 Task: Compose an email with the signature Dale Allen with the subject Service upgrade and the message Please let me know if there are any changes to the requirements. from softage.1@softage.net to softage.10@softage.net,  softage.1@softage.net and softage.2@softage.net with CC to softage.3@softage.net with an attached document Policy_manual.docx, insert an emoji of sick Send the email
Action: Mouse moved to (443, 594)
Screenshot: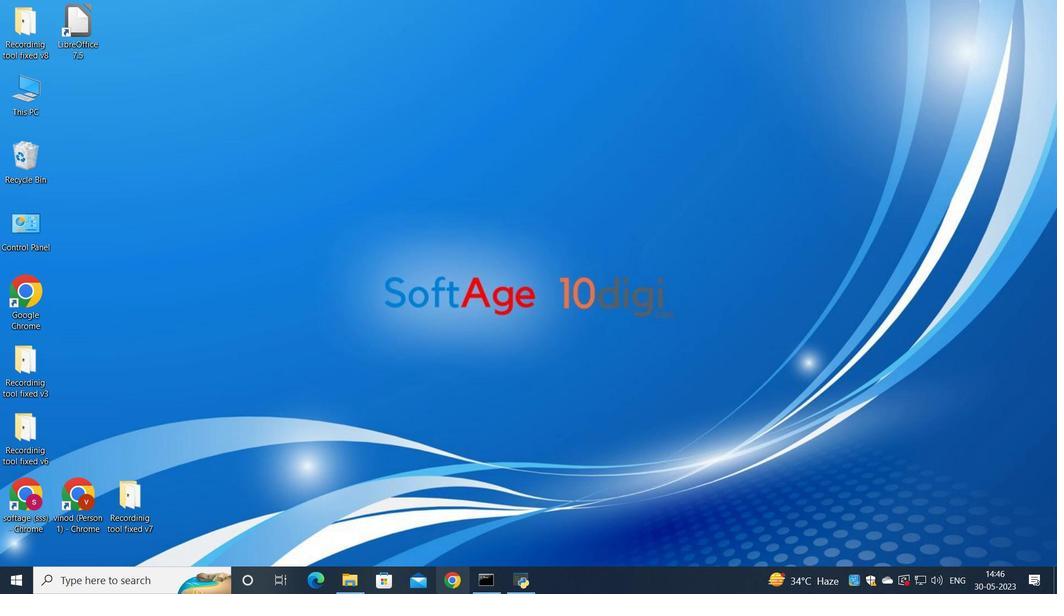 
Action: Mouse pressed left at (443, 594)
Screenshot: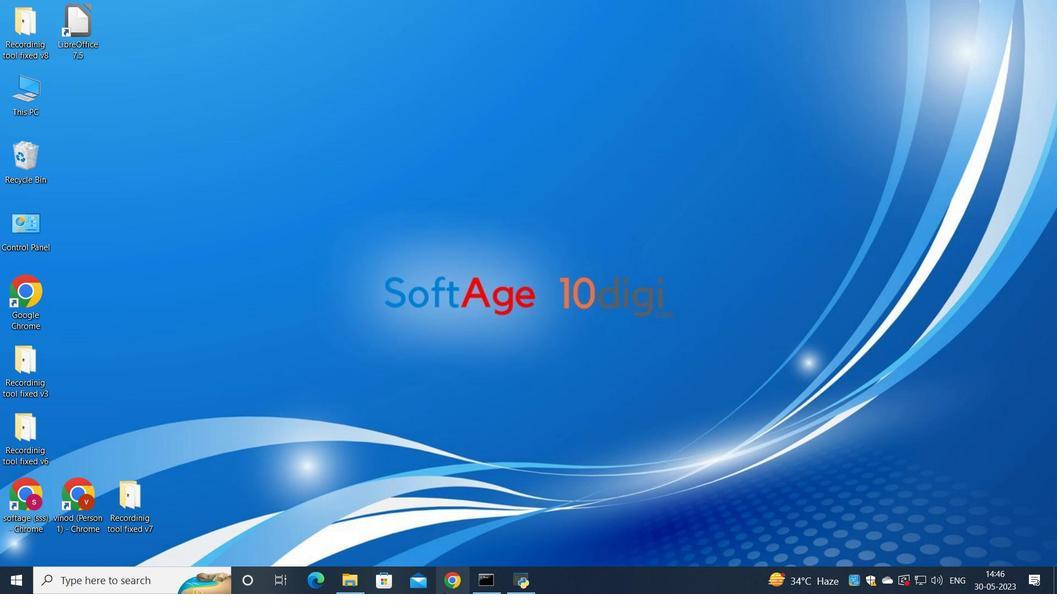 
Action: Mouse moved to (466, 357)
Screenshot: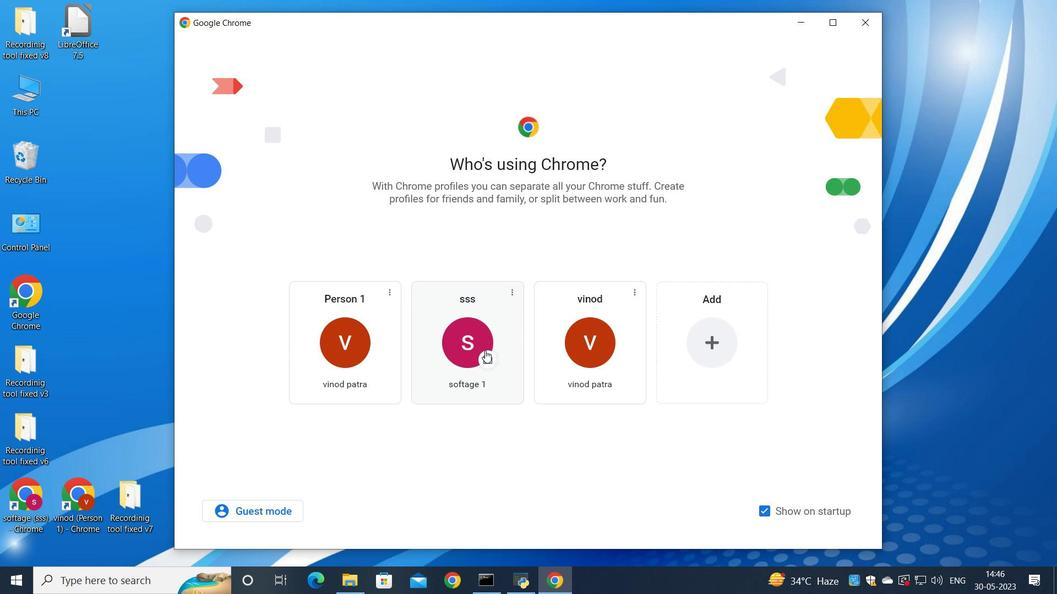 
Action: Mouse pressed left at (466, 357)
Screenshot: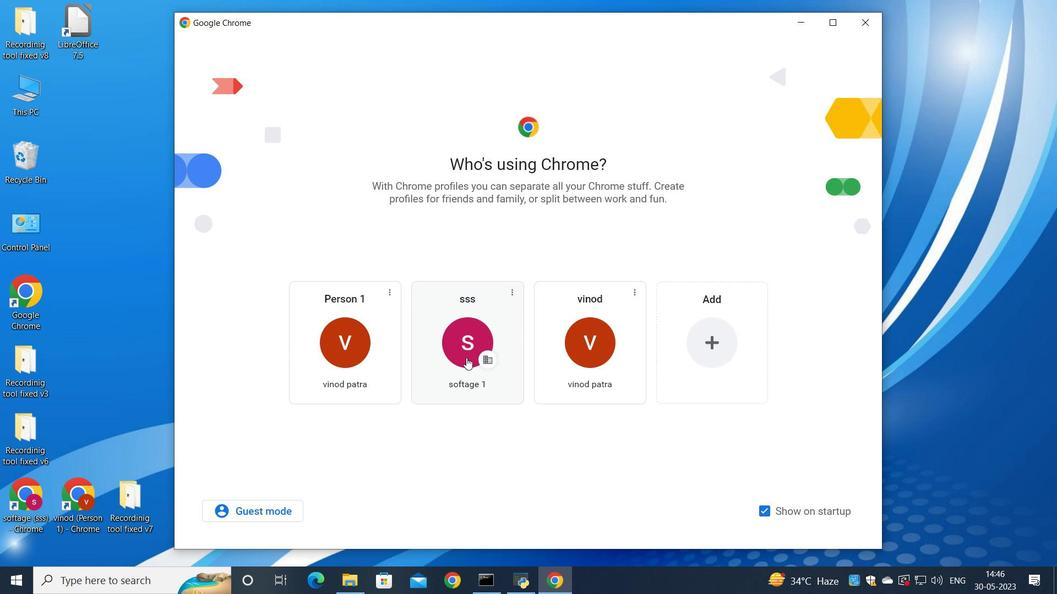
Action: Mouse moved to (922, 73)
Screenshot: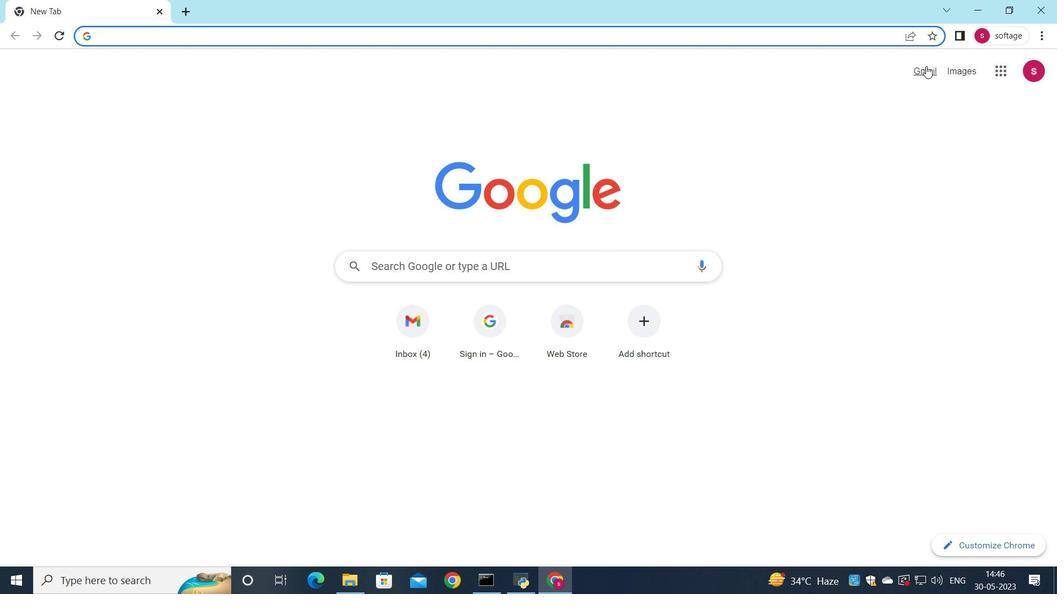 
Action: Mouse pressed left at (922, 73)
Screenshot: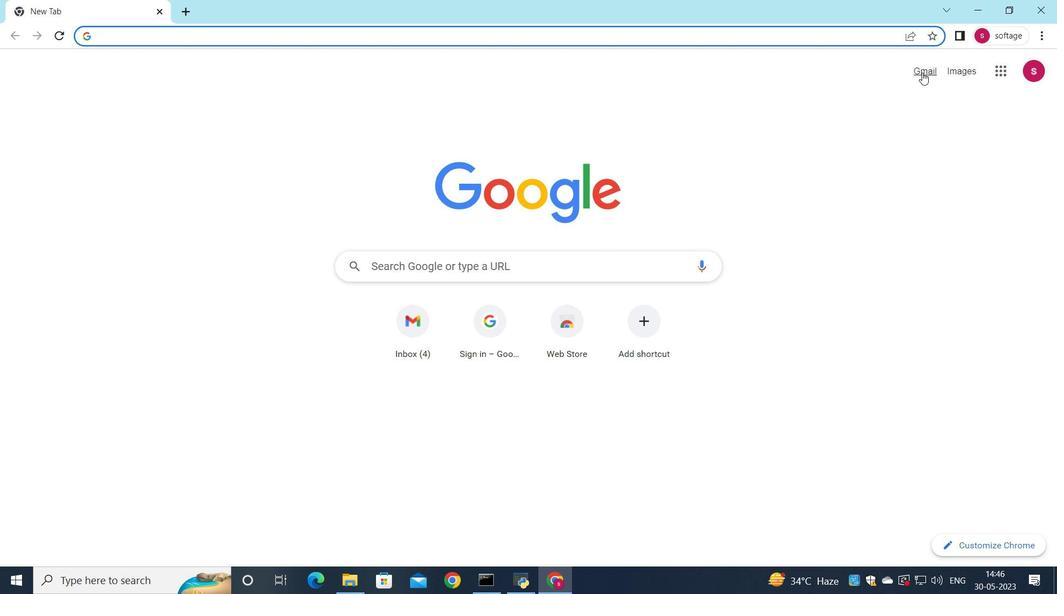 
Action: Mouse moved to (894, 98)
Screenshot: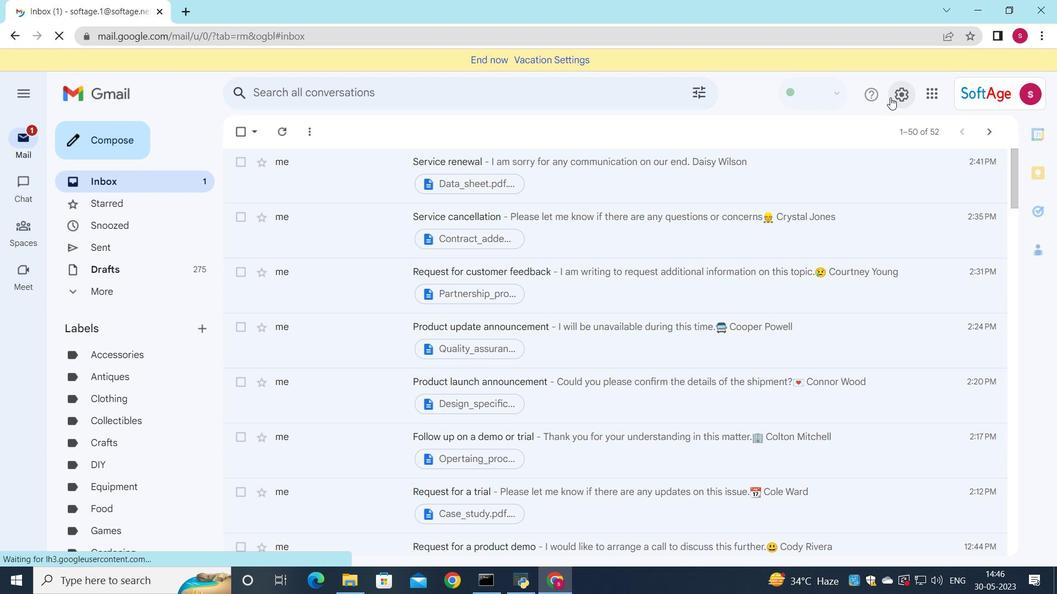 
Action: Mouse pressed left at (894, 98)
Screenshot: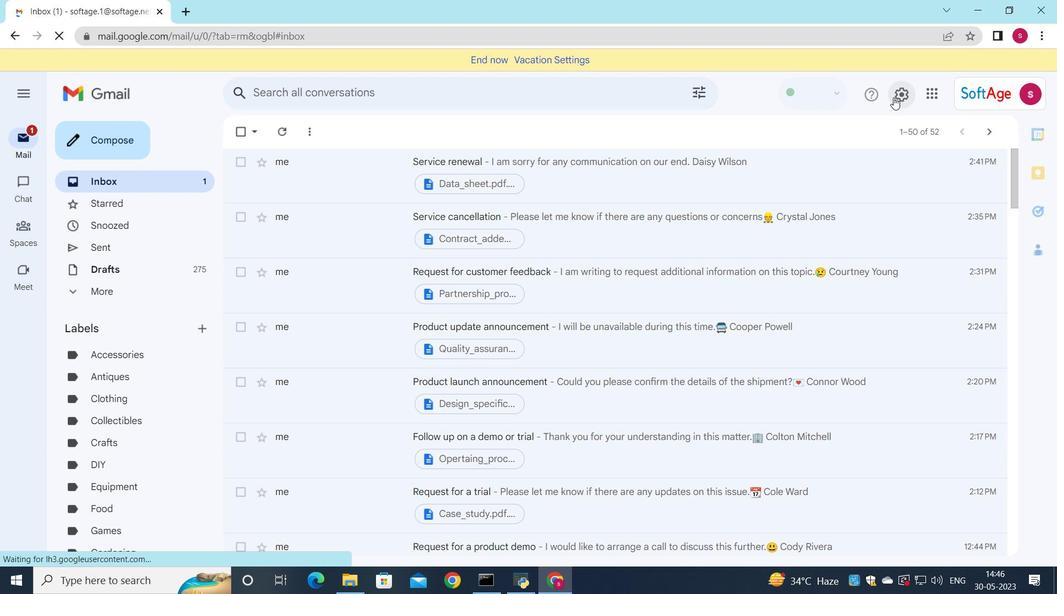
Action: Mouse moved to (904, 167)
Screenshot: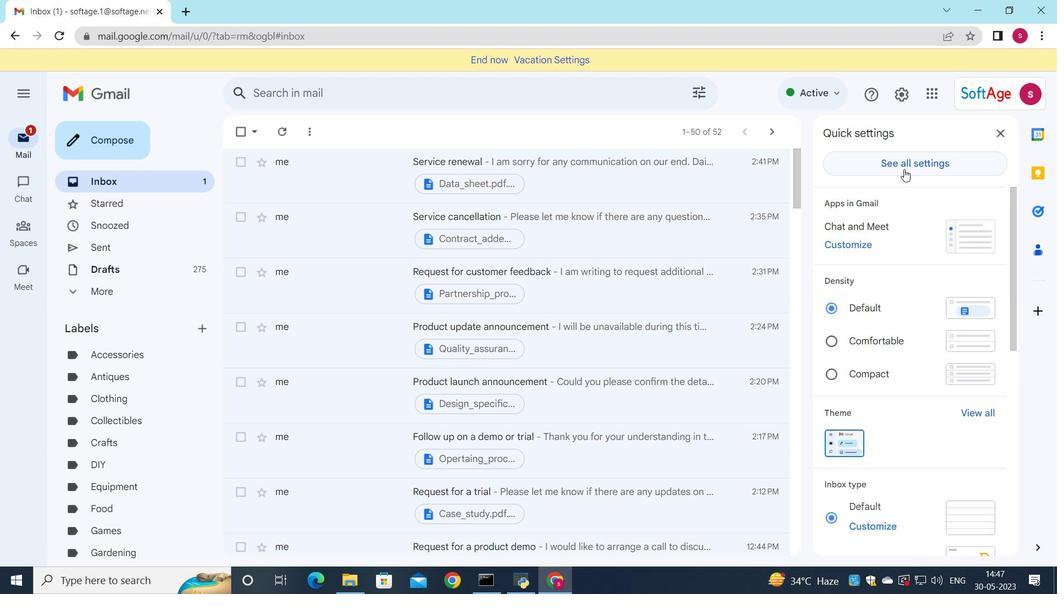 
Action: Mouse pressed left at (904, 167)
Screenshot: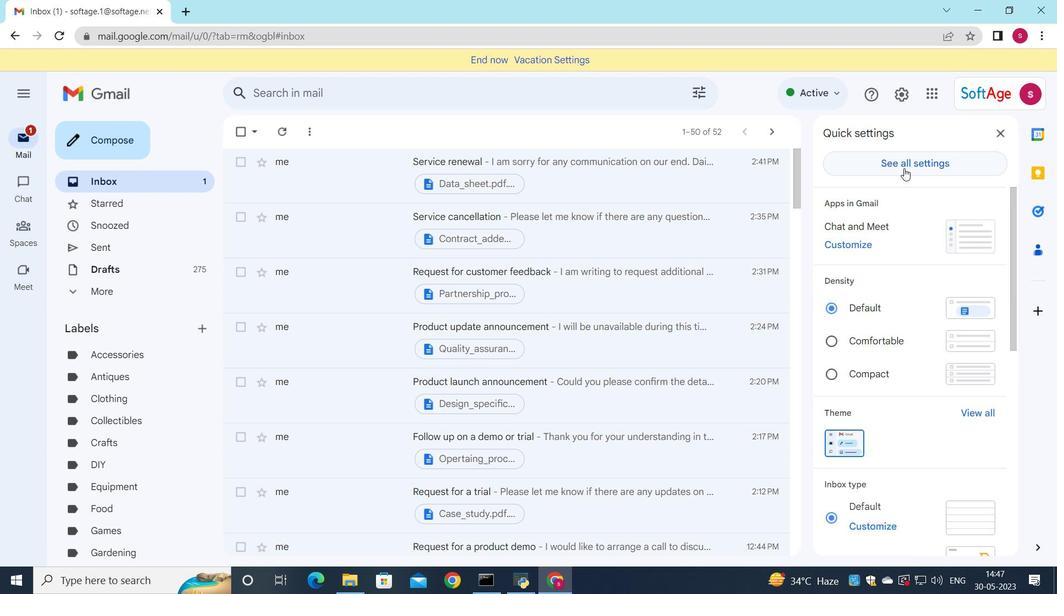 
Action: Mouse moved to (639, 254)
Screenshot: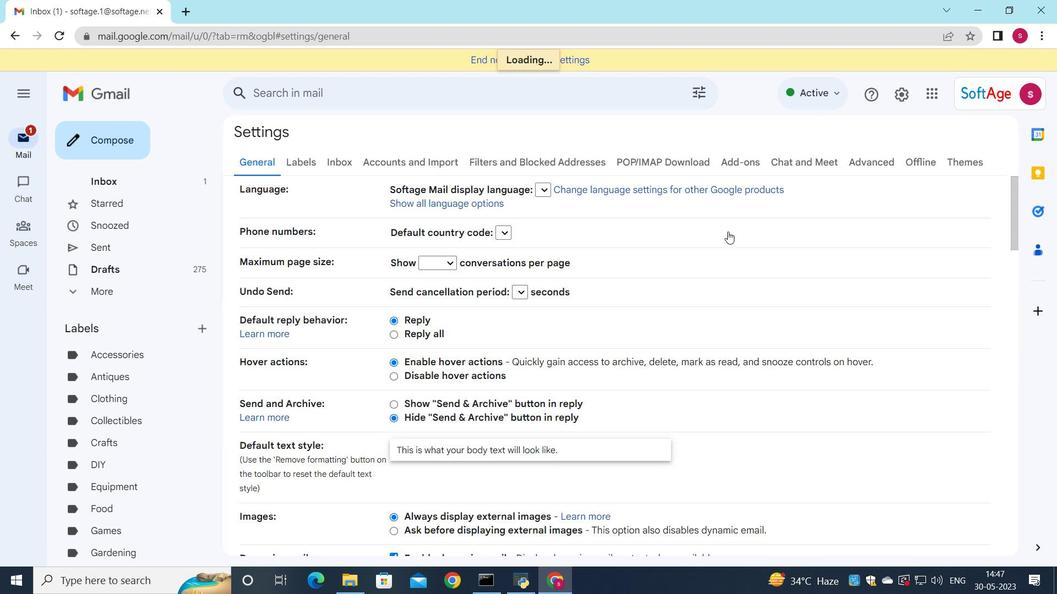 
Action: Mouse scrolled (639, 253) with delta (0, 0)
Screenshot: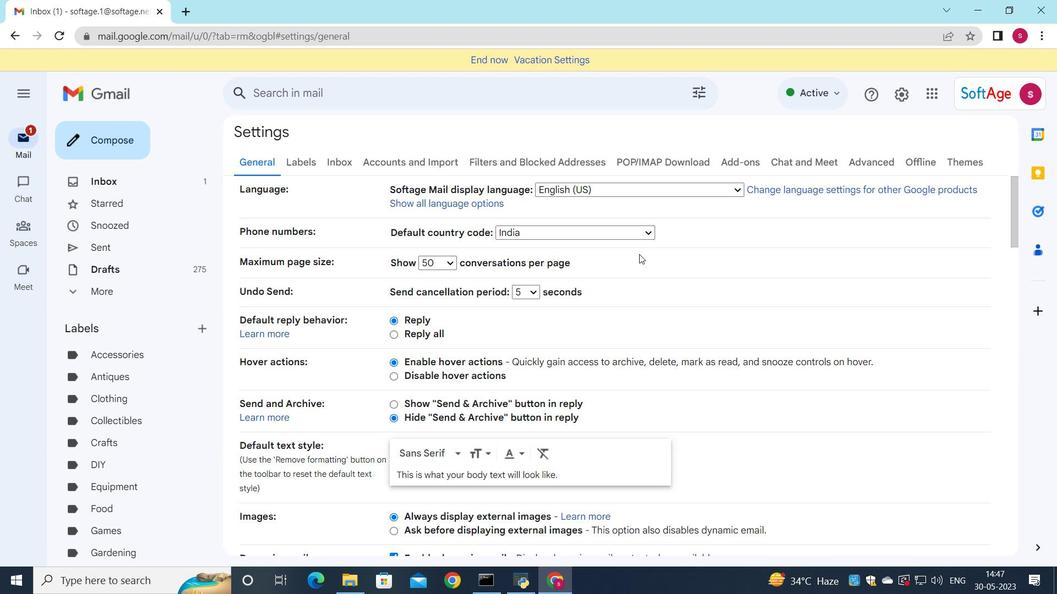 
Action: Mouse scrolled (639, 253) with delta (0, 0)
Screenshot: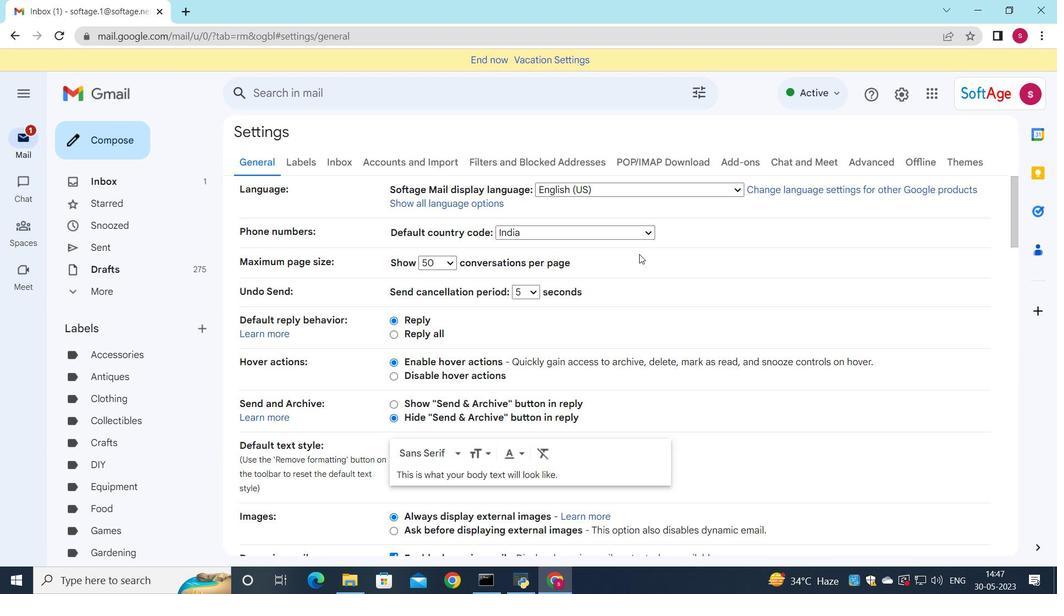 
Action: Mouse scrolled (639, 253) with delta (0, 0)
Screenshot: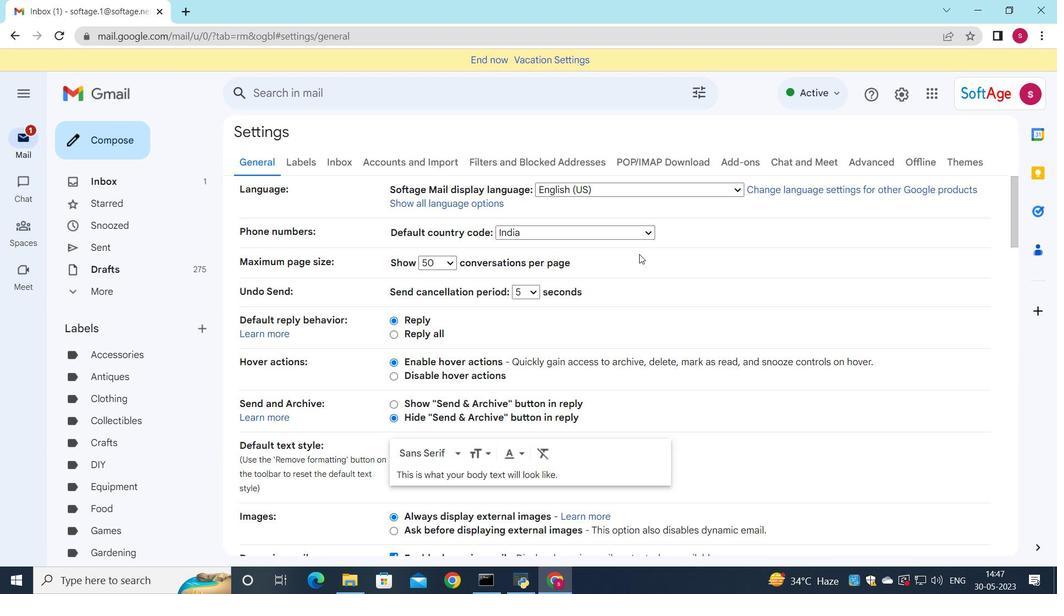 
Action: Mouse scrolled (639, 253) with delta (0, 0)
Screenshot: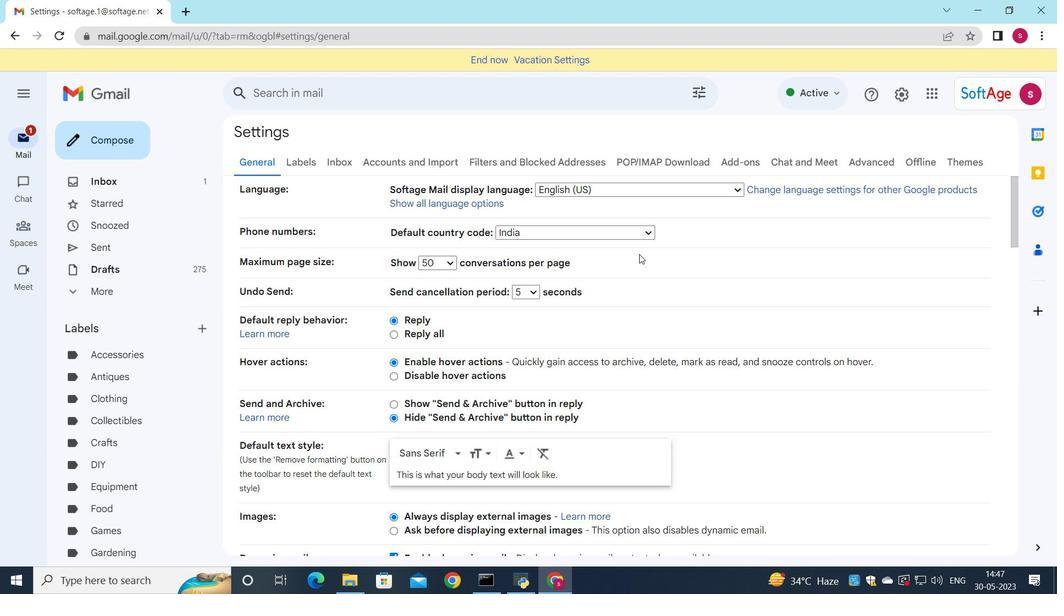 
Action: Mouse scrolled (639, 253) with delta (0, 0)
Screenshot: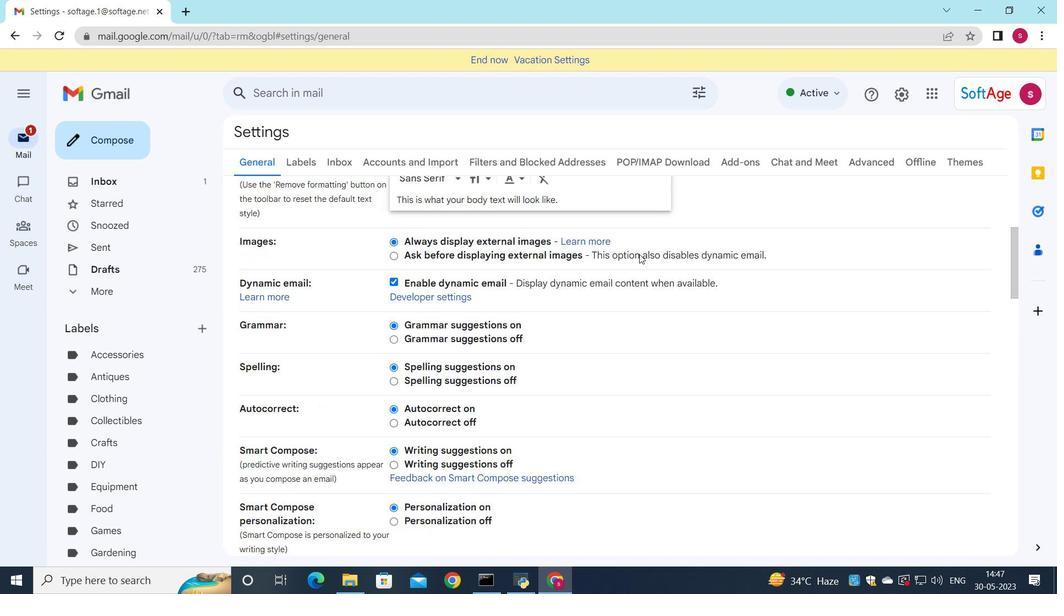 
Action: Mouse scrolled (639, 253) with delta (0, 0)
Screenshot: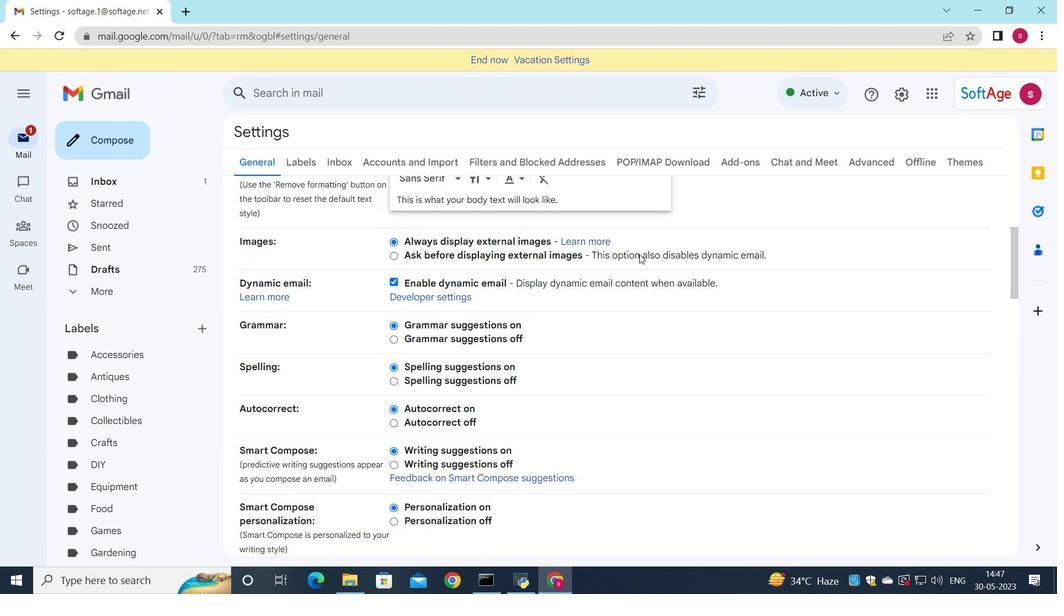 
Action: Mouse scrolled (639, 253) with delta (0, 0)
Screenshot: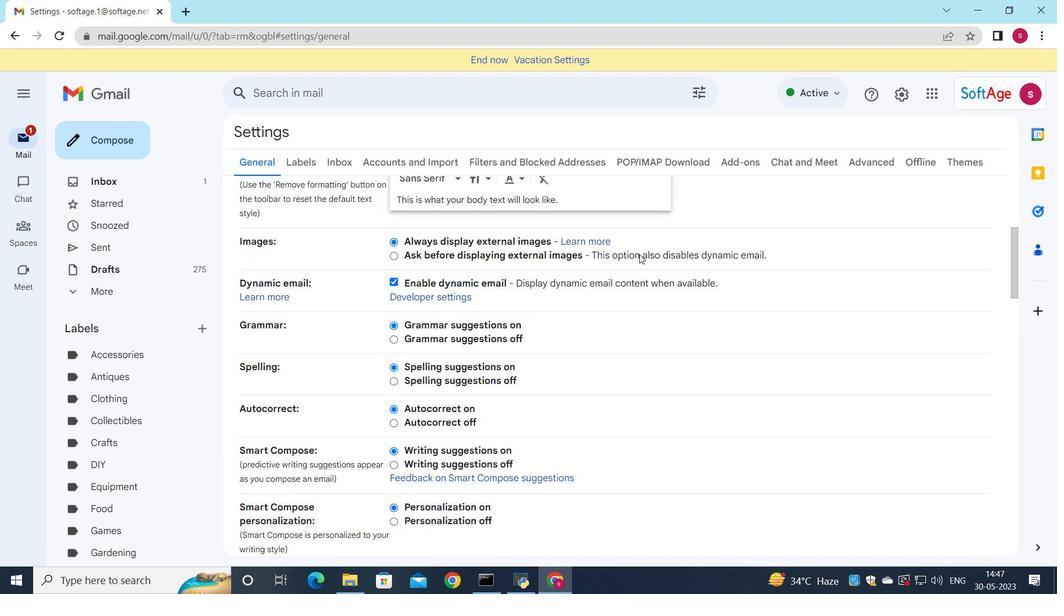 
Action: Mouse scrolled (639, 253) with delta (0, 0)
Screenshot: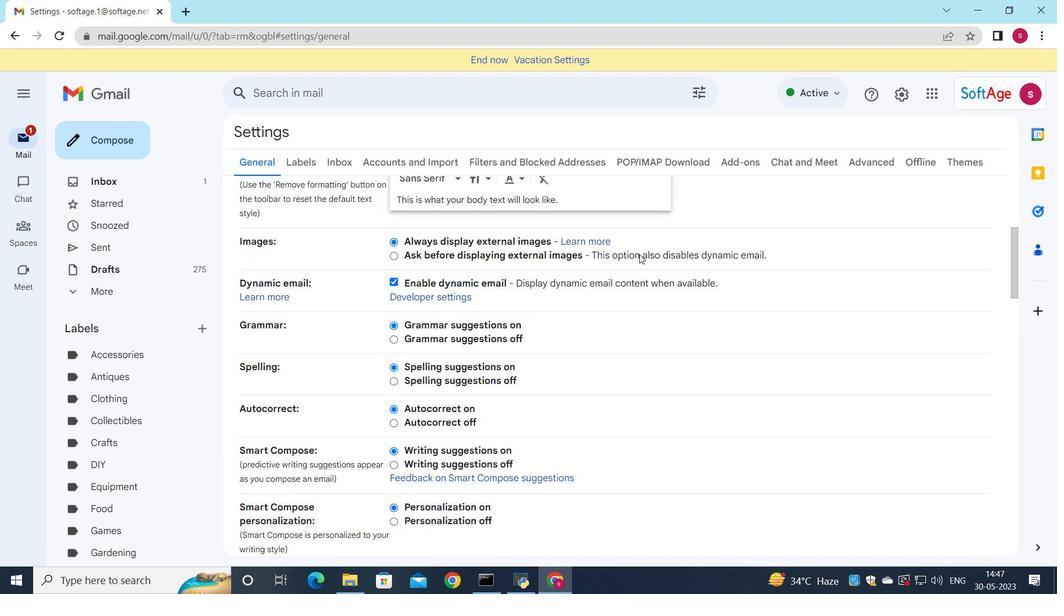 
Action: Mouse scrolled (639, 253) with delta (0, 0)
Screenshot: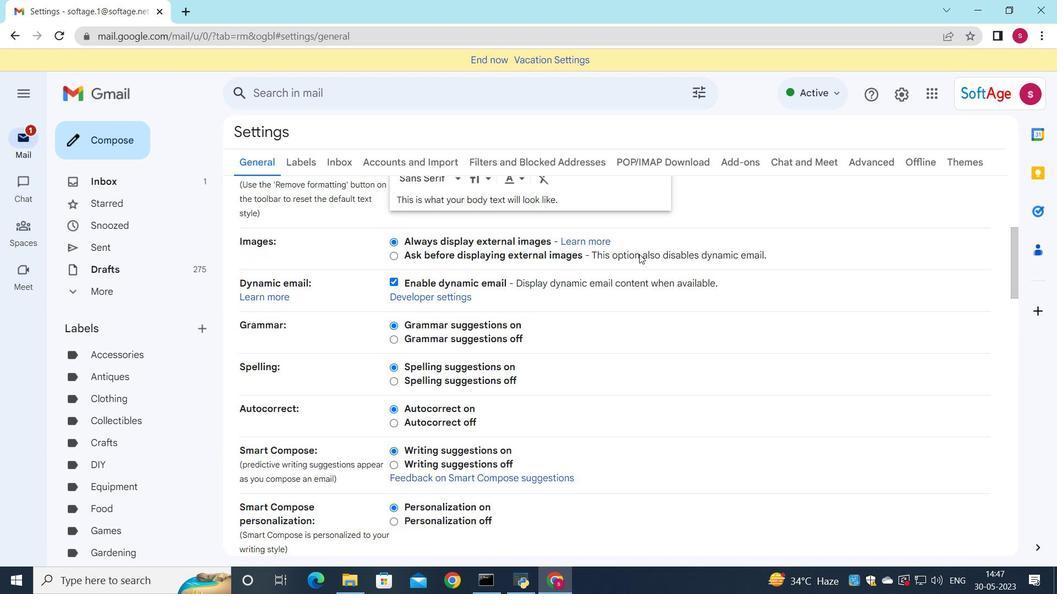 
Action: Mouse scrolled (639, 253) with delta (0, 0)
Screenshot: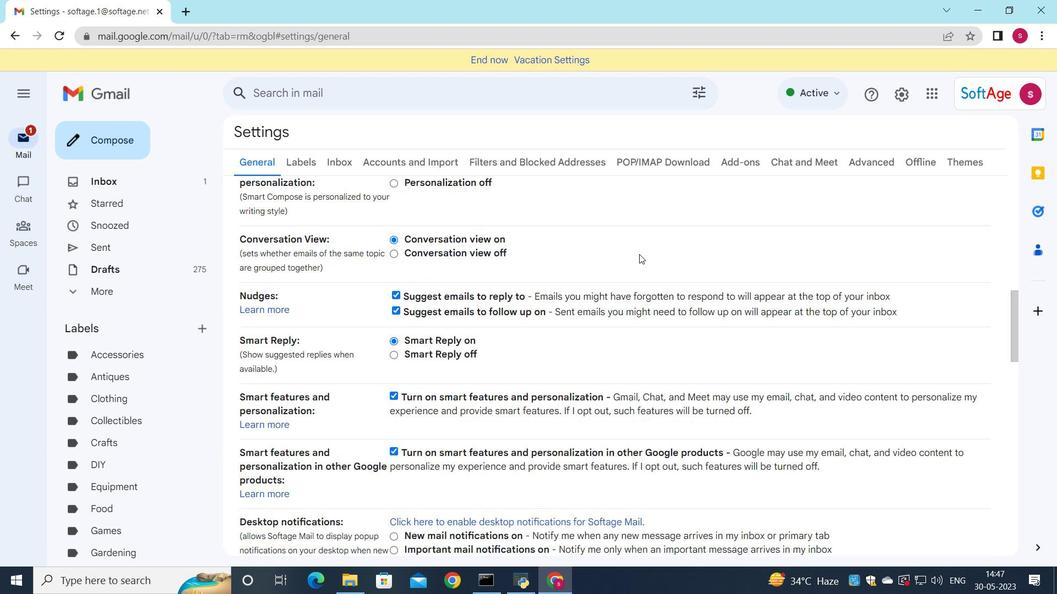 
Action: Mouse scrolled (639, 253) with delta (0, 0)
Screenshot: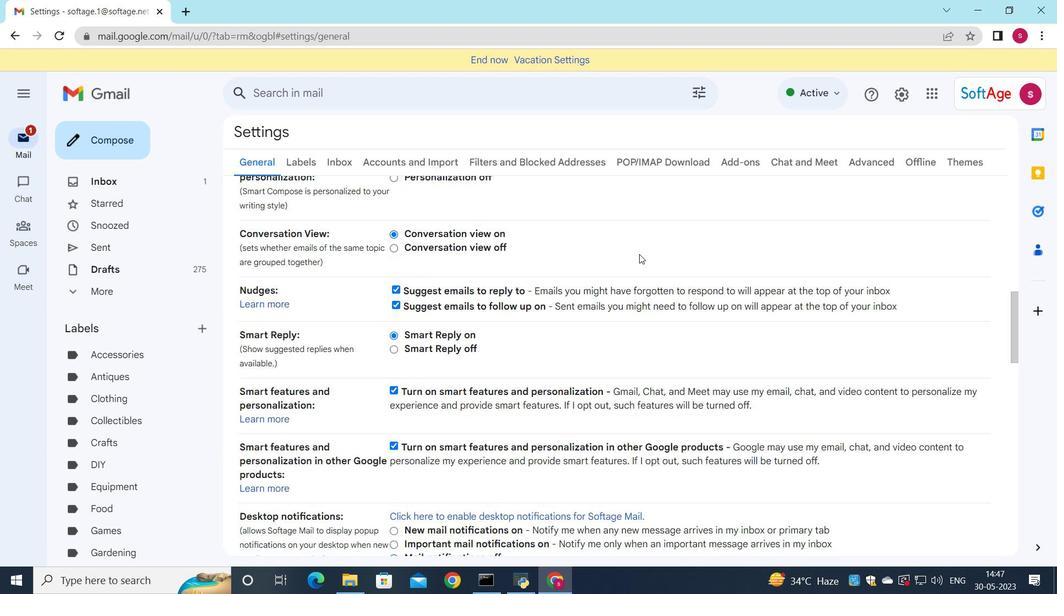
Action: Mouse scrolled (639, 253) with delta (0, 0)
Screenshot: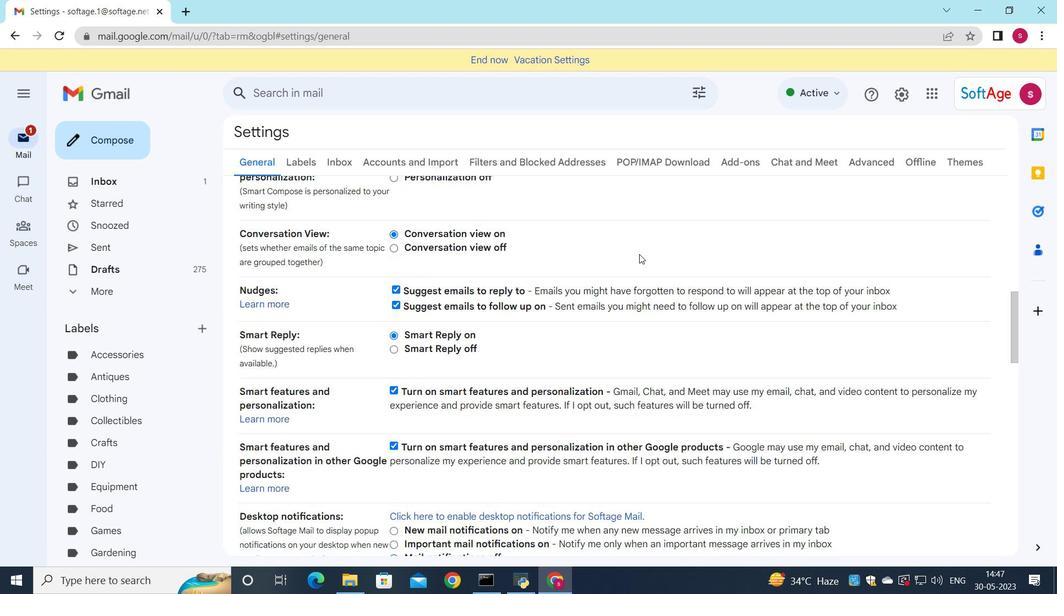 
Action: Mouse scrolled (639, 253) with delta (0, 0)
Screenshot: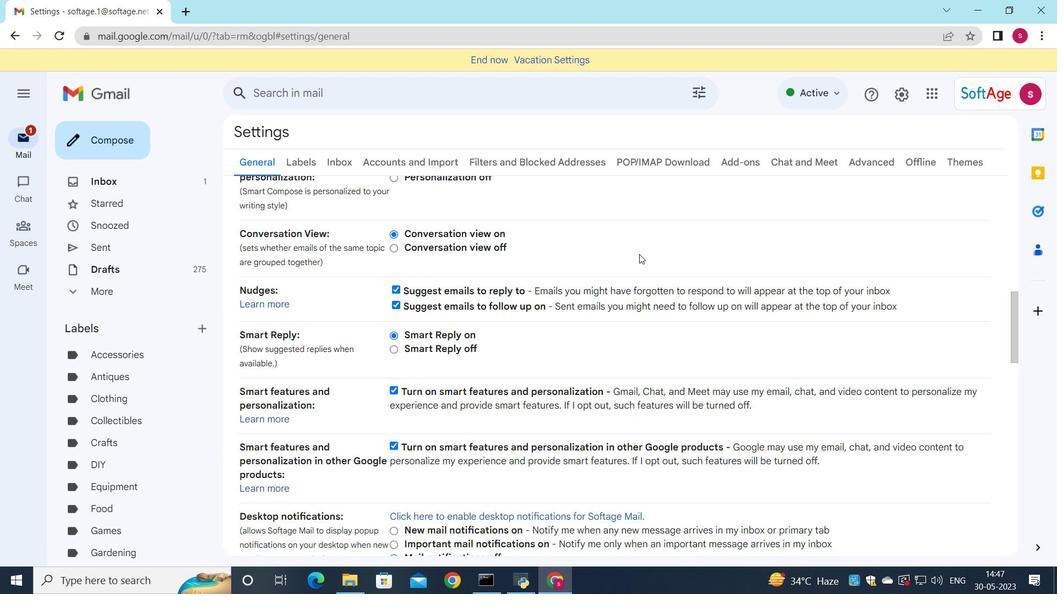 
Action: Mouse scrolled (639, 253) with delta (0, 0)
Screenshot: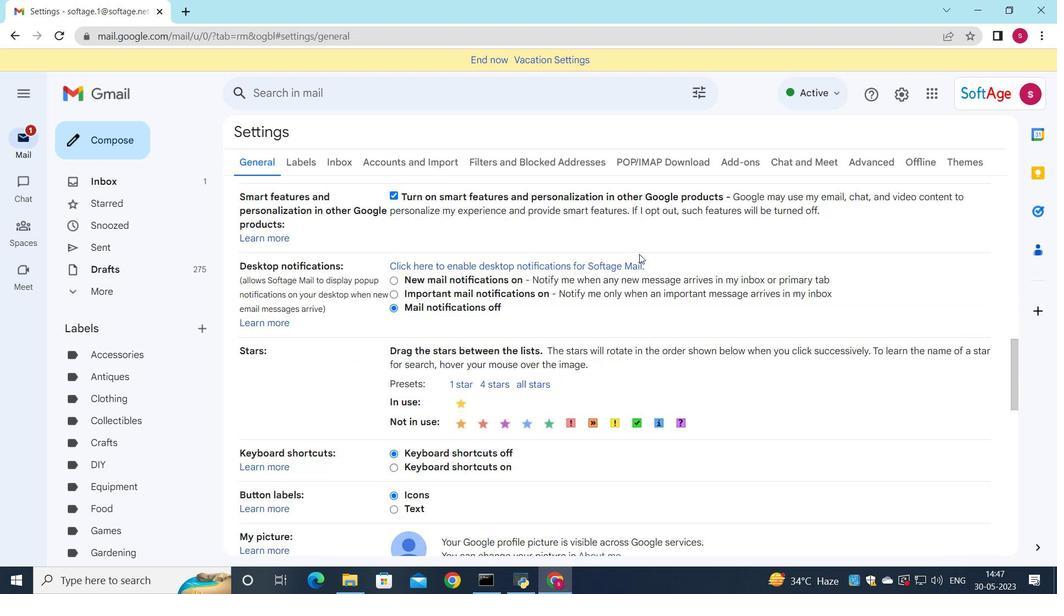 
Action: Mouse scrolled (639, 253) with delta (0, 0)
Screenshot: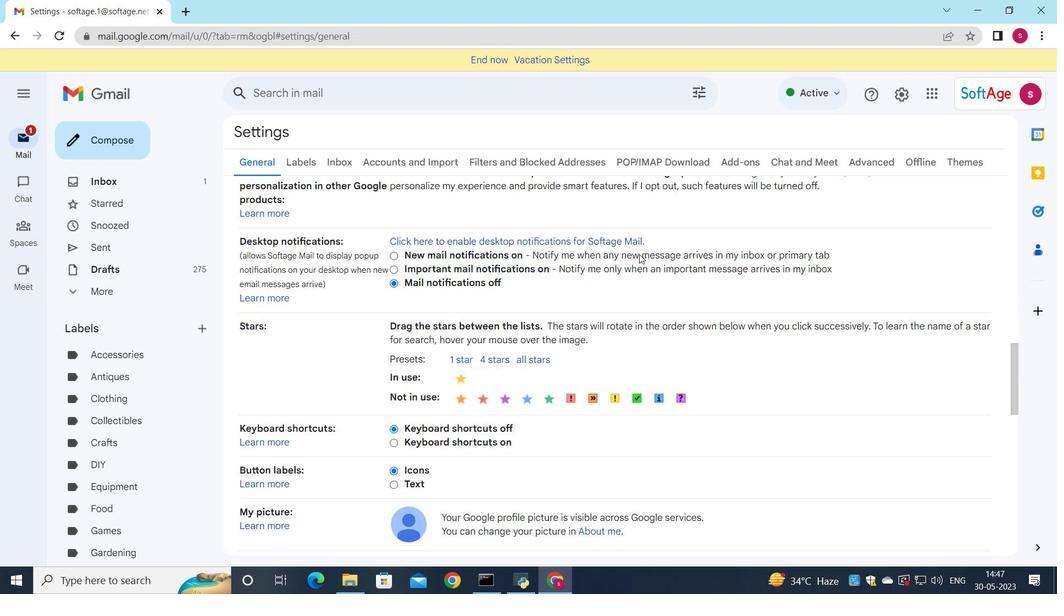 
Action: Mouse moved to (636, 250)
Screenshot: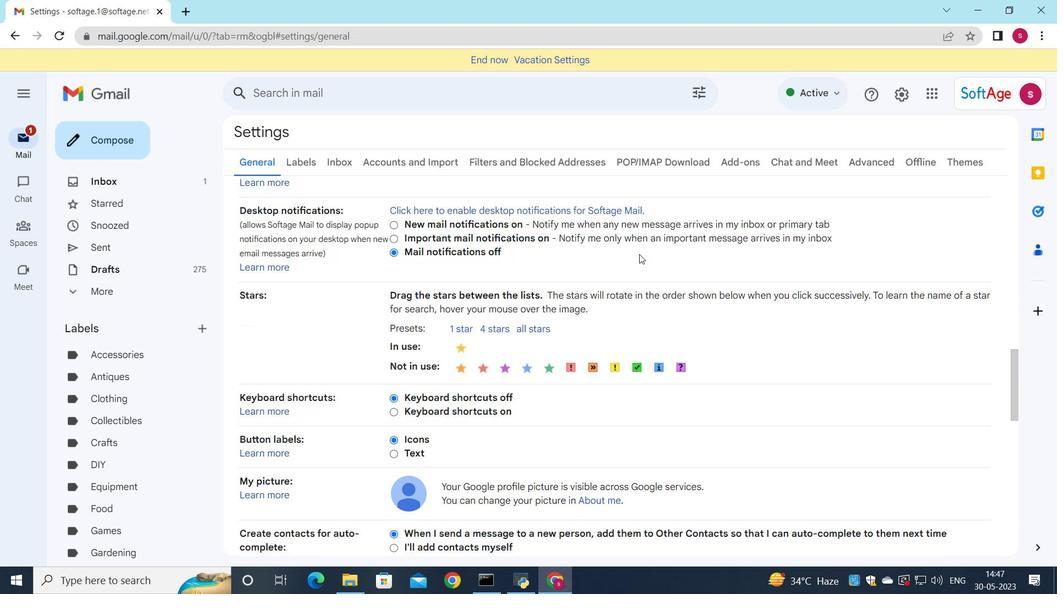 
Action: Mouse scrolled (636, 250) with delta (0, 0)
Screenshot: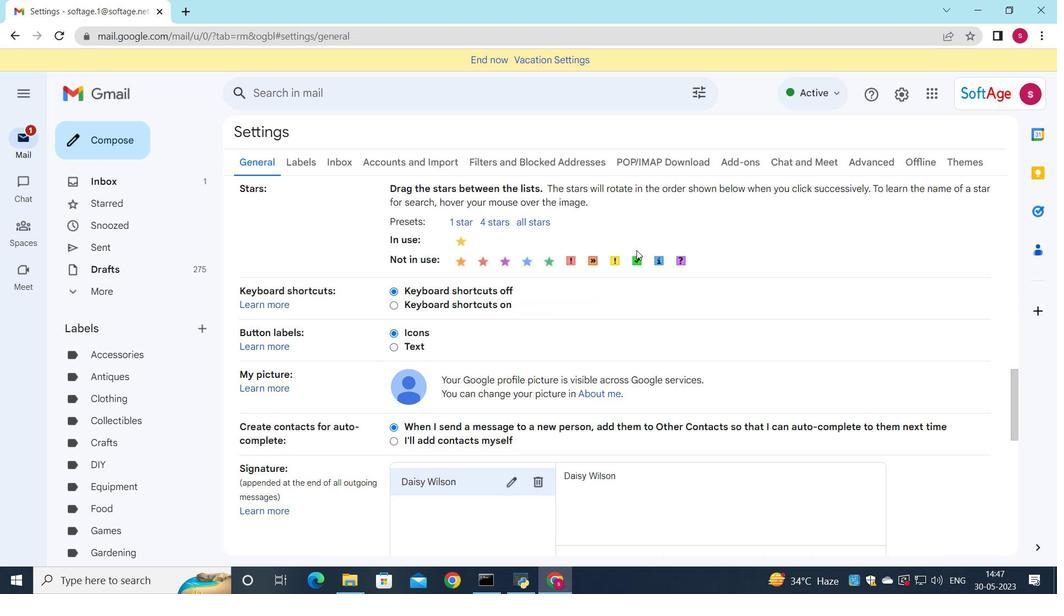 
Action: Mouse scrolled (636, 250) with delta (0, 0)
Screenshot: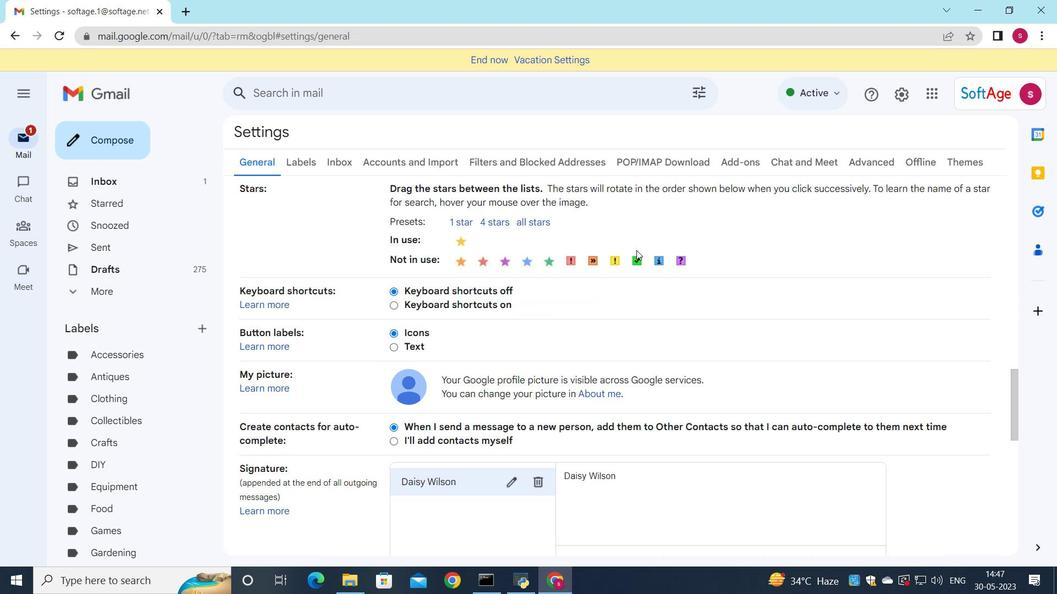 
Action: Mouse moved to (633, 250)
Screenshot: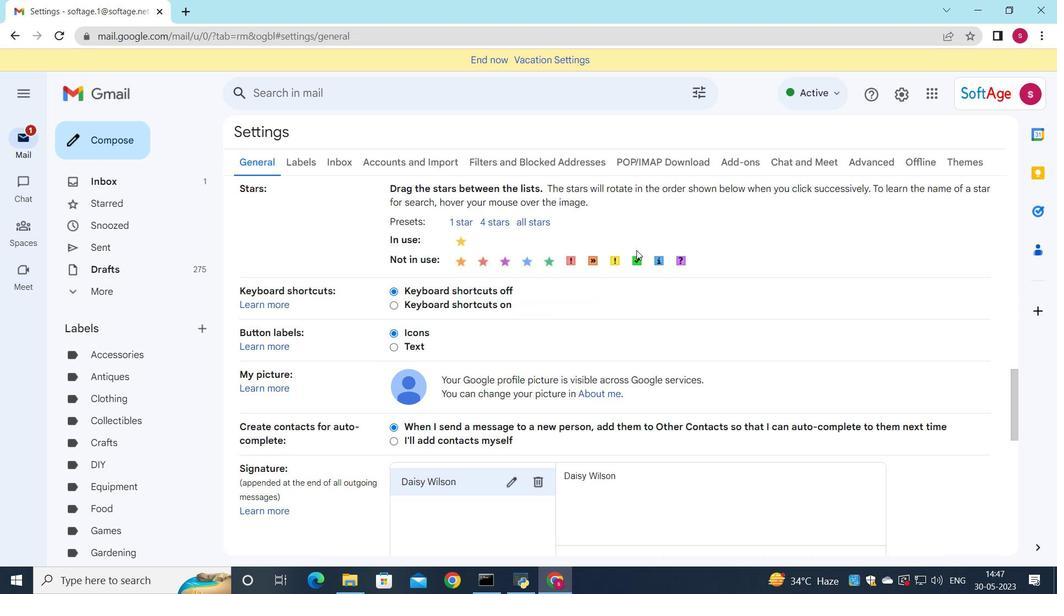 
Action: Mouse scrolled (633, 250) with delta (0, 0)
Screenshot: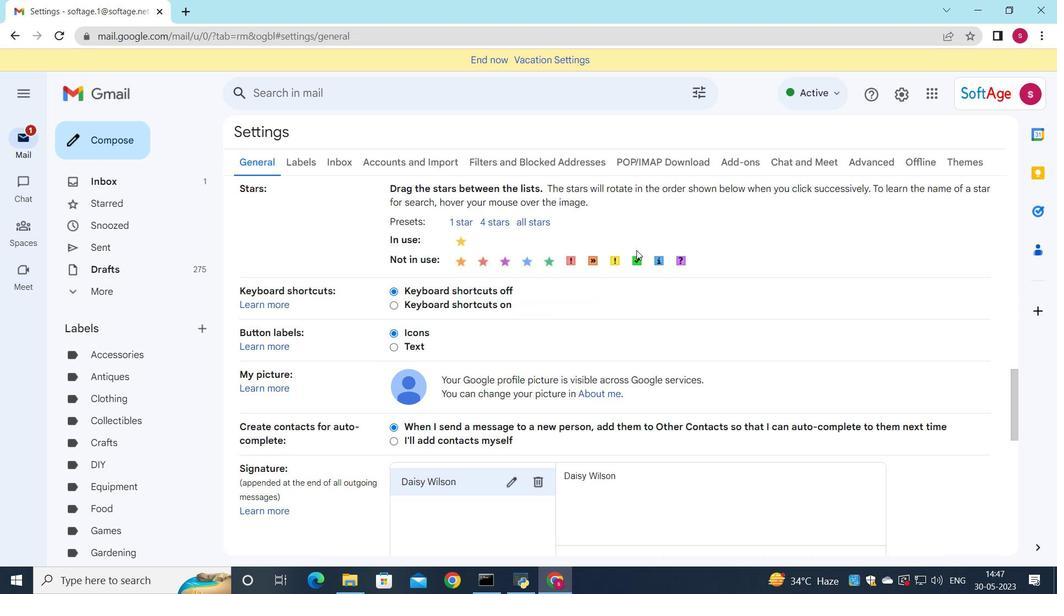 
Action: Mouse moved to (541, 278)
Screenshot: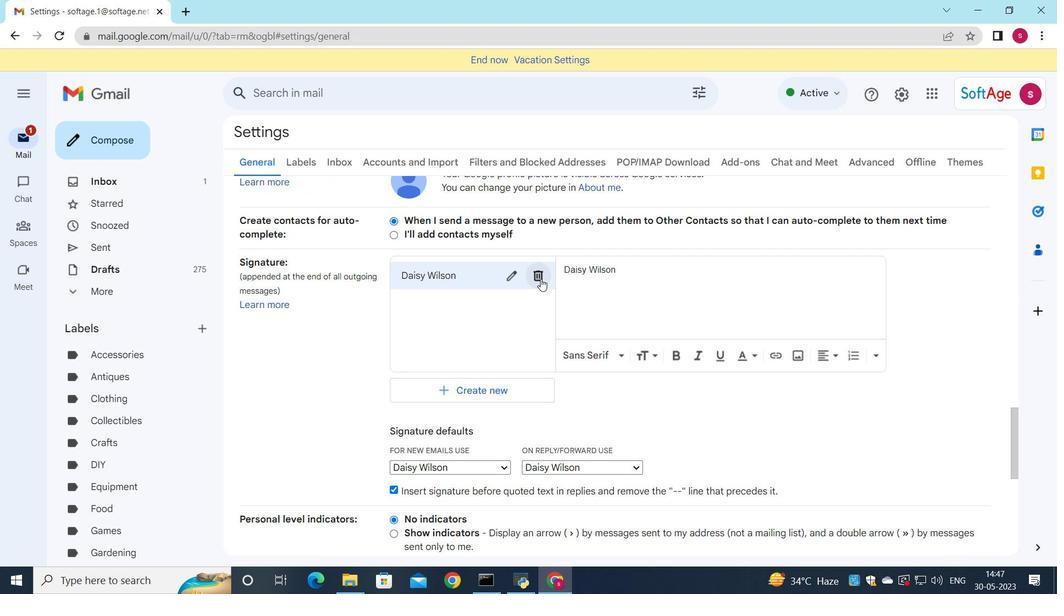 
Action: Mouse pressed left at (541, 278)
Screenshot: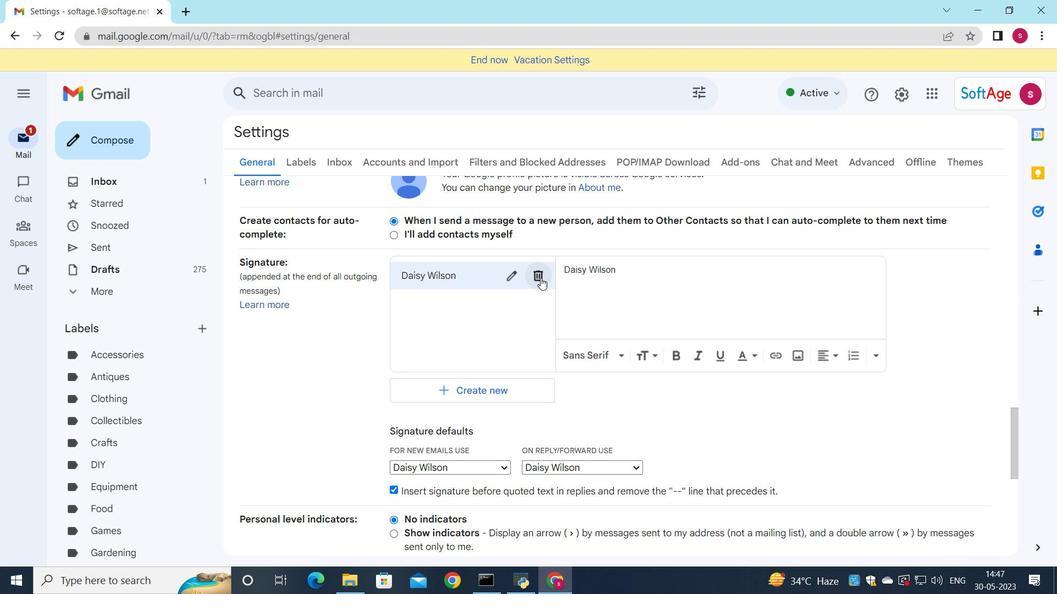 
Action: Mouse moved to (642, 333)
Screenshot: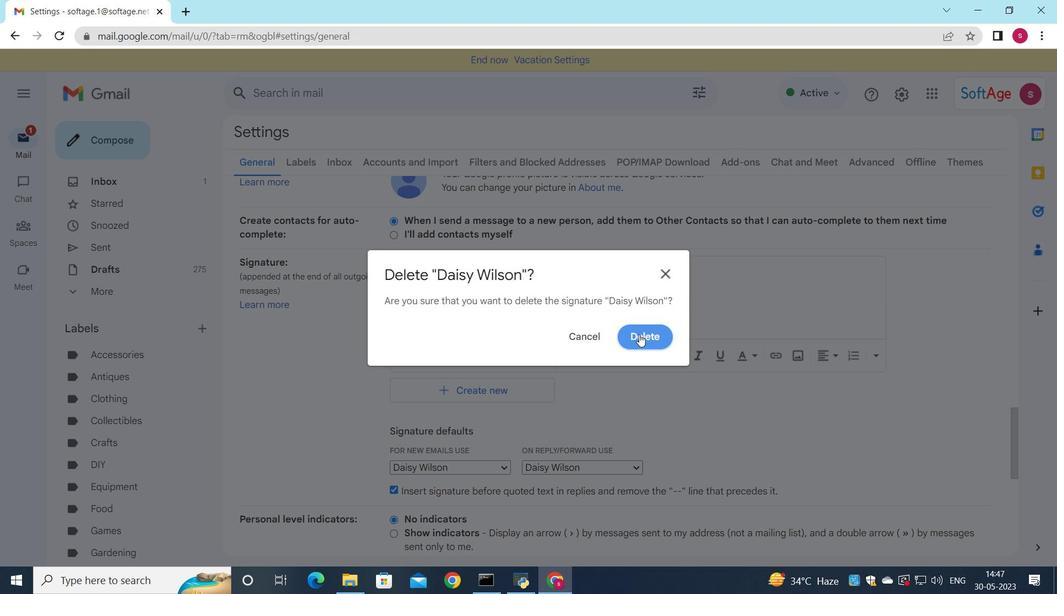 
Action: Mouse pressed left at (642, 333)
Screenshot: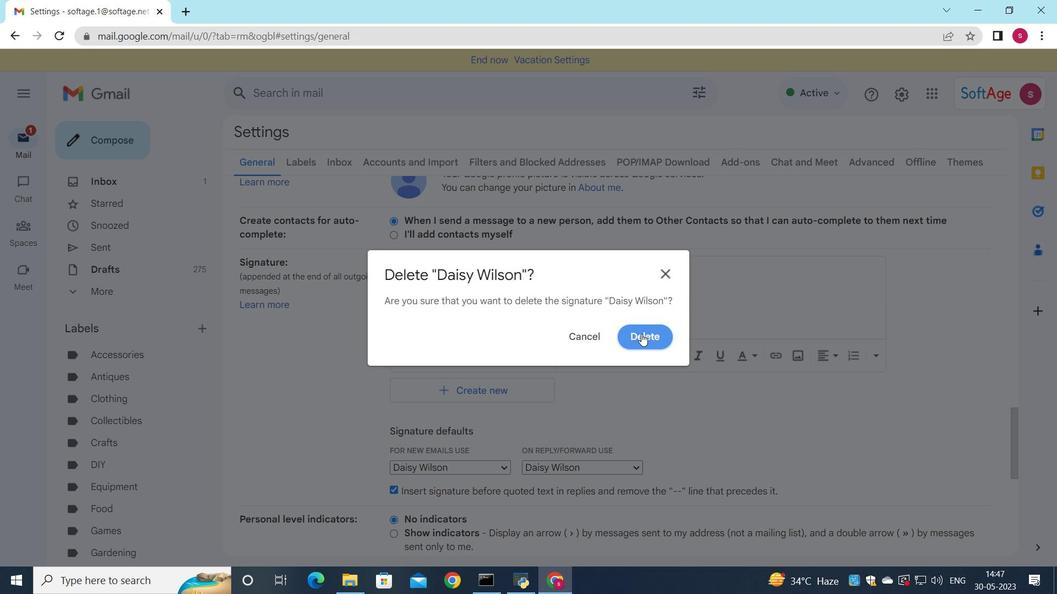 
Action: Mouse moved to (467, 295)
Screenshot: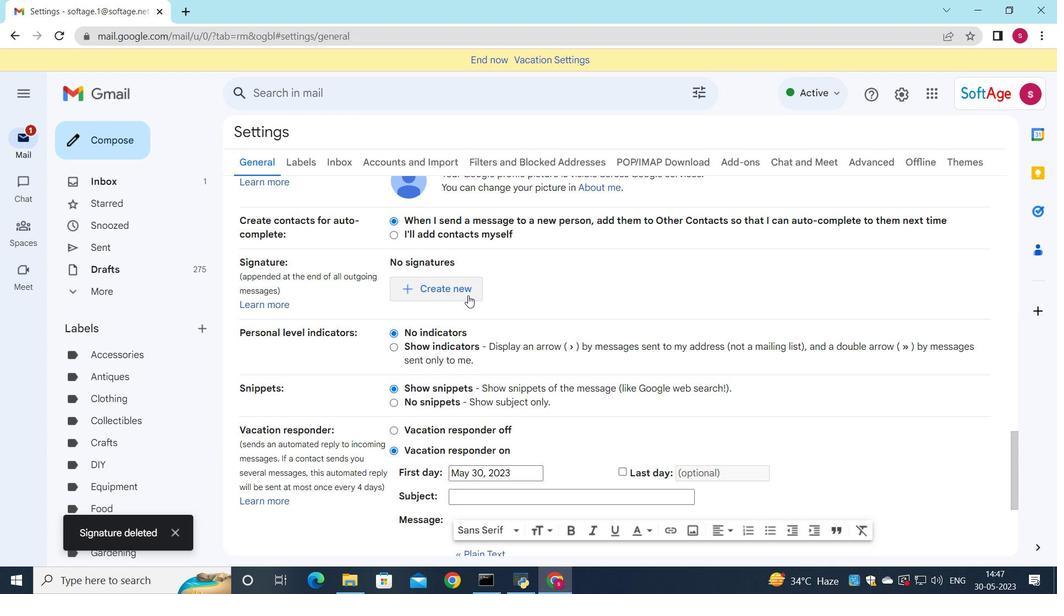 
Action: Mouse pressed left at (467, 295)
Screenshot: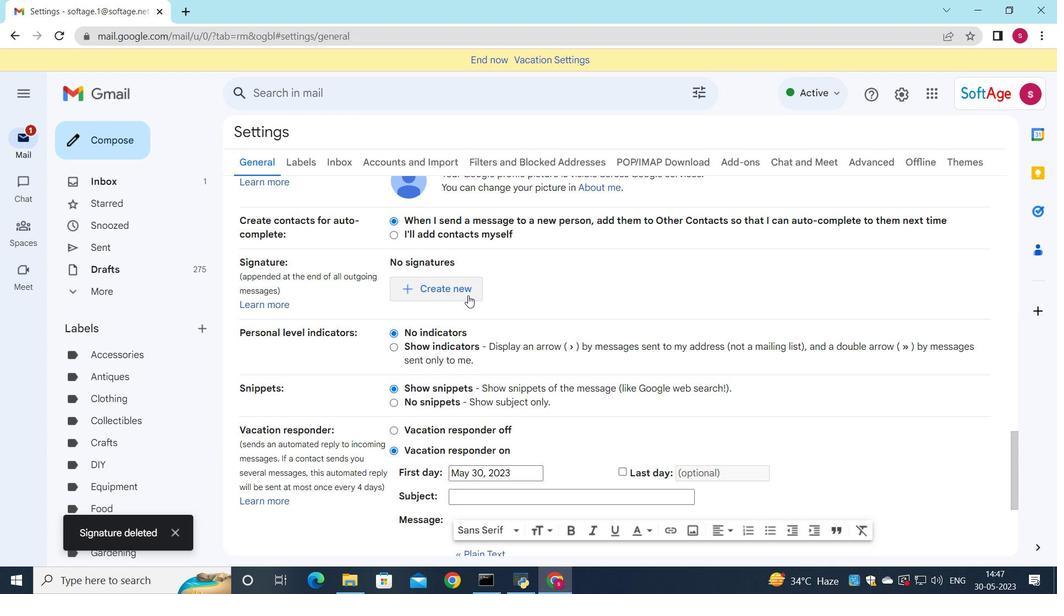 
Action: Mouse moved to (590, 250)
Screenshot: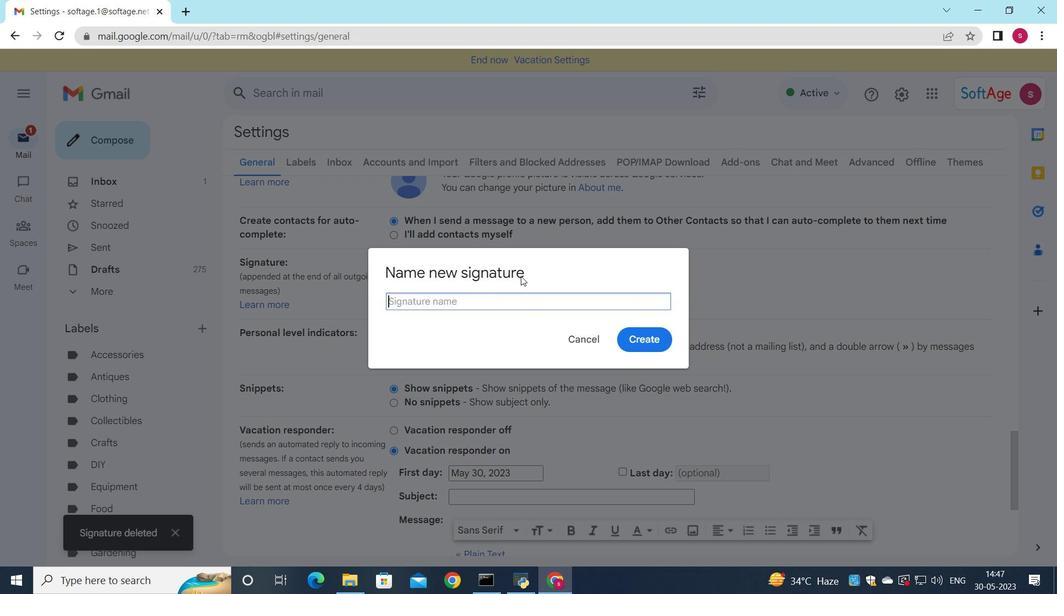 
Action: Key pressed <Key.shift>dale<Key.space><Key.backspace><Key.backspace><Key.backspace><Key.backspace><Key.backspace><Key.backspace><Key.backspace><Key.backspace><Key.backspace><Key.backspace><Key.backspace><Key.backspace><Key.shift><Key.shift><Key.shift><Key.shift><Key.shift><Key.shift><Key.shift><Key.shift><Key.shift><Key.shift><Key.shift><Key.shift><Key.shift><Key.shift><Key.shift><Key.shift><Key.shift><Key.shift>Dale<Key.space><Key.shift>Allen
Screenshot: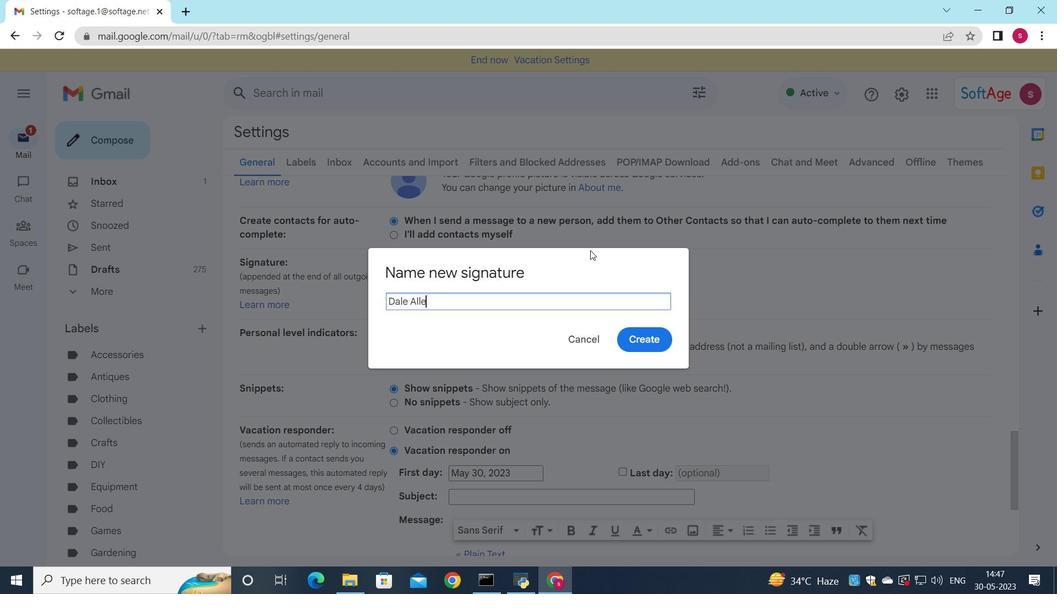 
Action: Mouse moved to (648, 348)
Screenshot: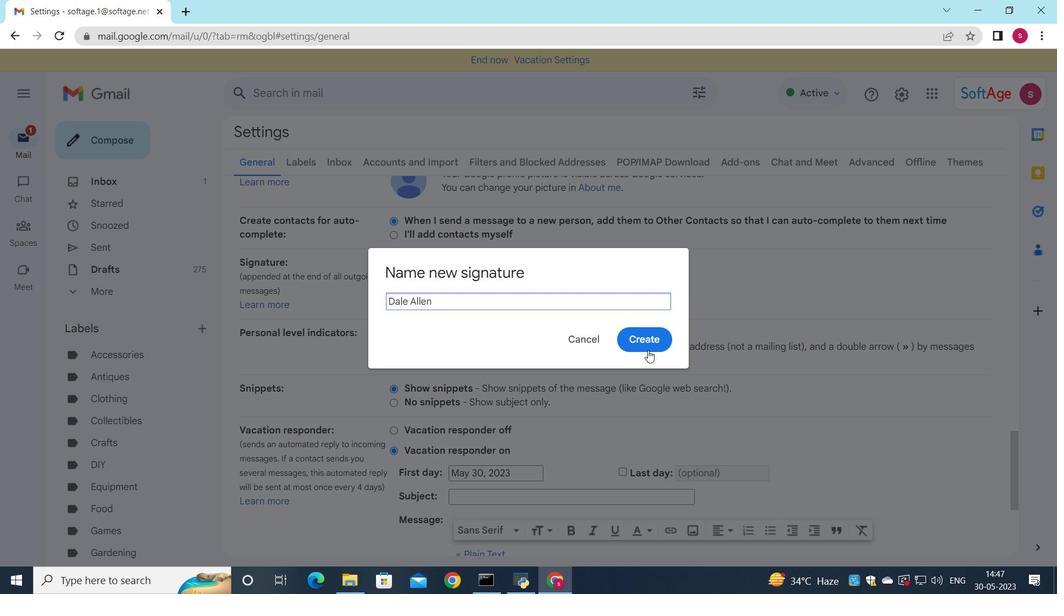
Action: Mouse pressed left at (648, 348)
Screenshot: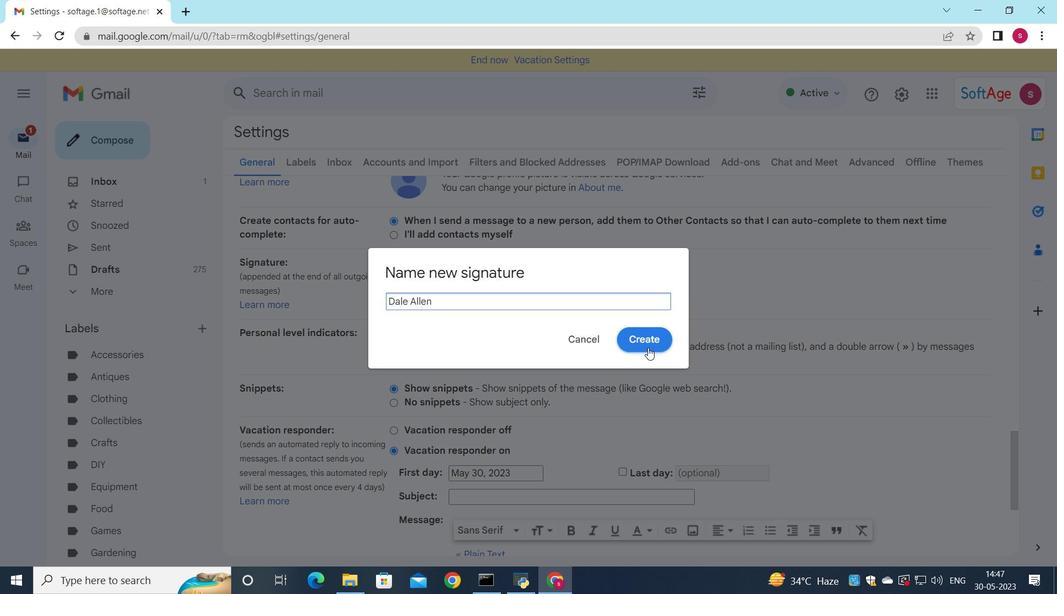 
Action: Mouse moved to (668, 313)
Screenshot: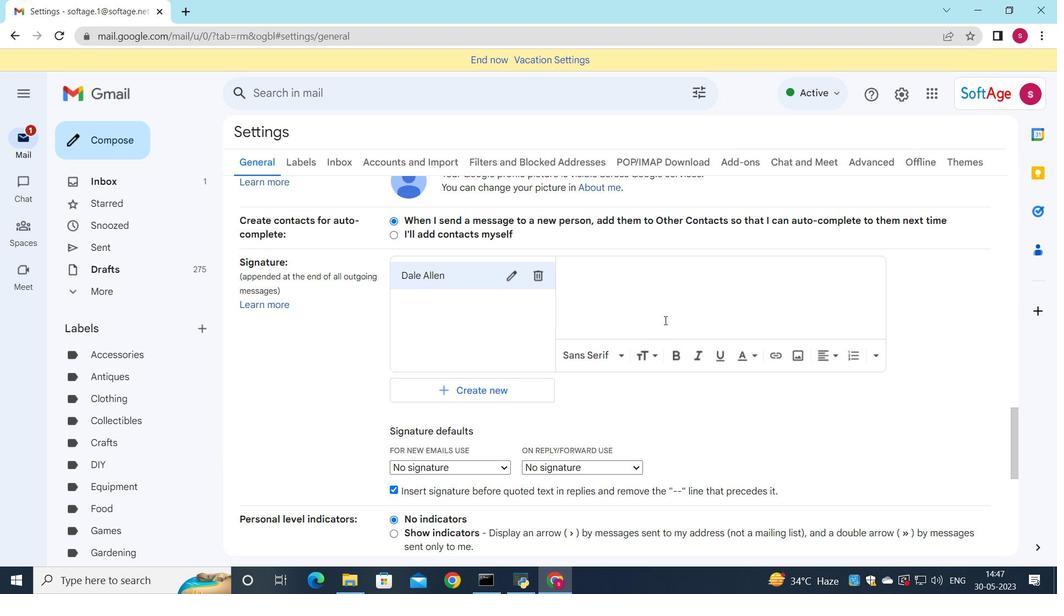 
Action: Mouse pressed left at (668, 313)
Screenshot: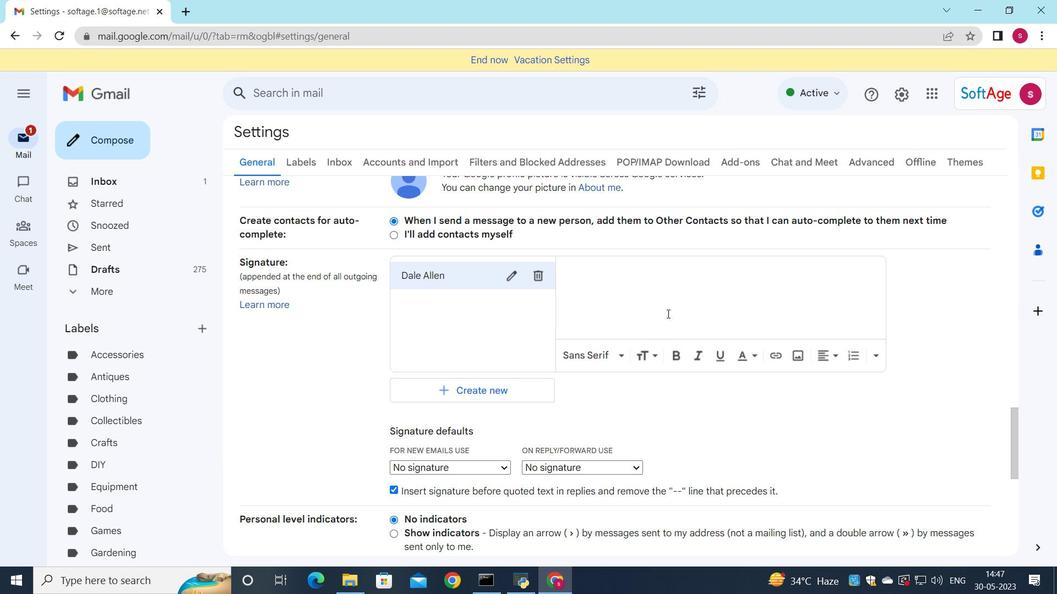 
Action: Key pressed <Key.shift>Dale<Key.space>aaaaaaaallen
Screenshot: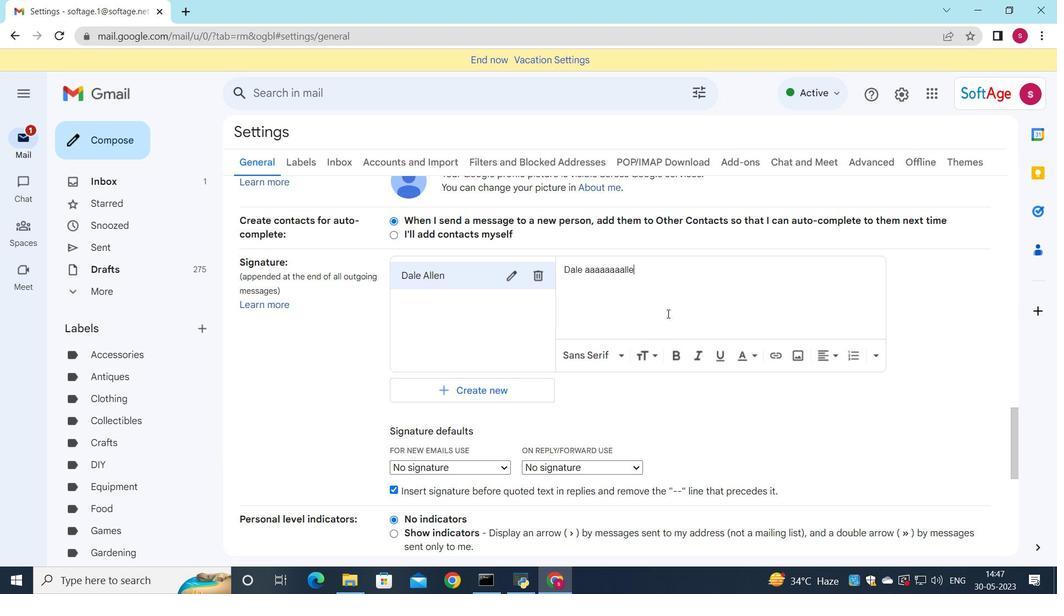 
Action: Mouse moved to (718, 289)
Screenshot: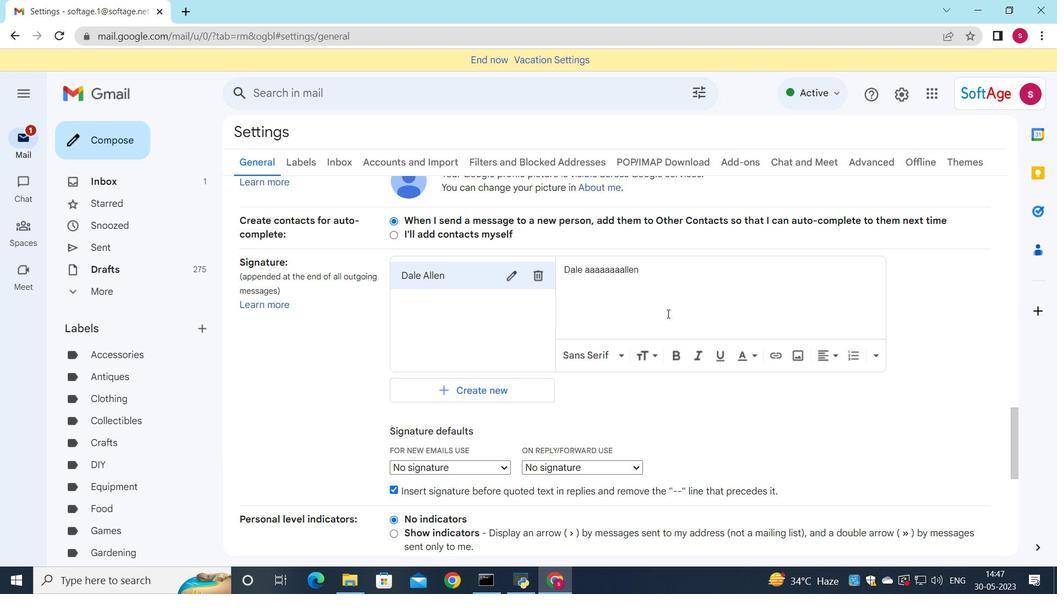 
Action: Key pressed <Key.backspace><Key.backspace><Key.backspace><Key.backspace><Key.backspace><Key.backspace><Key.backspace><Key.backspace><Key.backspace><Key.backspace><Key.backspace><Key.backspace><Key.shift><Key.shift><Key.shift><Key.shift><Key.shift><Key.shift>Allen
Screenshot: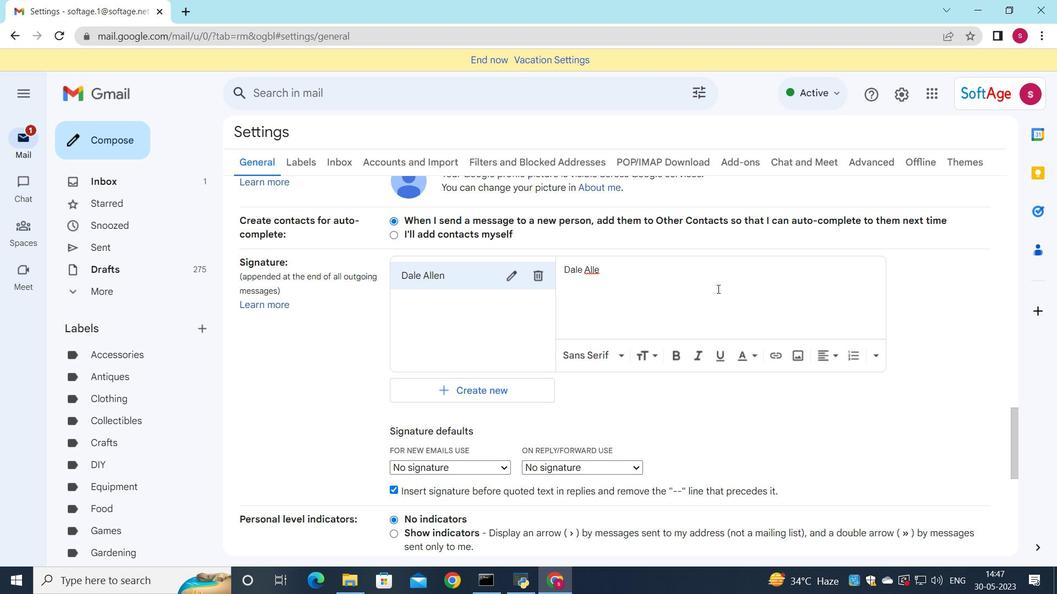 
Action: Mouse moved to (423, 473)
Screenshot: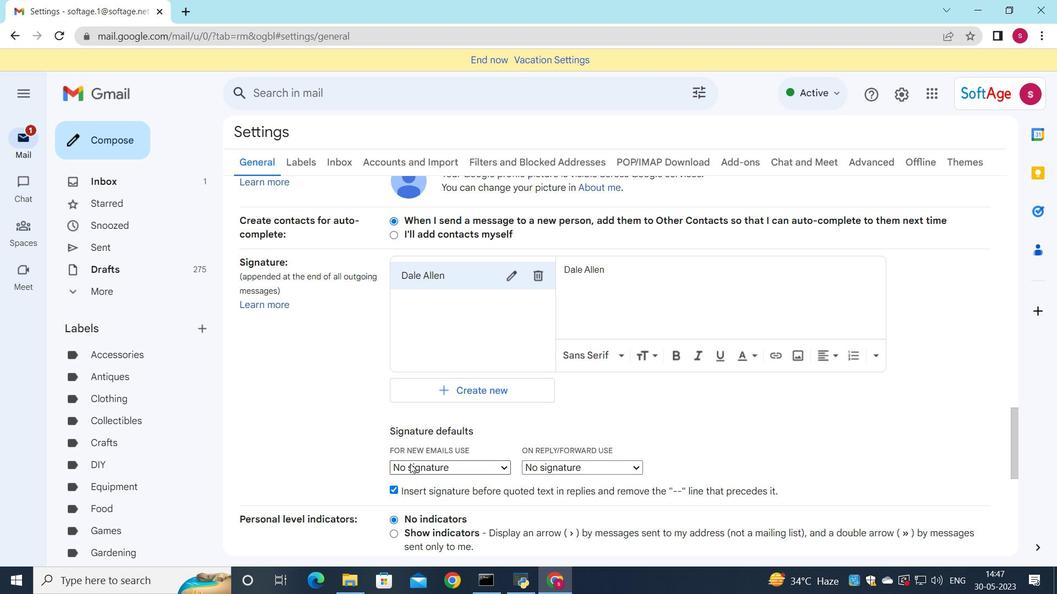 
Action: Mouse pressed left at (423, 473)
Screenshot: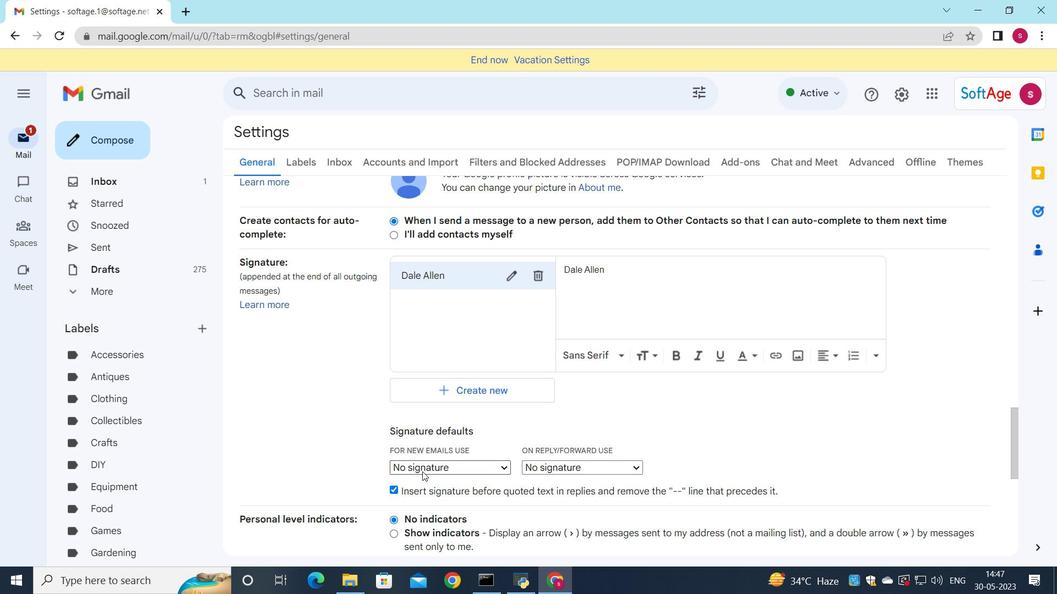 
Action: Mouse moved to (422, 489)
Screenshot: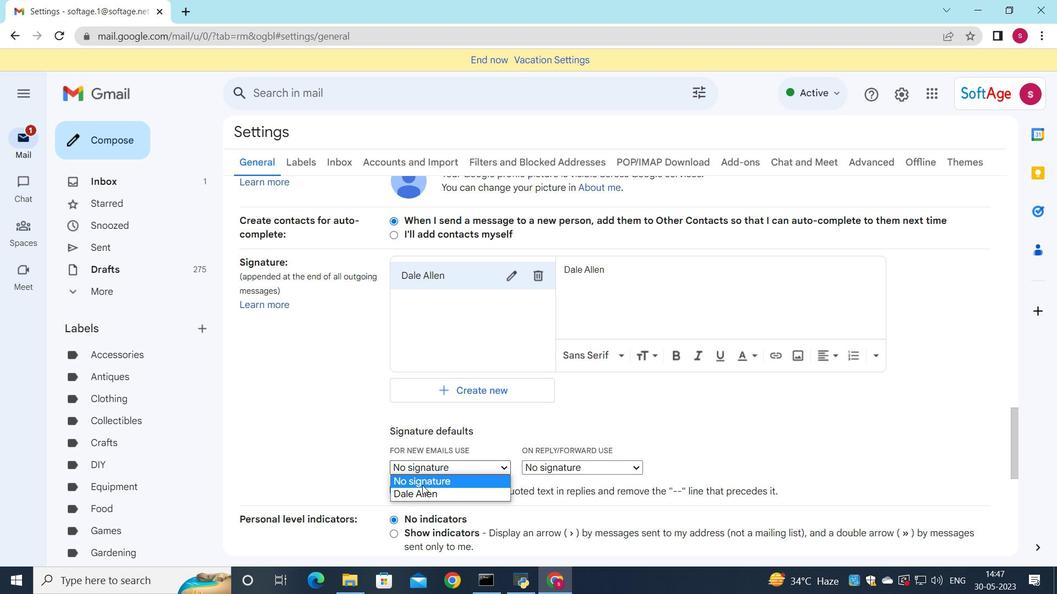 
Action: Mouse pressed left at (422, 489)
Screenshot: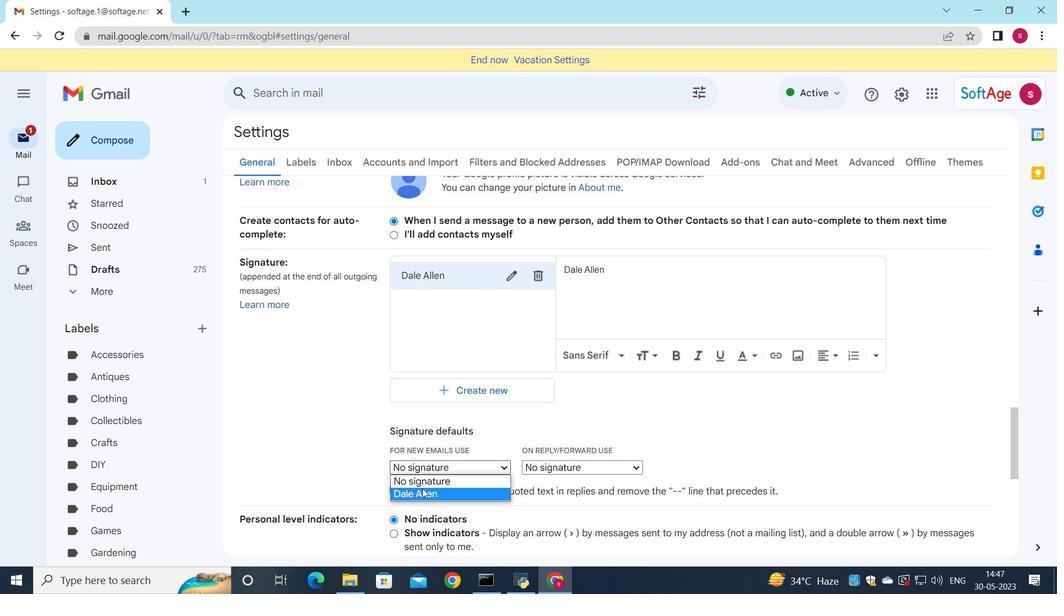 
Action: Mouse moved to (568, 469)
Screenshot: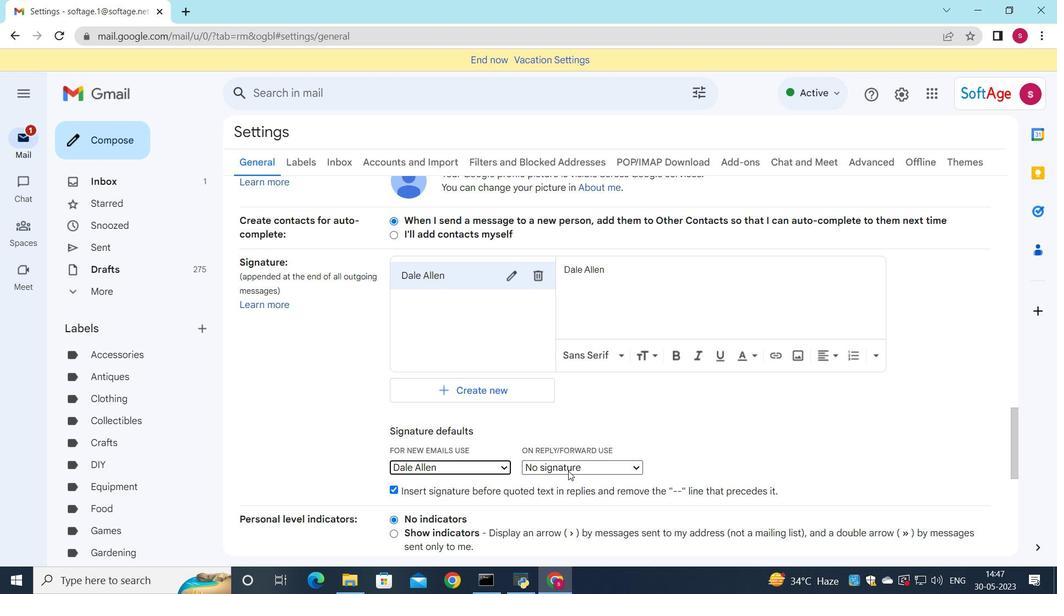 
Action: Mouse pressed left at (568, 469)
Screenshot: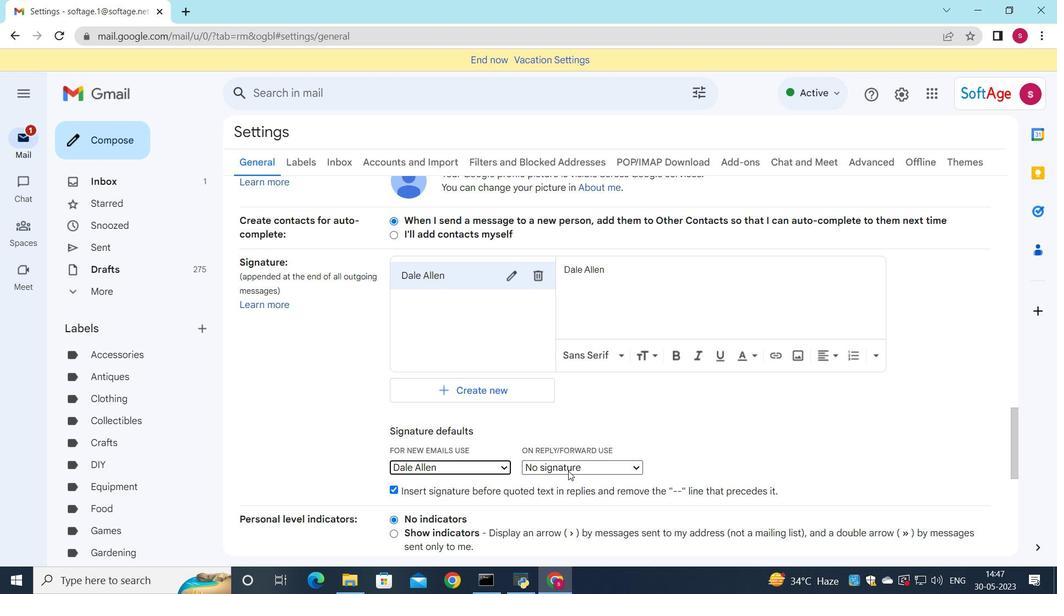 
Action: Mouse moved to (565, 492)
Screenshot: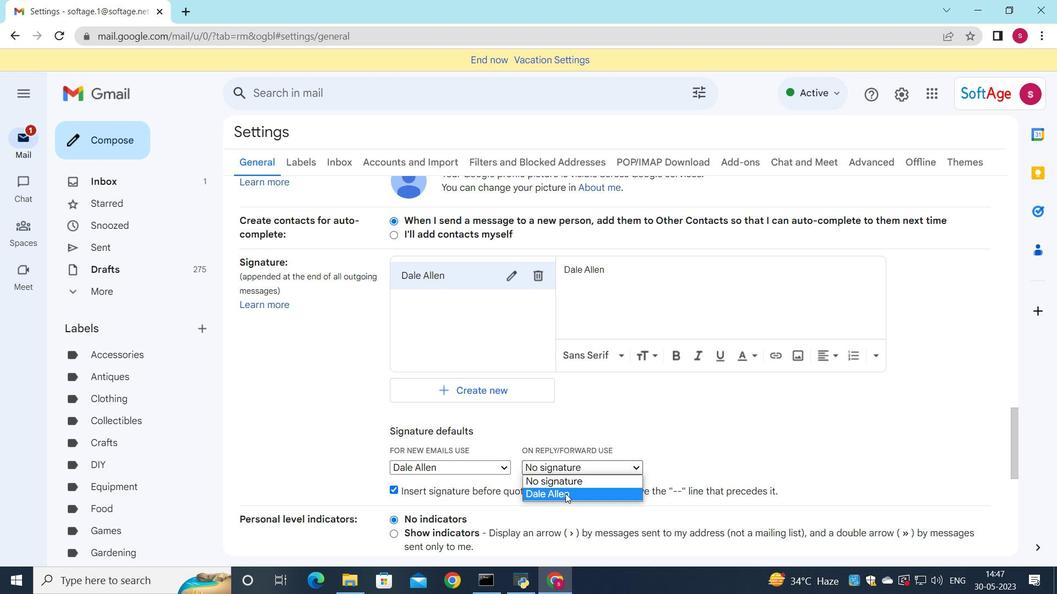 
Action: Mouse pressed left at (565, 492)
Screenshot: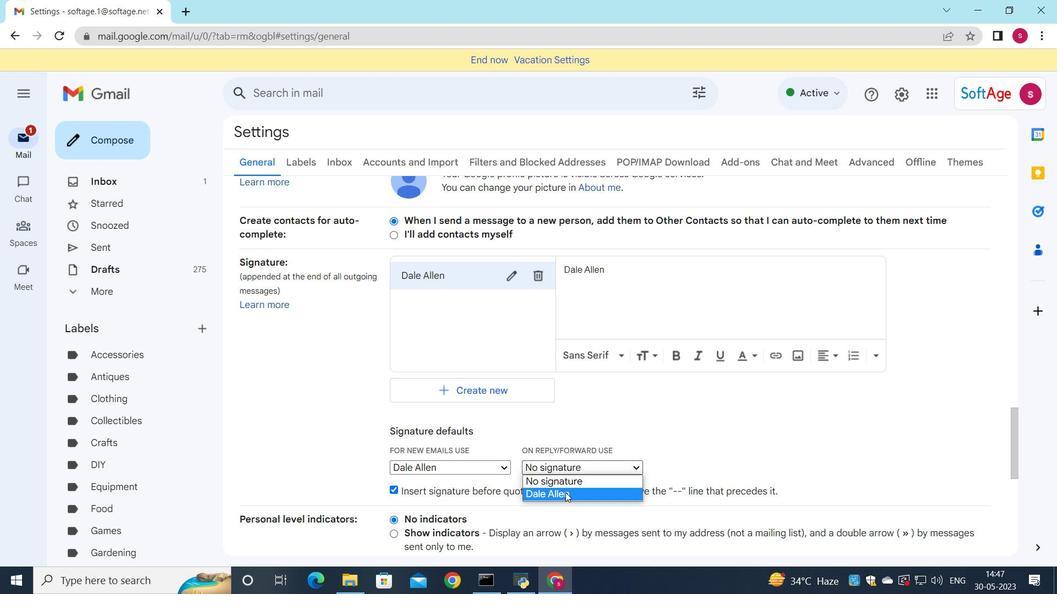 
Action: Mouse moved to (542, 443)
Screenshot: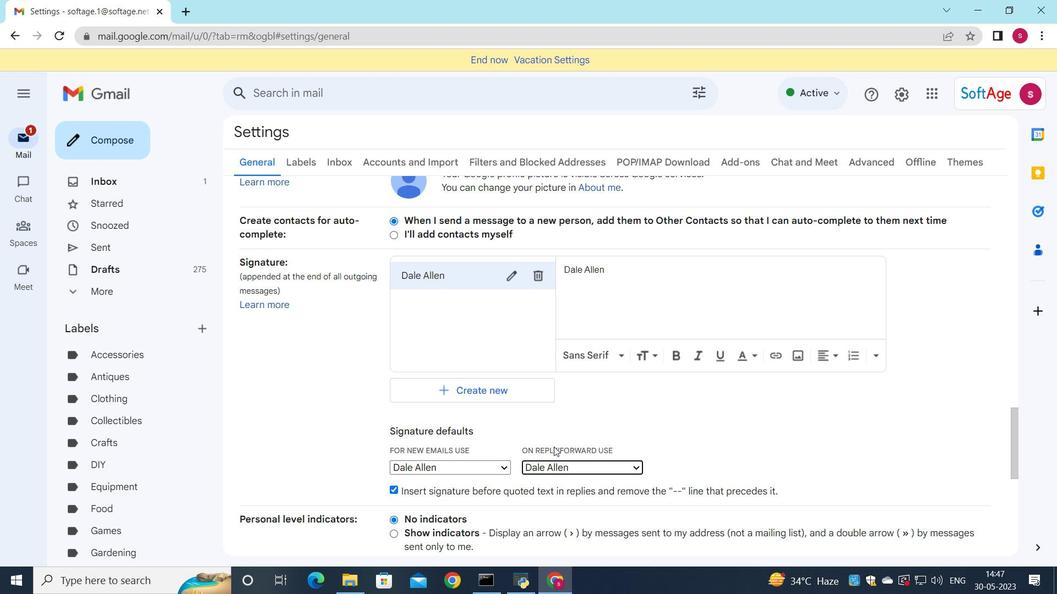 
Action: Mouse scrolled (542, 442) with delta (0, 0)
Screenshot: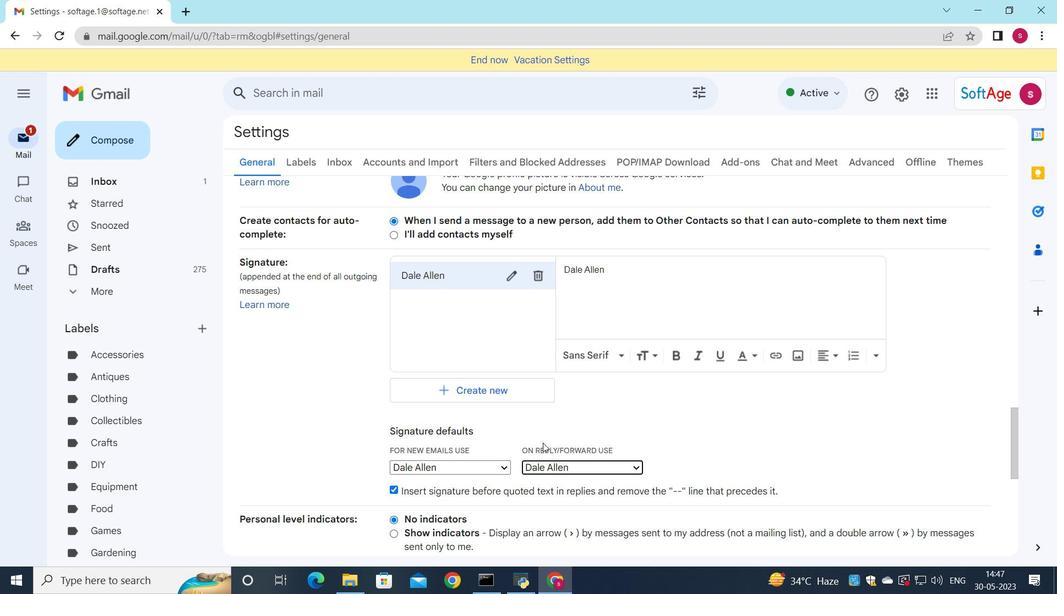 
Action: Mouse scrolled (542, 442) with delta (0, 0)
Screenshot: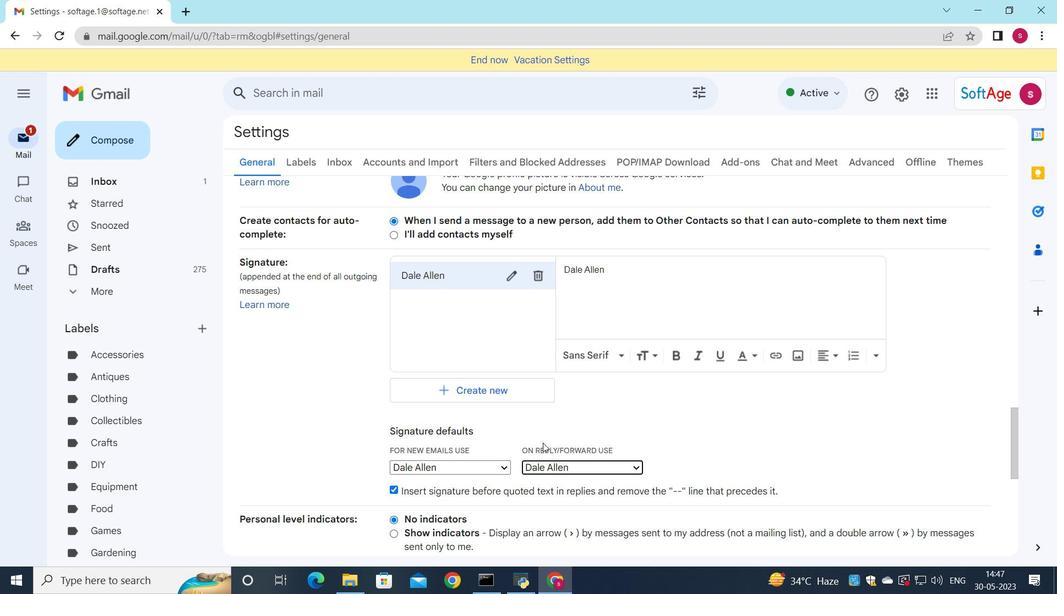 
Action: Mouse scrolled (542, 442) with delta (0, 0)
Screenshot: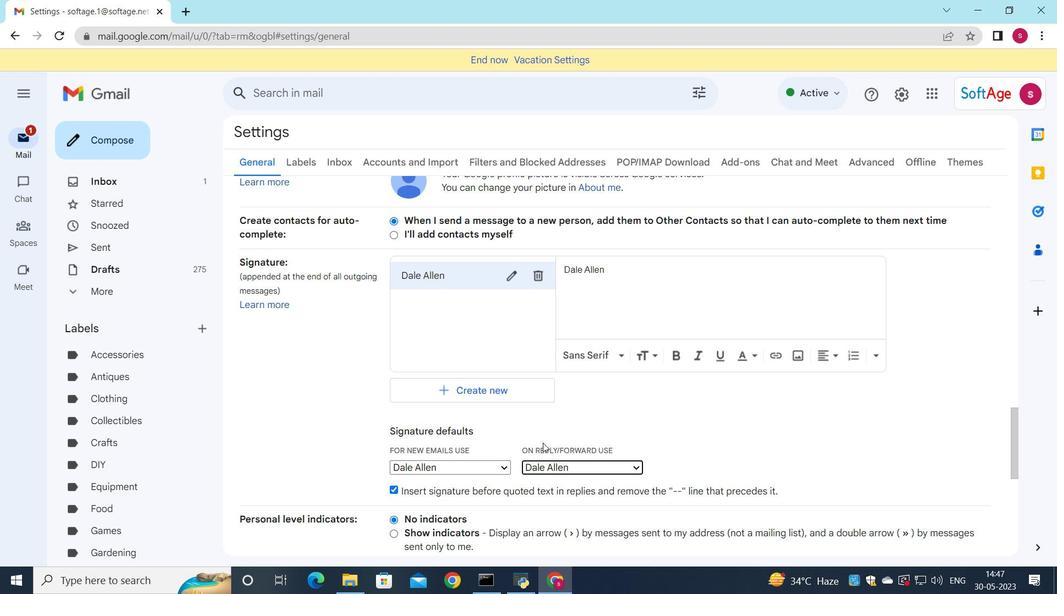 
Action: Mouse scrolled (542, 442) with delta (0, 0)
Screenshot: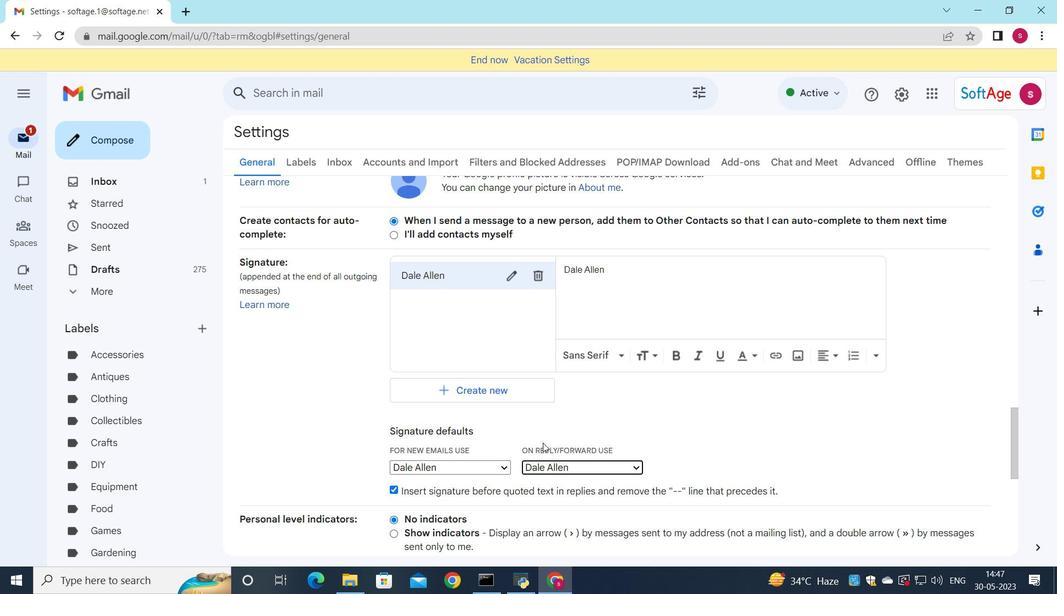 
Action: Mouse moved to (538, 440)
Screenshot: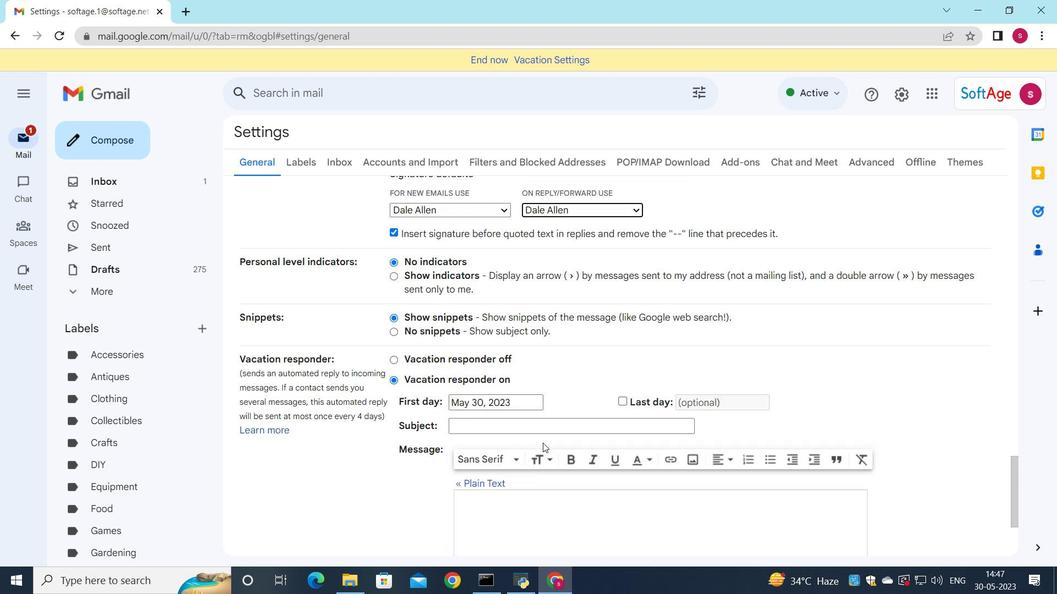 
Action: Mouse scrolled (538, 440) with delta (0, 0)
Screenshot: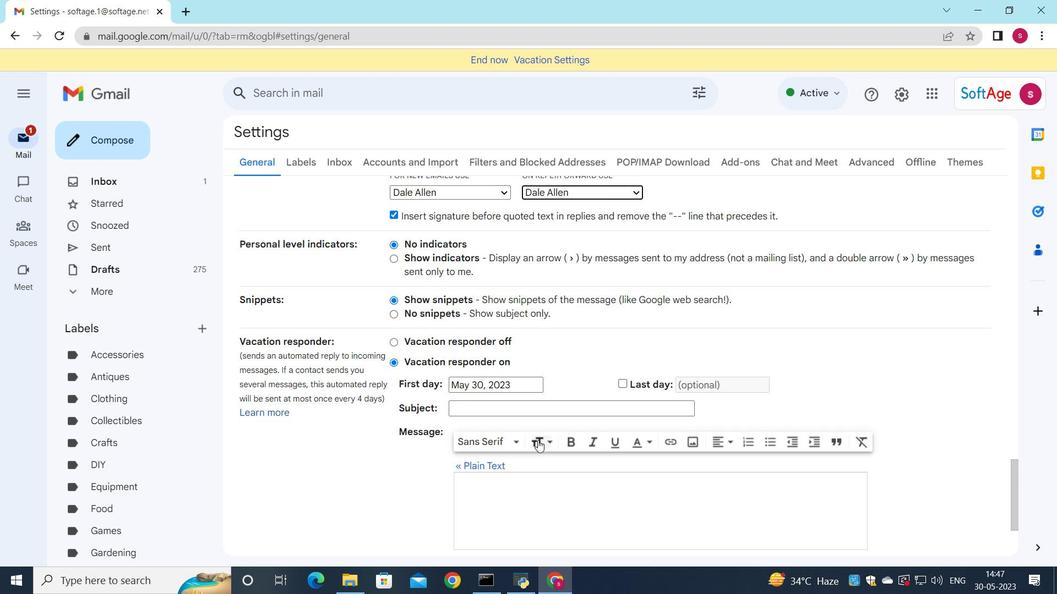 
Action: Mouse scrolled (538, 440) with delta (0, 0)
Screenshot: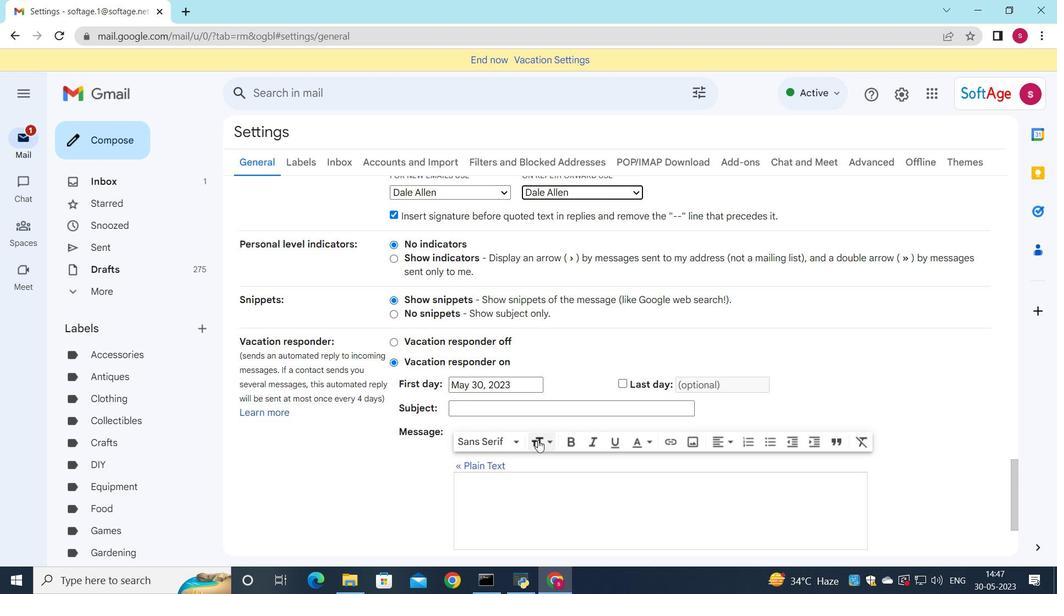 
Action: Mouse scrolled (538, 440) with delta (0, 0)
Screenshot: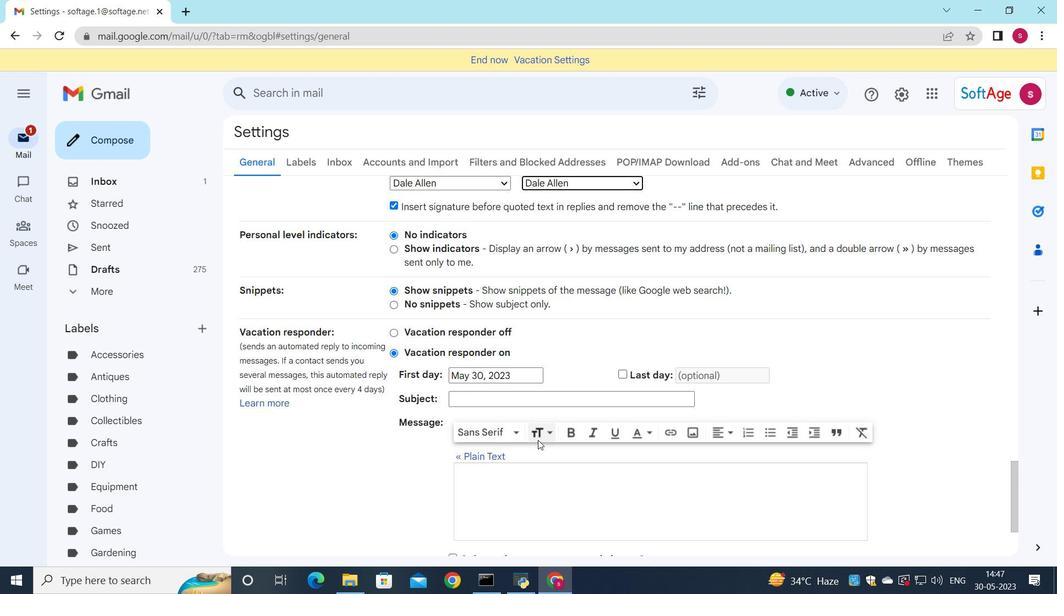 
Action: Mouse moved to (520, 447)
Screenshot: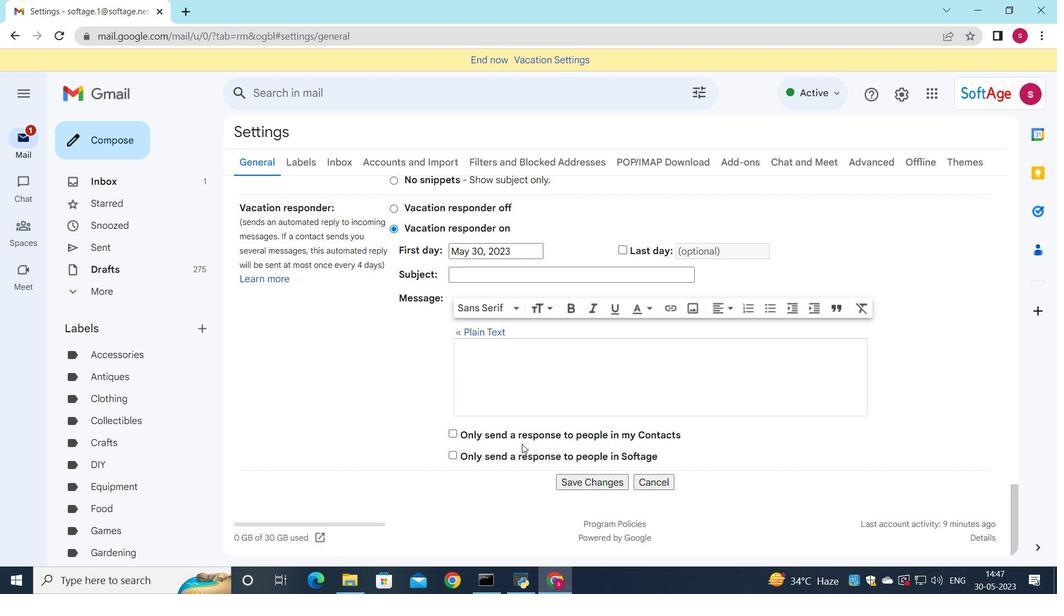 
Action: Mouse scrolled (520, 446) with delta (0, 0)
Screenshot: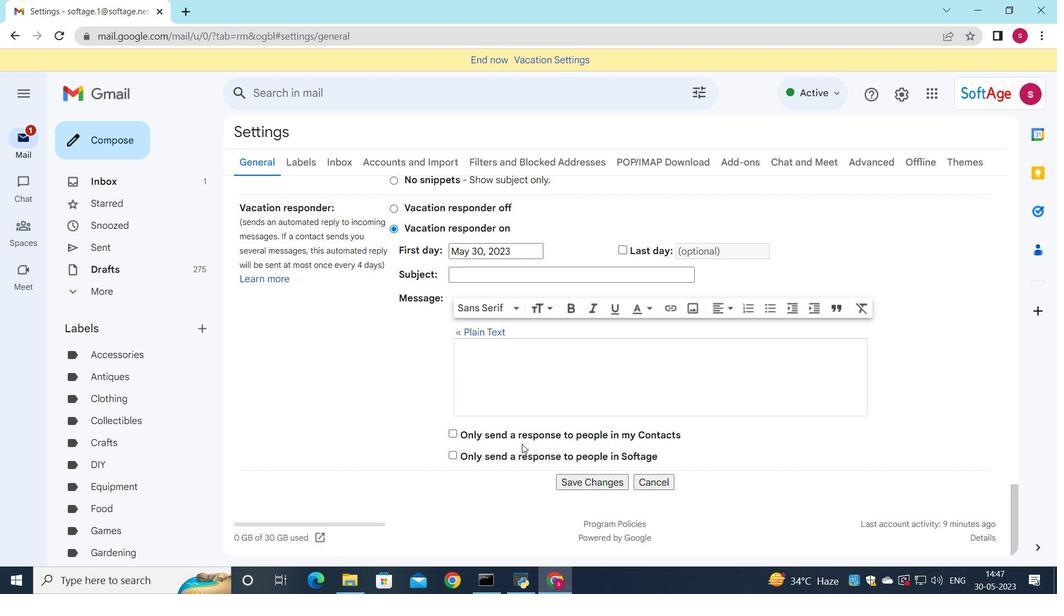 
Action: Mouse moved to (568, 480)
Screenshot: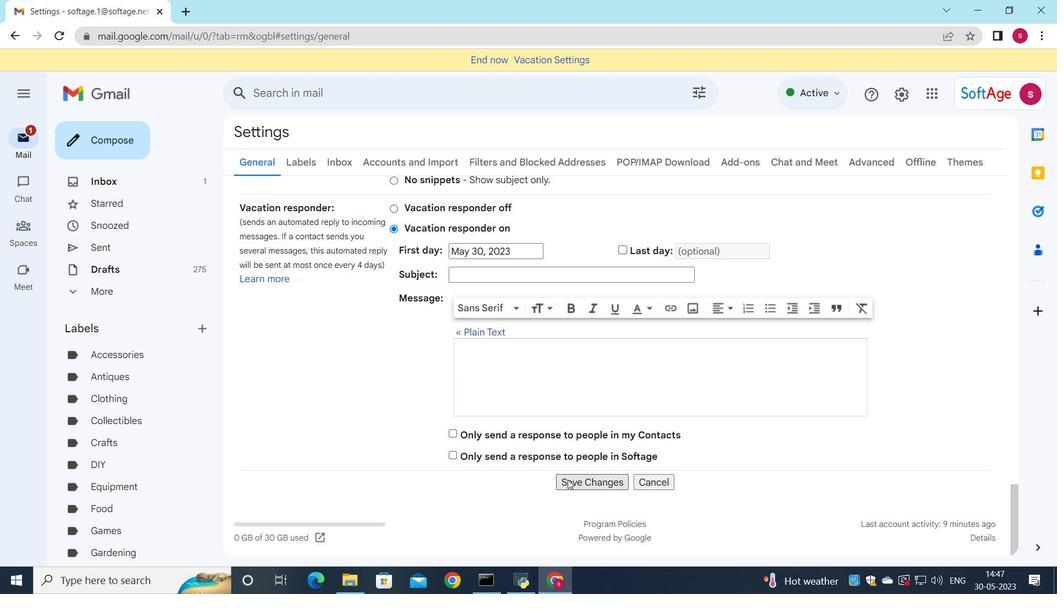 
Action: Mouse pressed left at (568, 480)
Screenshot: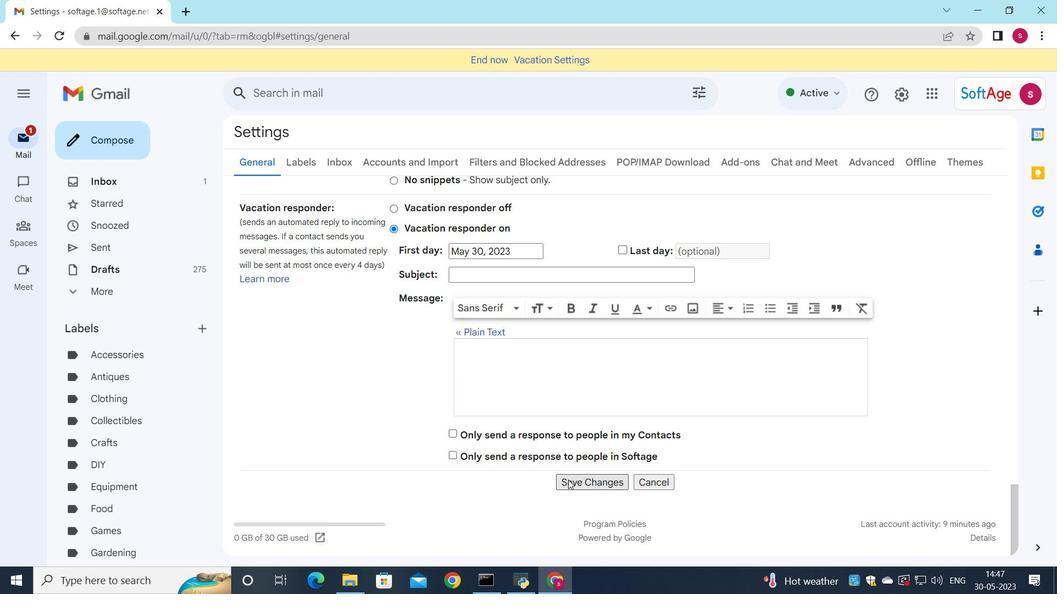 
Action: Mouse moved to (109, 134)
Screenshot: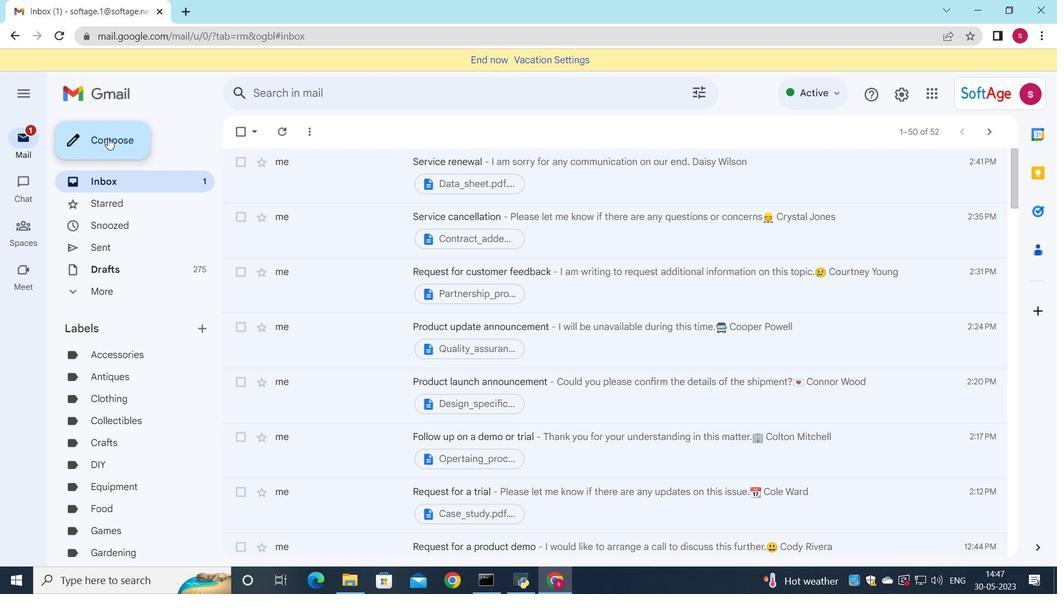 
Action: Mouse pressed left at (109, 134)
Screenshot: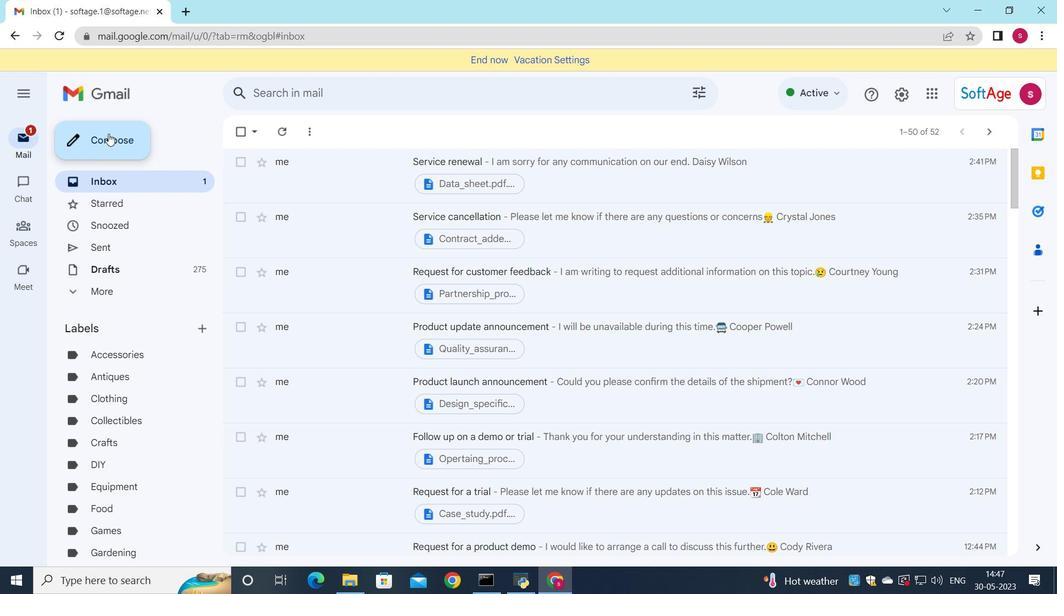 
Action: Mouse moved to (843, 309)
Screenshot: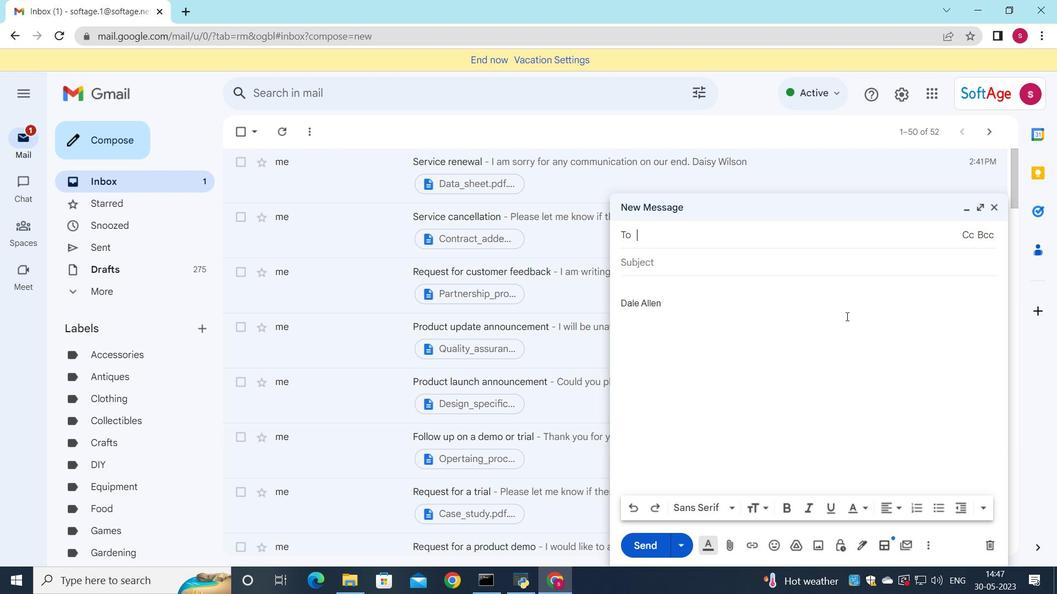 
Action: Key pressed <Key.down><Key.down><Key.down>
Screenshot: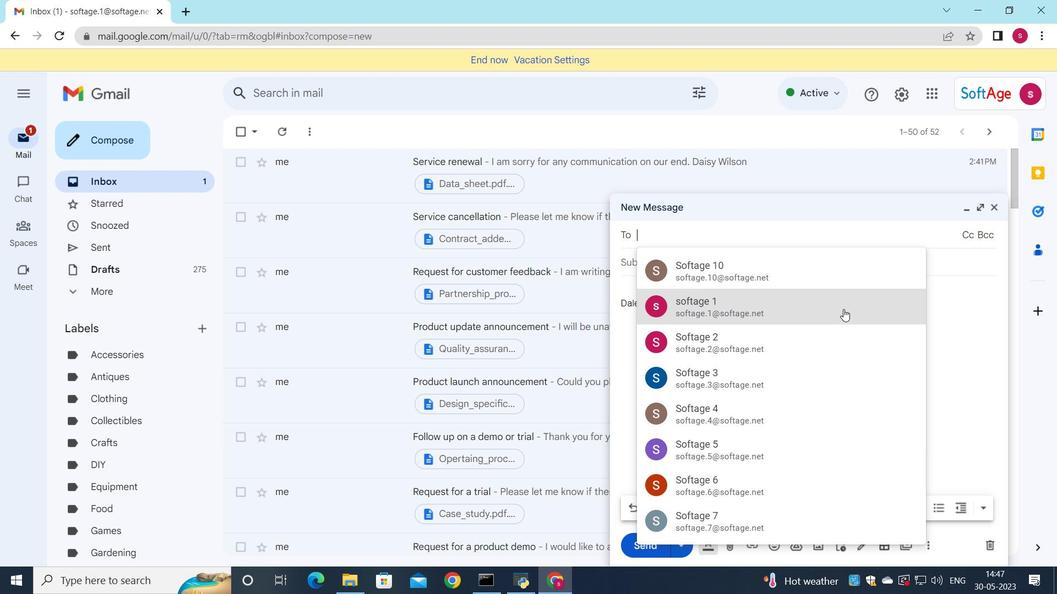 
Action: Mouse moved to (782, 269)
Screenshot: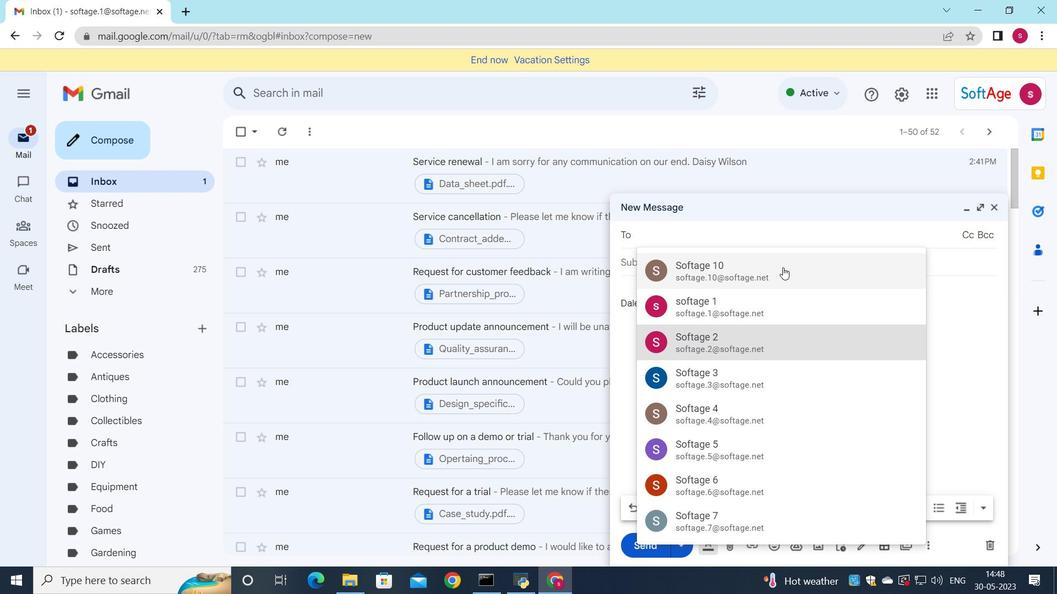 
Action: Mouse pressed left at (782, 269)
Screenshot: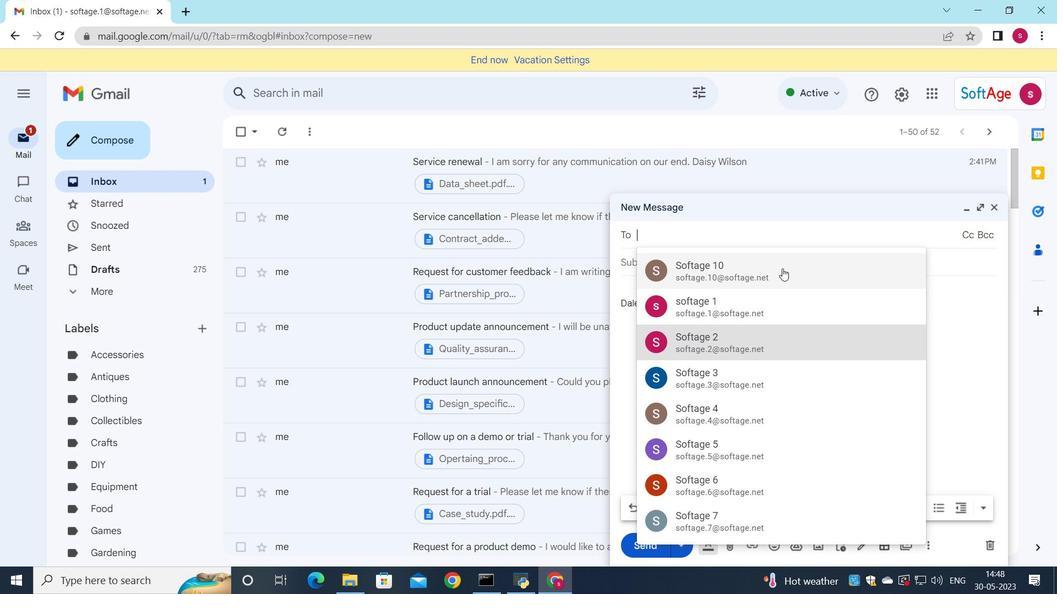 
Action: Mouse moved to (763, 302)
Screenshot: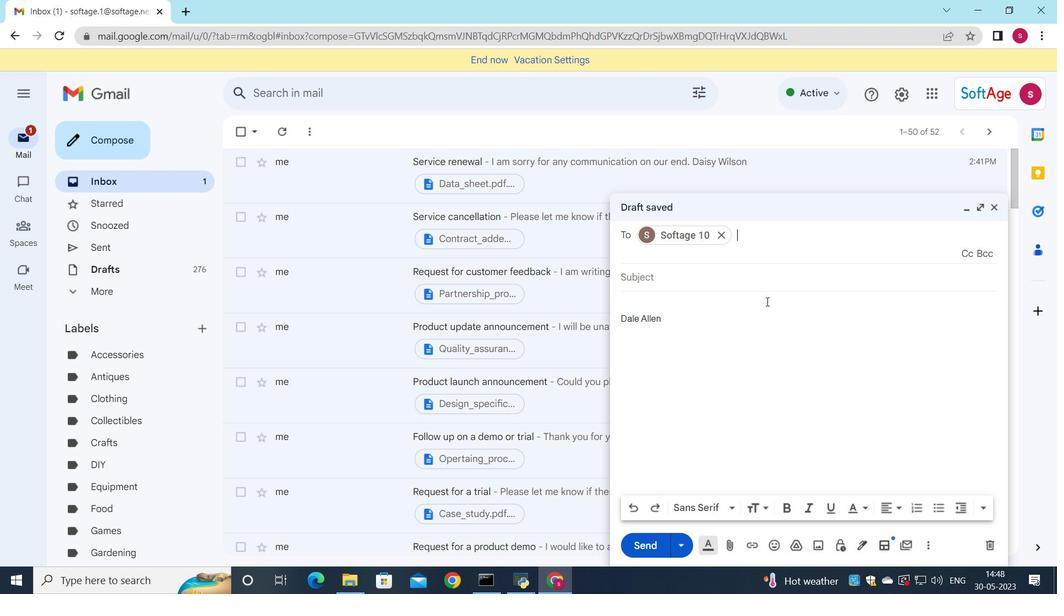 
Action: Key pressed <Key.down>
Screenshot: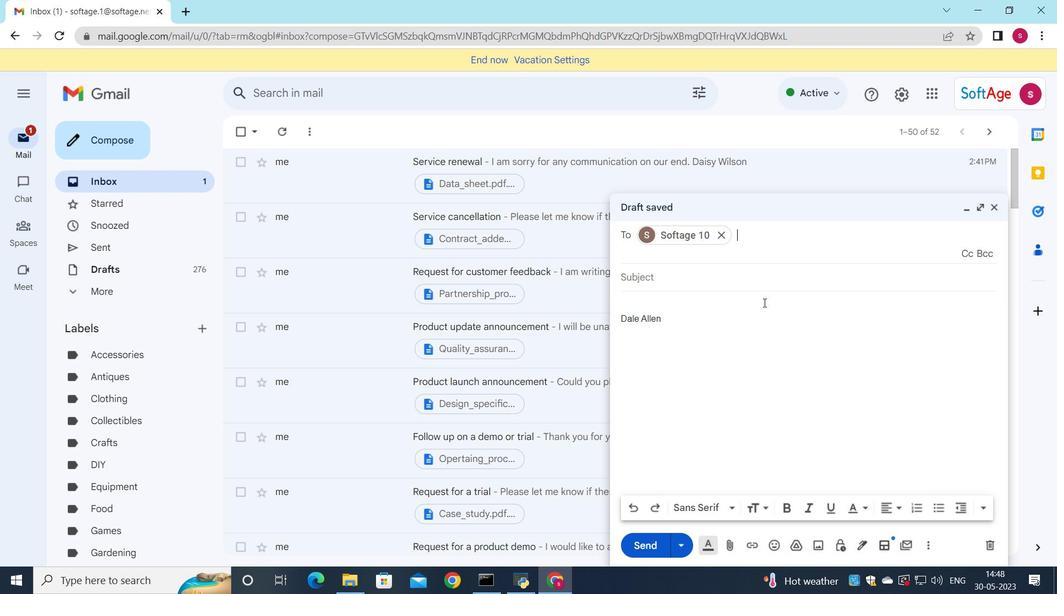 
Action: Mouse moved to (797, 317)
Screenshot: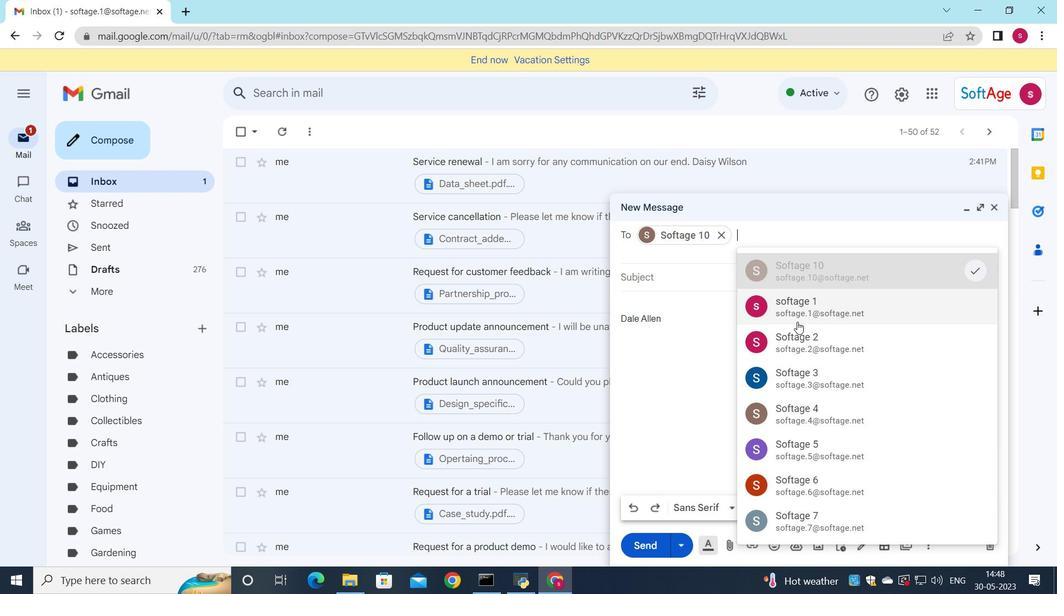 
Action: Mouse pressed left at (797, 317)
Screenshot: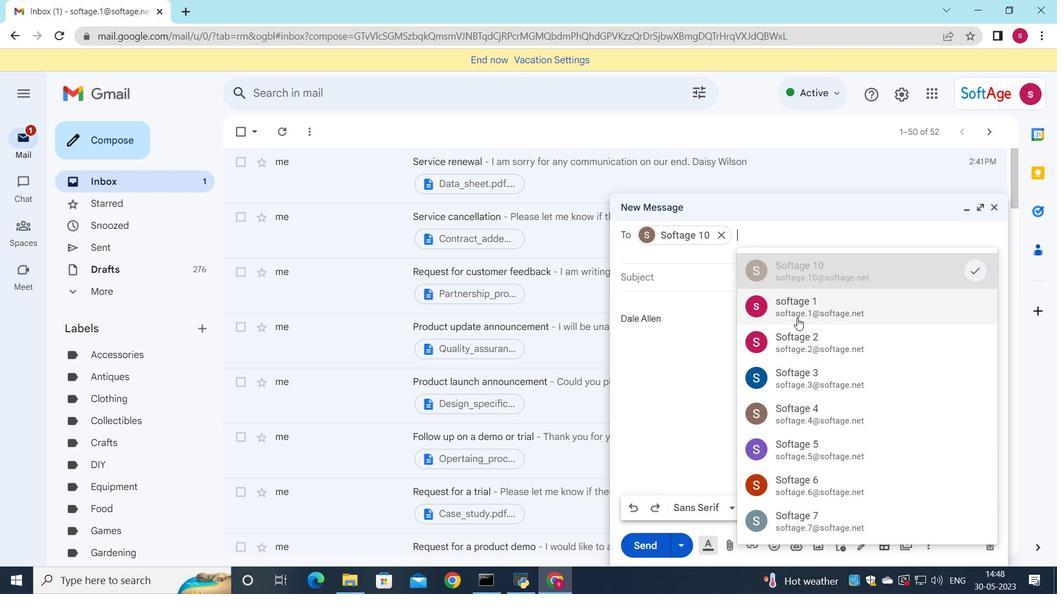 
Action: Mouse moved to (839, 267)
Screenshot: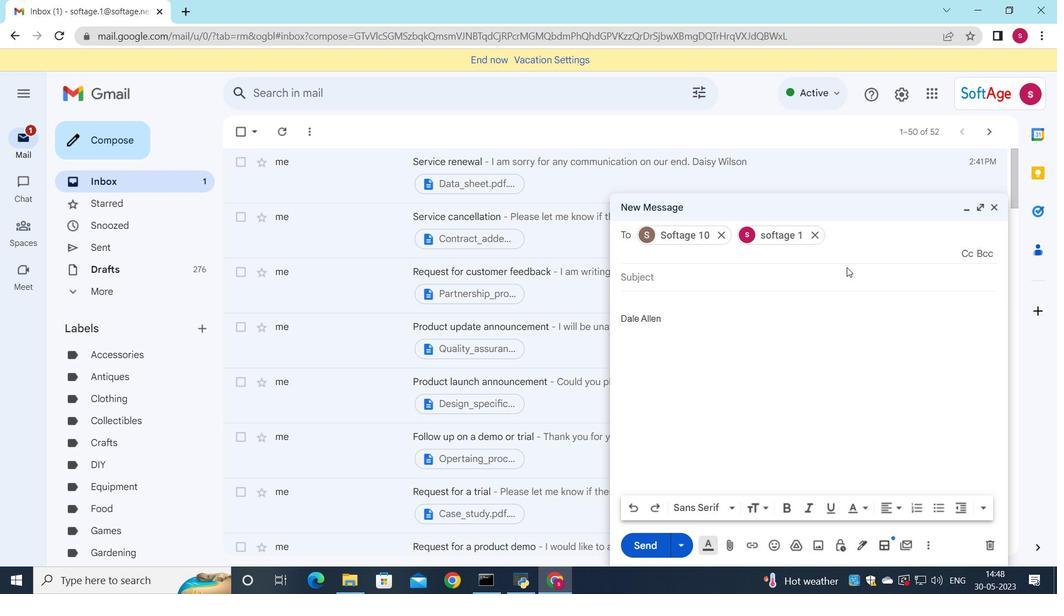 
Action: Key pressed <Key.down>
Screenshot: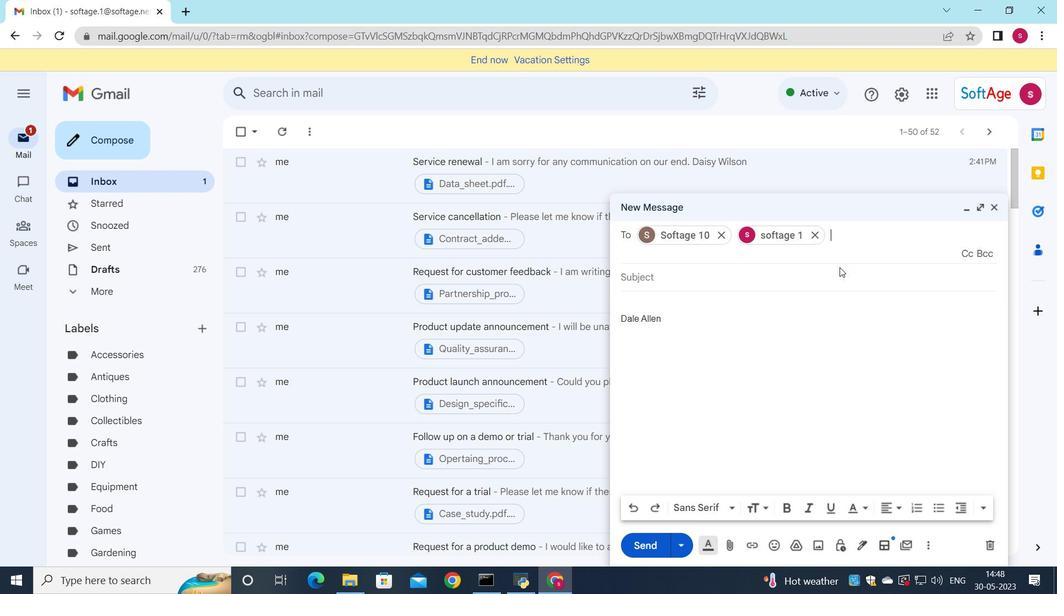 
Action: Mouse moved to (881, 338)
Screenshot: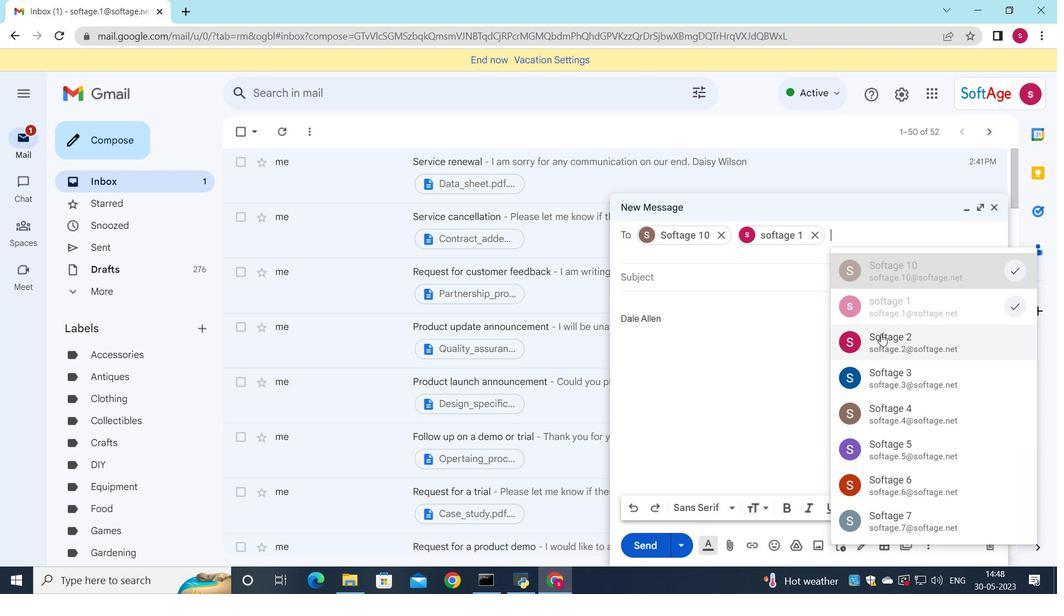 
Action: Mouse pressed left at (881, 338)
Screenshot: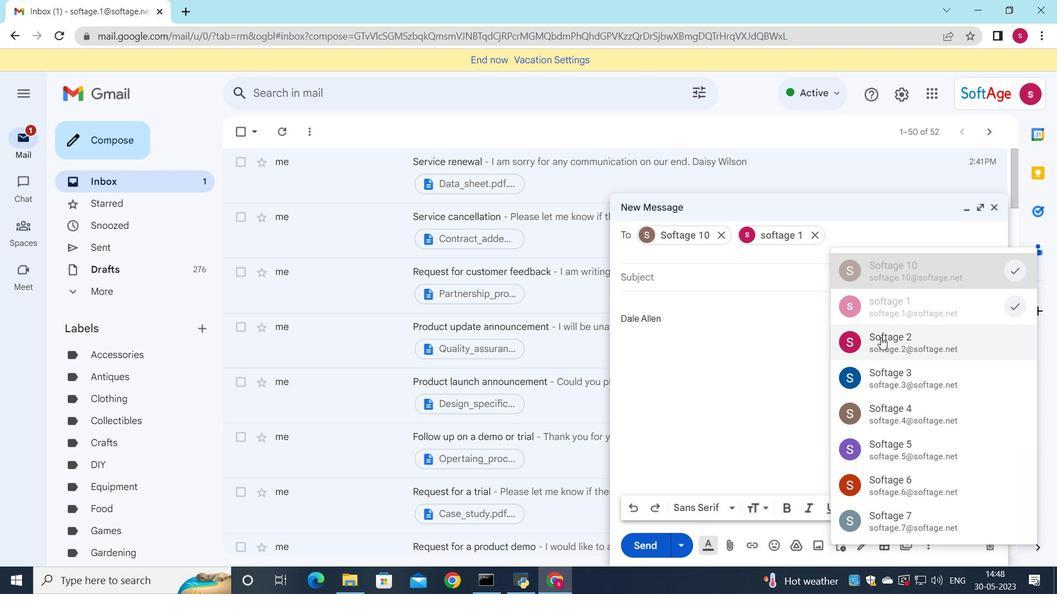 
Action: Mouse moved to (963, 253)
Screenshot: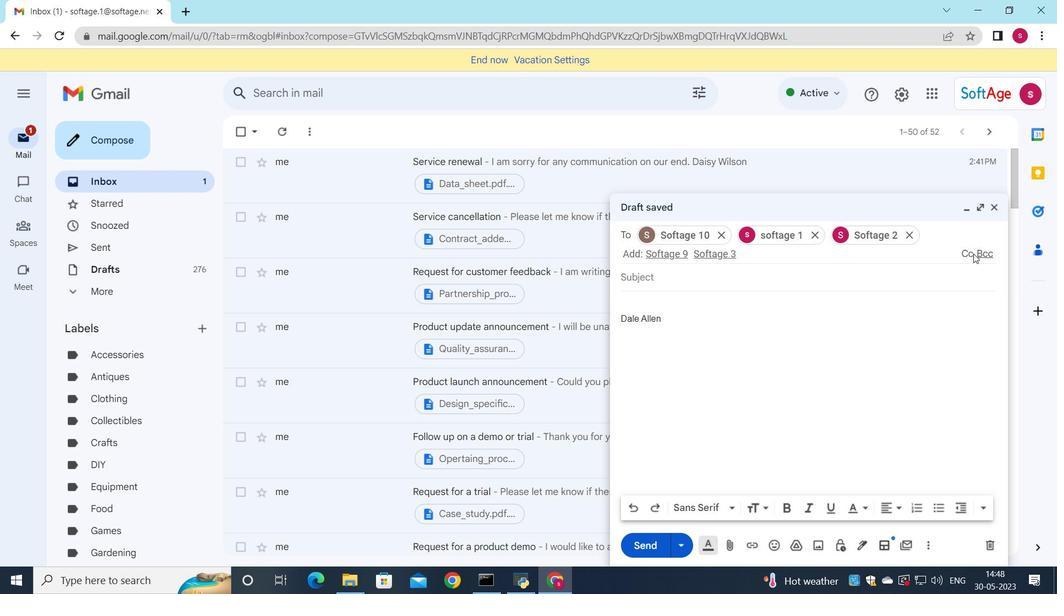 
Action: Mouse pressed left at (963, 253)
Screenshot: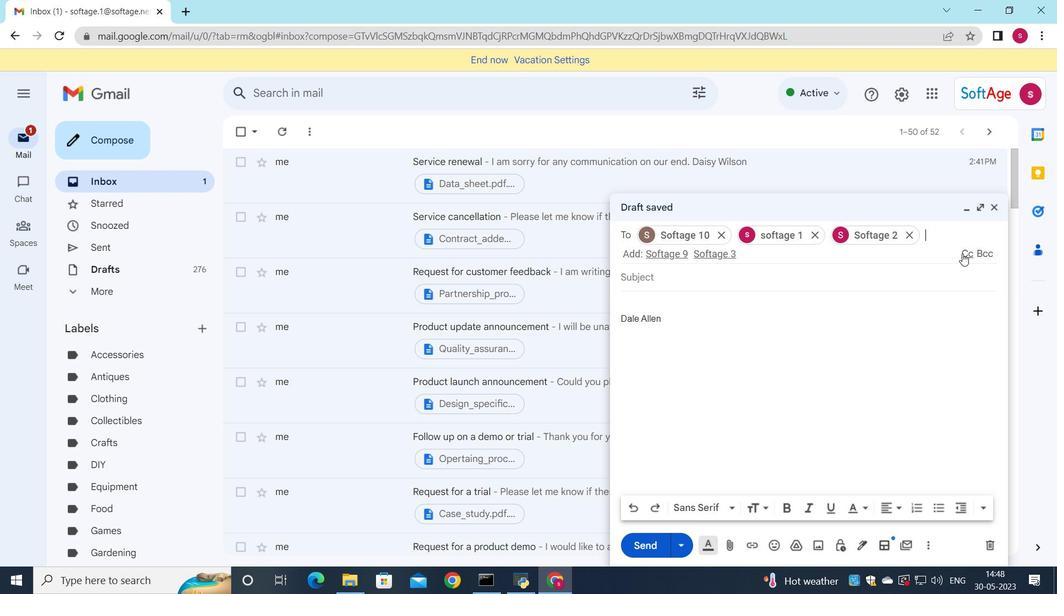 
Action: Mouse moved to (719, 280)
Screenshot: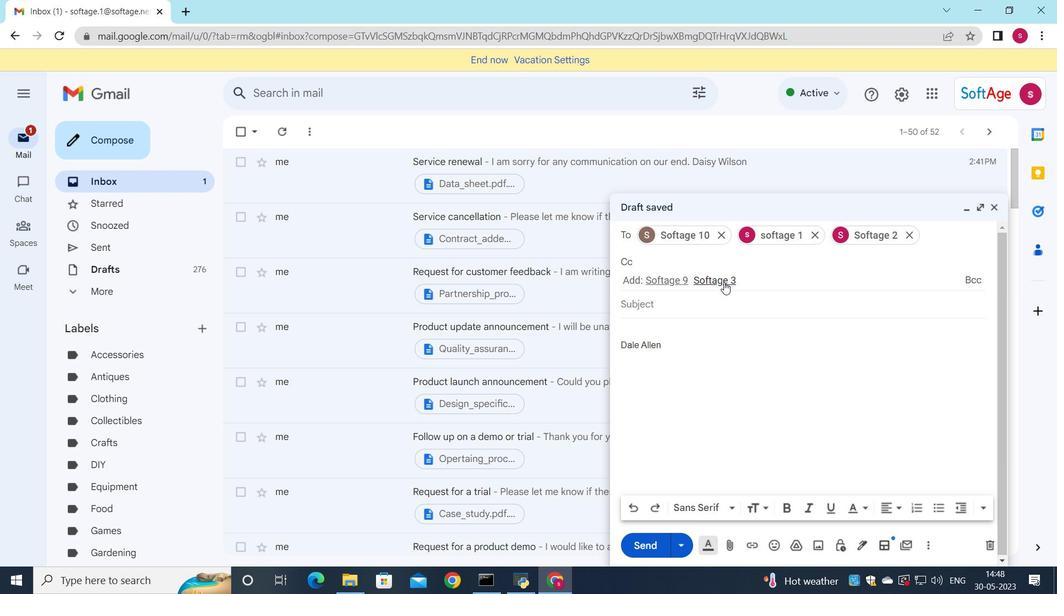 
Action: Mouse pressed left at (719, 280)
Screenshot: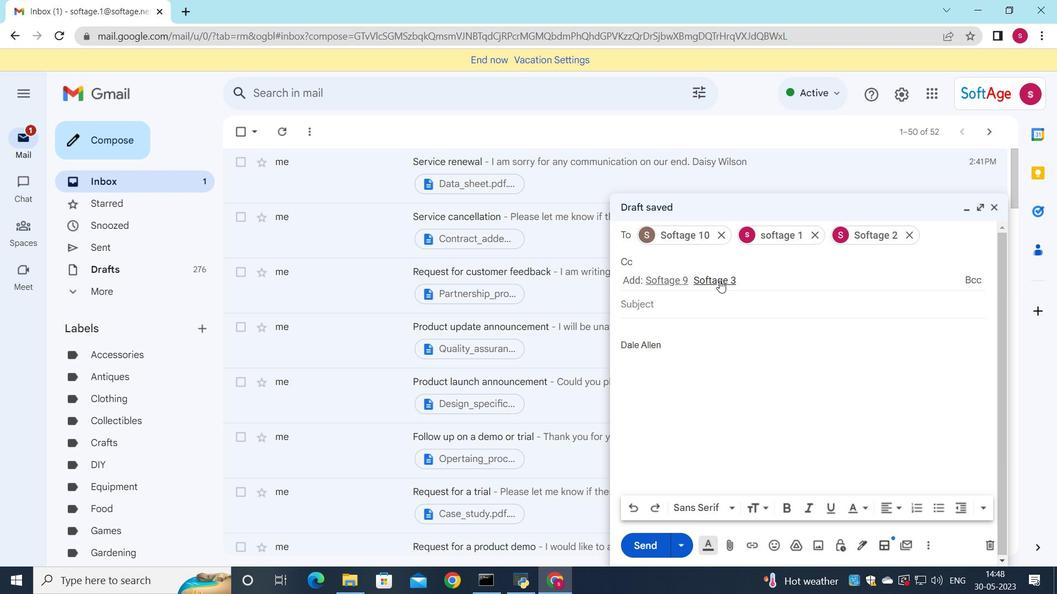 
Action: Mouse moved to (667, 307)
Screenshot: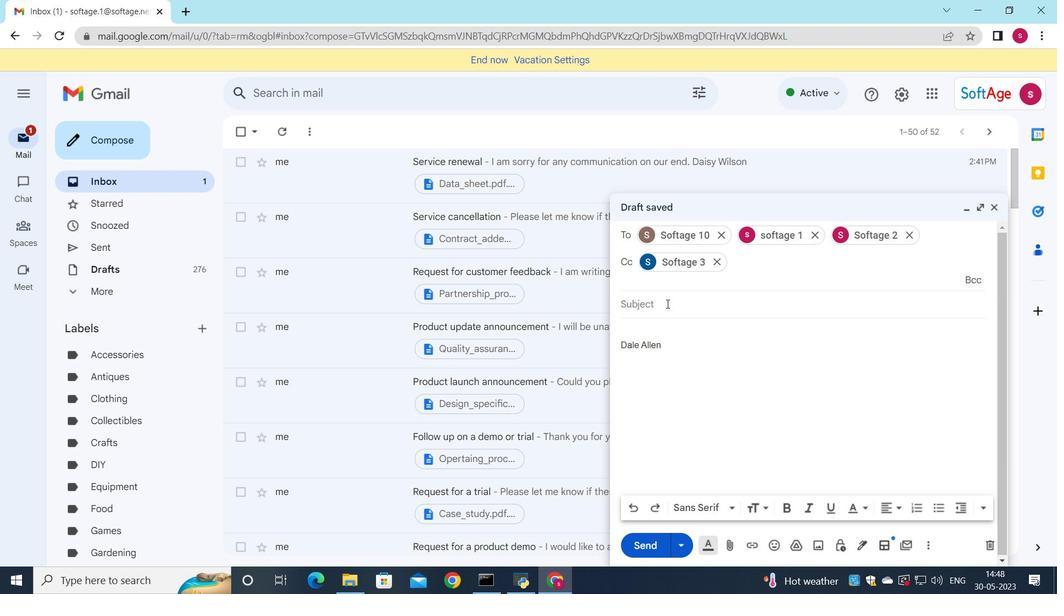 
Action: Mouse pressed left at (667, 307)
Screenshot: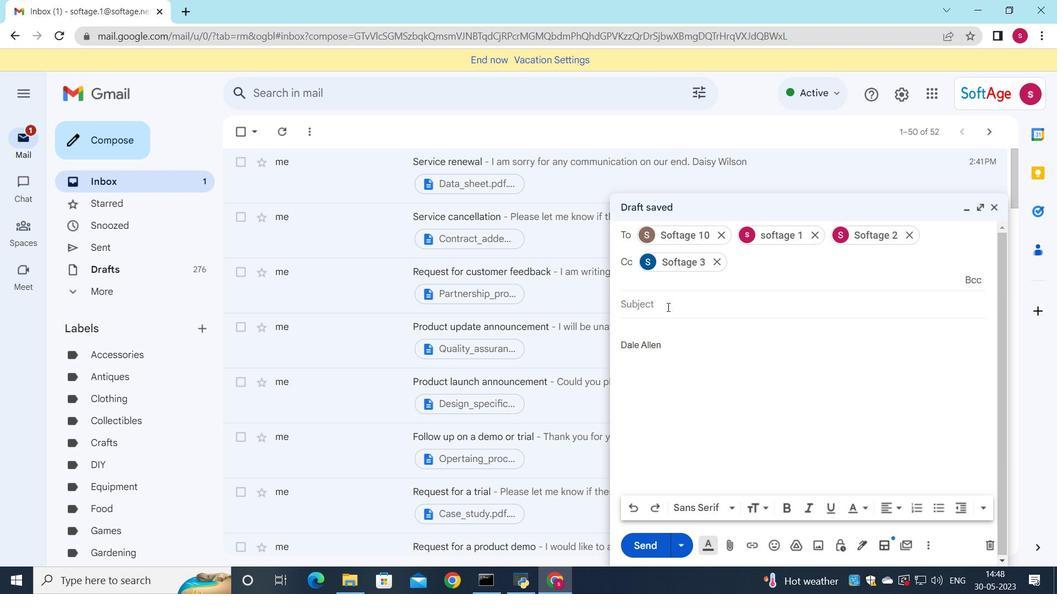 
Action: Key pressed <Key.shift>Service<Key.space>upgrade
Screenshot: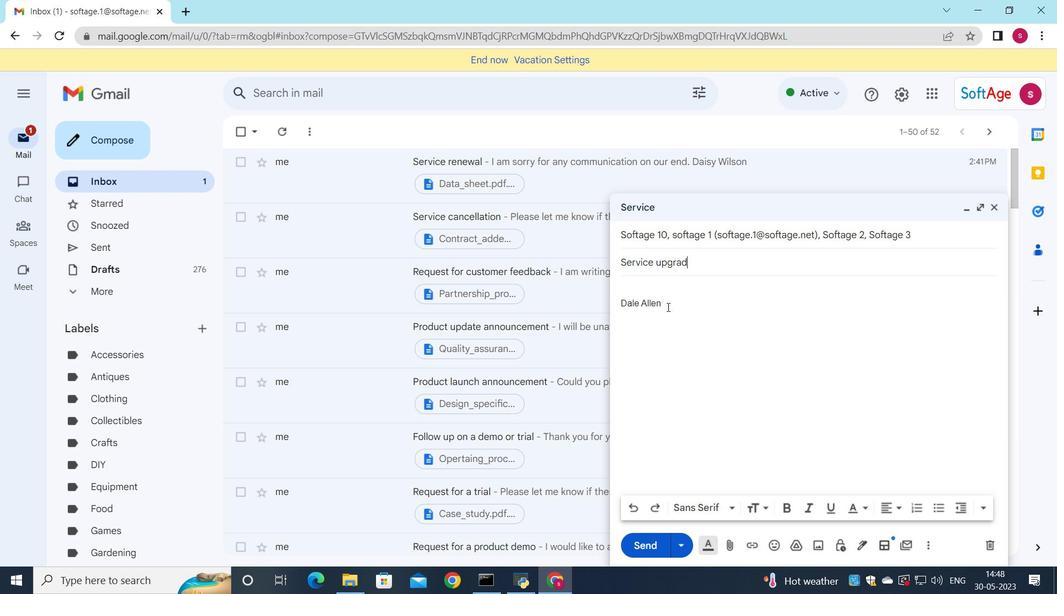
Action: Mouse moved to (643, 291)
Screenshot: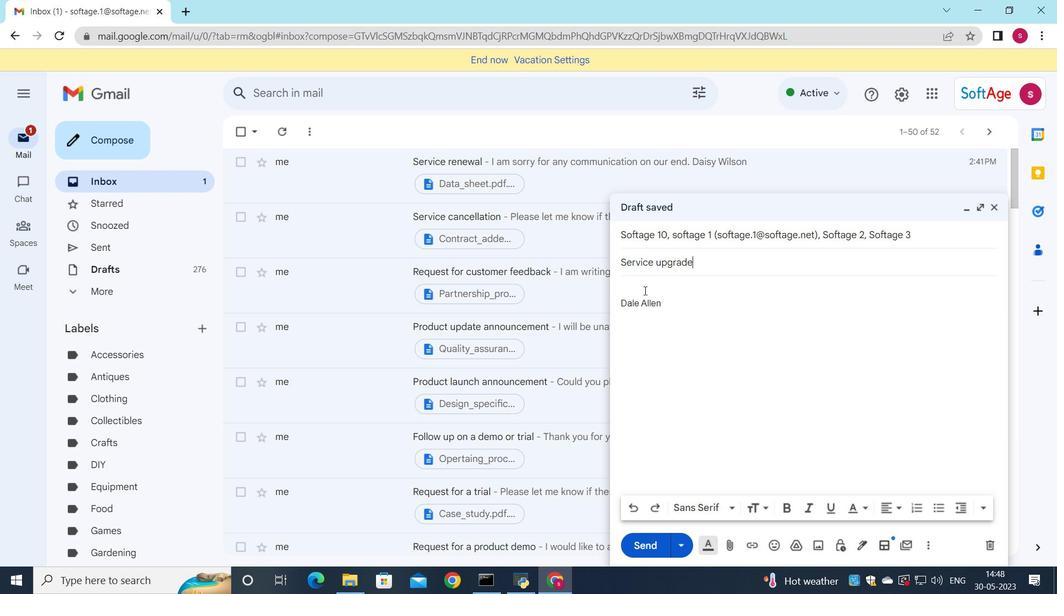 
Action: Mouse pressed left at (643, 291)
Screenshot: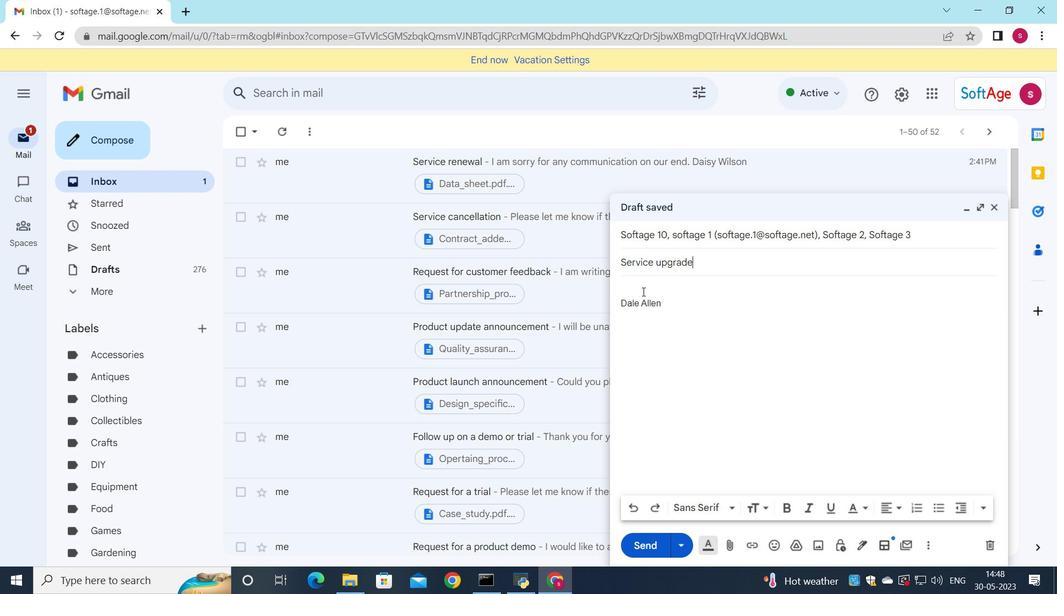 
Action: Mouse moved to (665, 300)
Screenshot: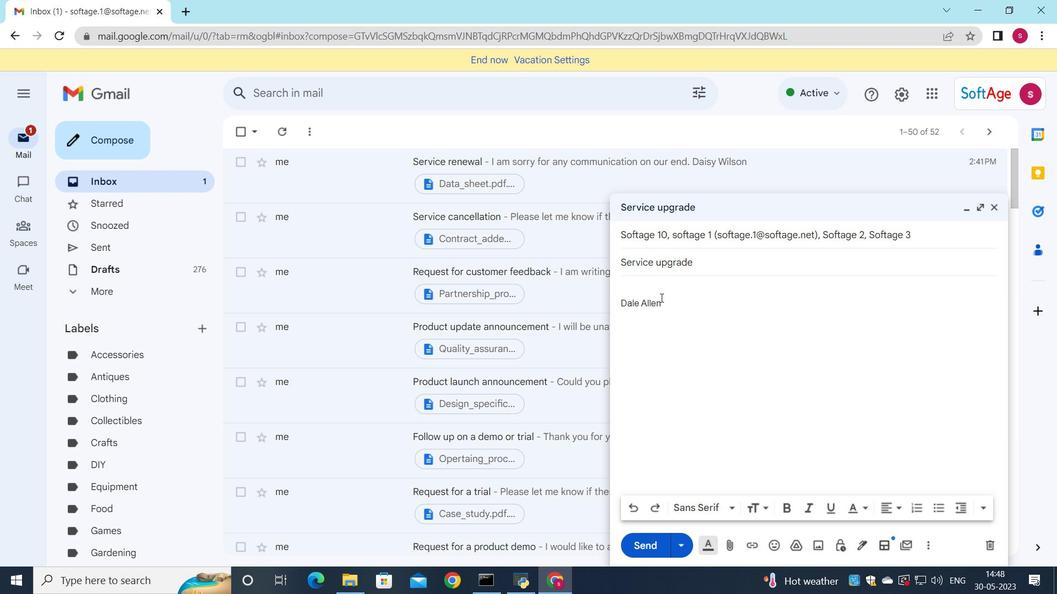 
Action: Key pressed <Key.shift>Please<Key.space>let<Key.space>me<Key.space>know<Key.space>if<Key.space>there<Key.space>are<Key.space>any<Key.space>changes<Key.space>to<Key.space>the<Key.space>requirements
Screenshot: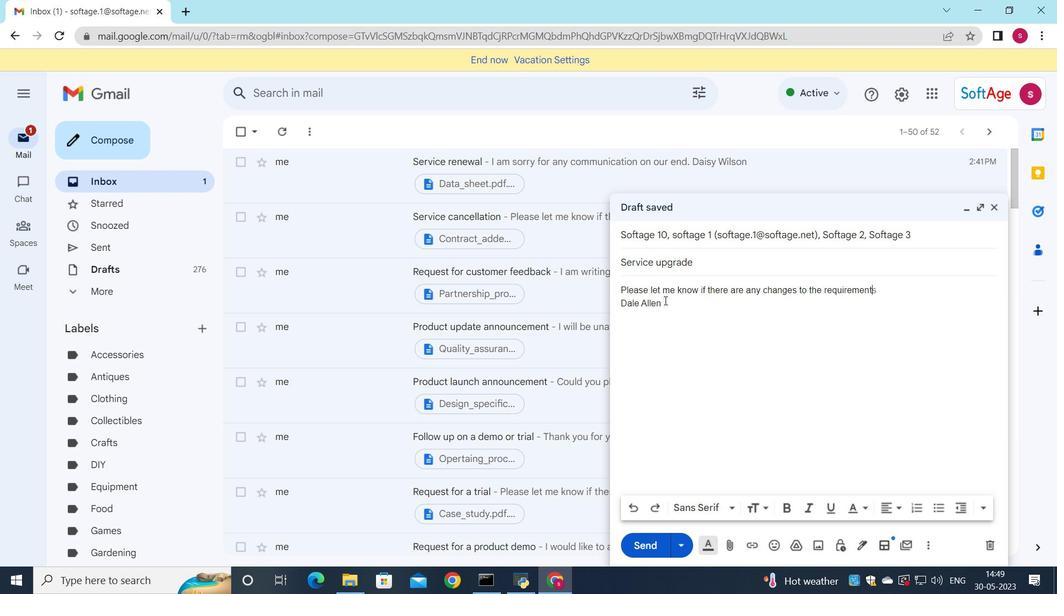 
Action: Mouse moved to (612, 307)
Screenshot: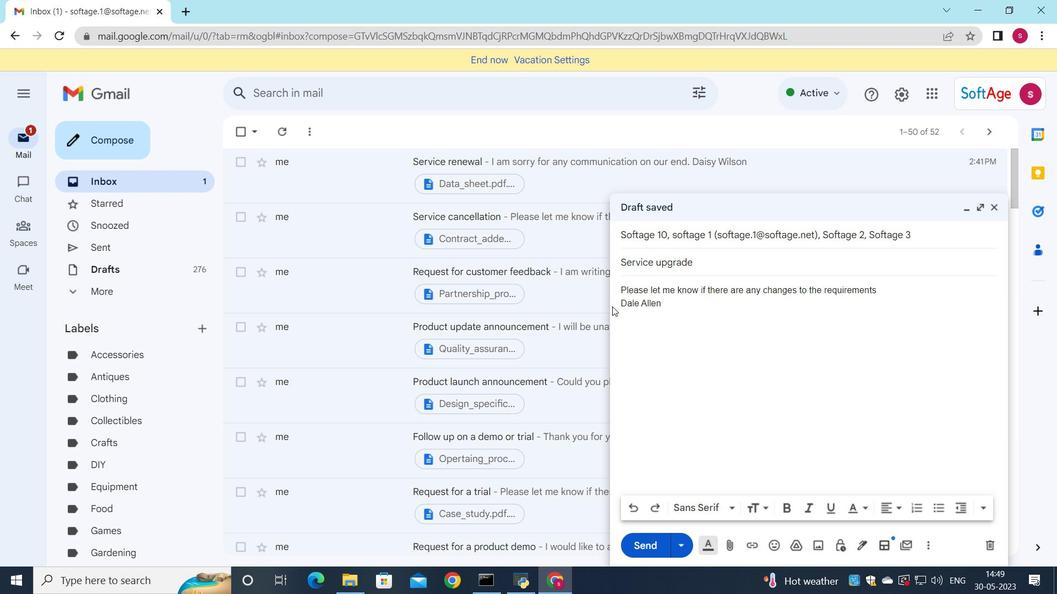 
Action: Key pressed .
Screenshot: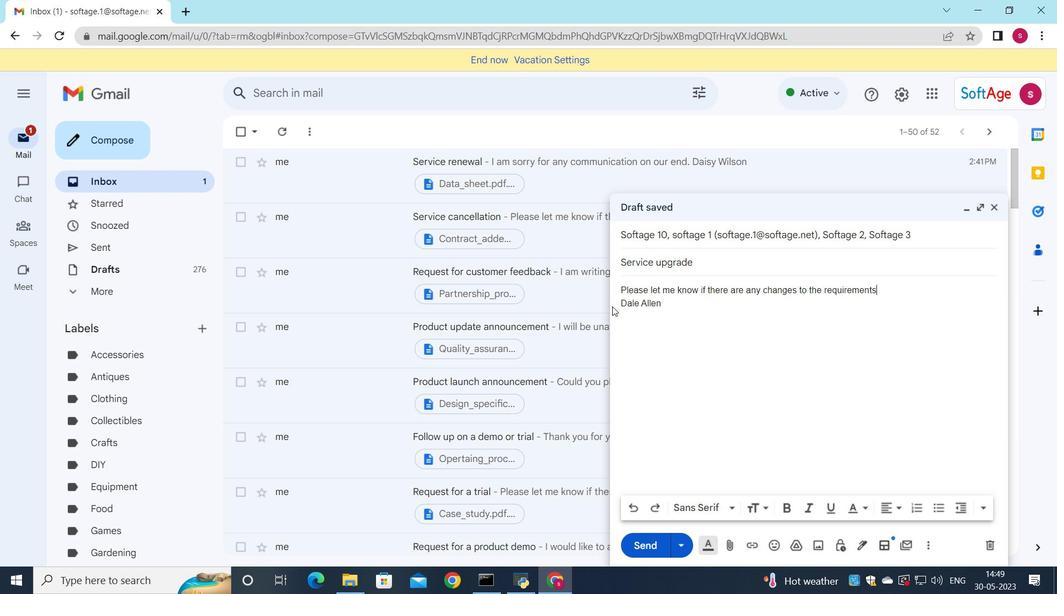 
Action: Mouse moved to (797, 421)
Screenshot: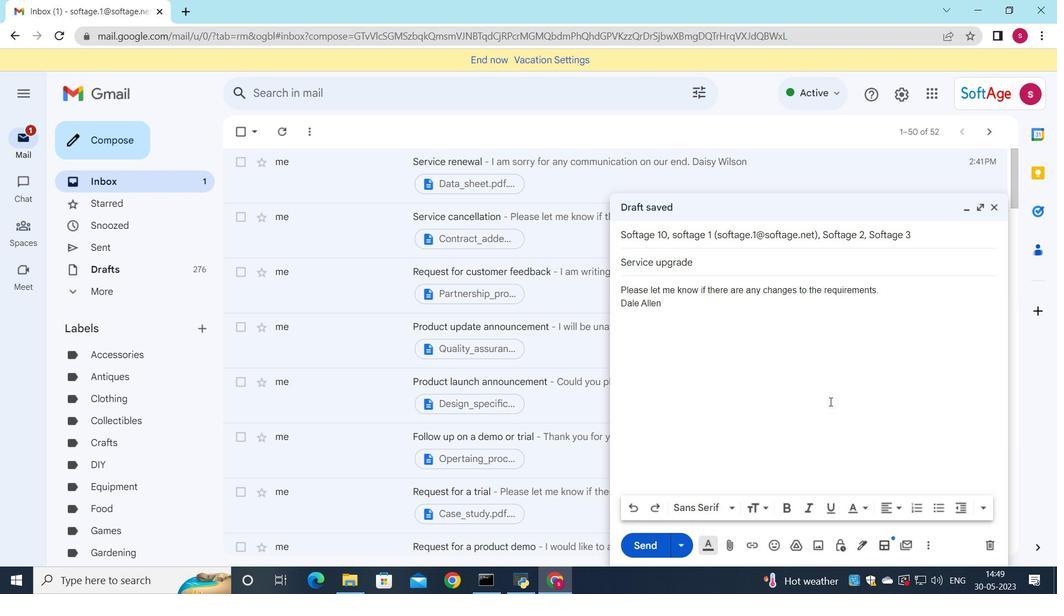 
Action: Mouse scrolled (797, 421) with delta (0, 0)
Screenshot: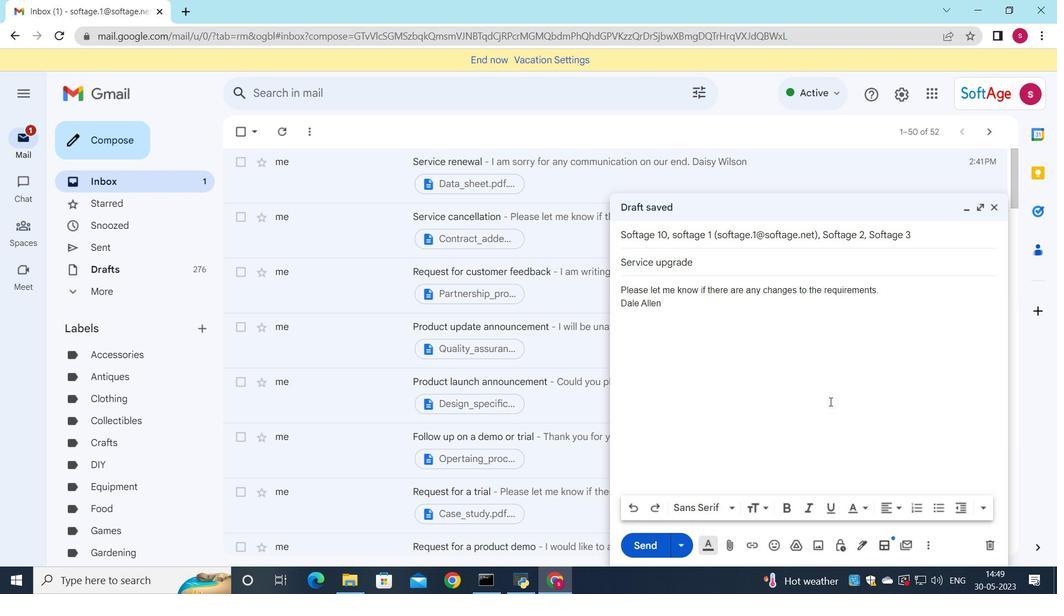 
Action: Mouse moved to (775, 539)
Screenshot: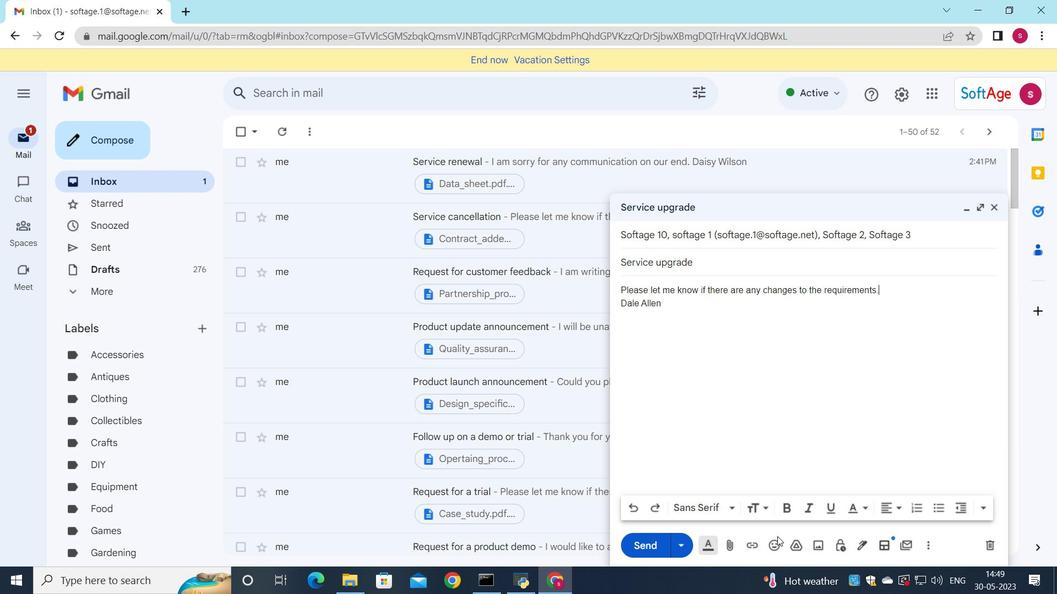 
Action: Mouse pressed left at (775, 539)
Screenshot: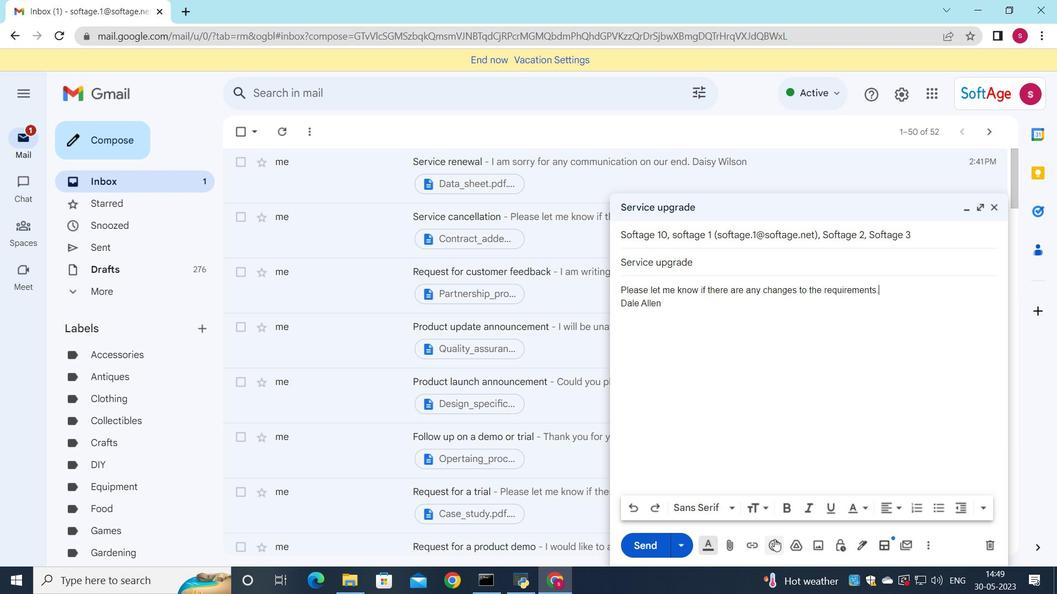 
Action: Mouse moved to (789, 487)
Screenshot: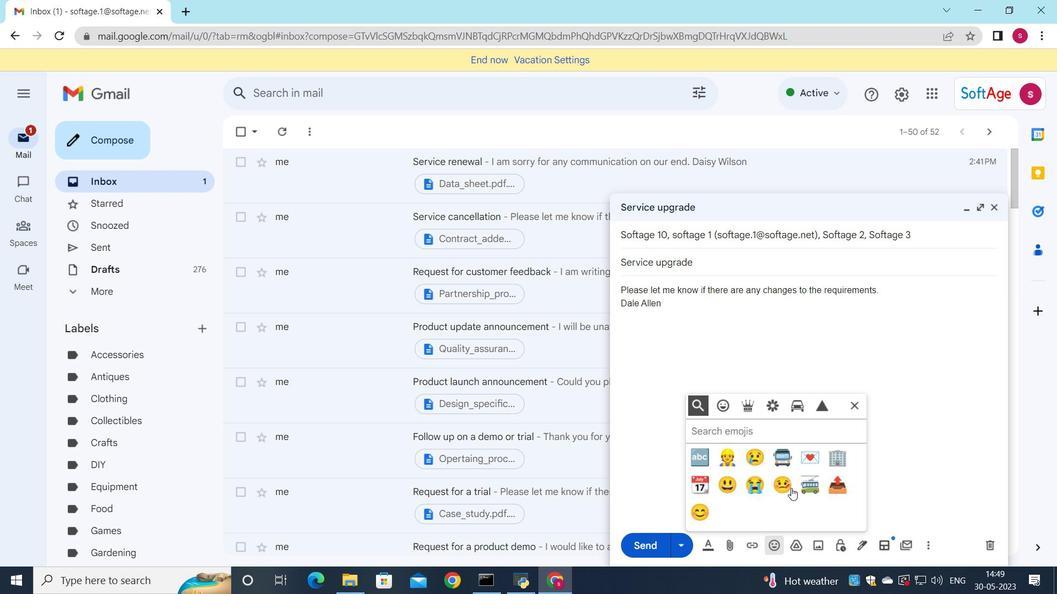 
Action: Mouse pressed left at (789, 487)
Screenshot: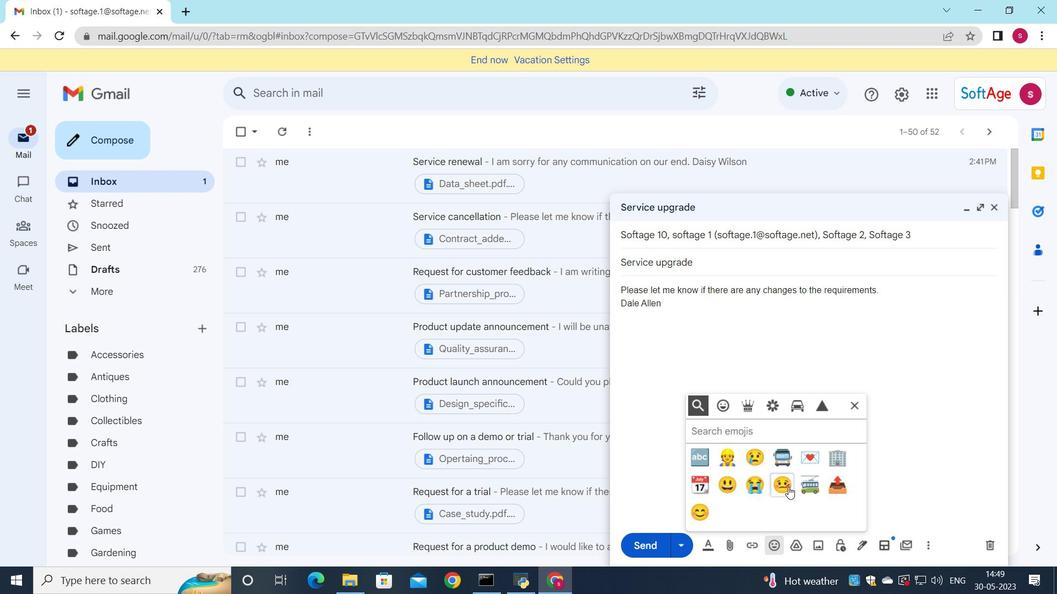 
Action: Mouse moved to (858, 404)
Screenshot: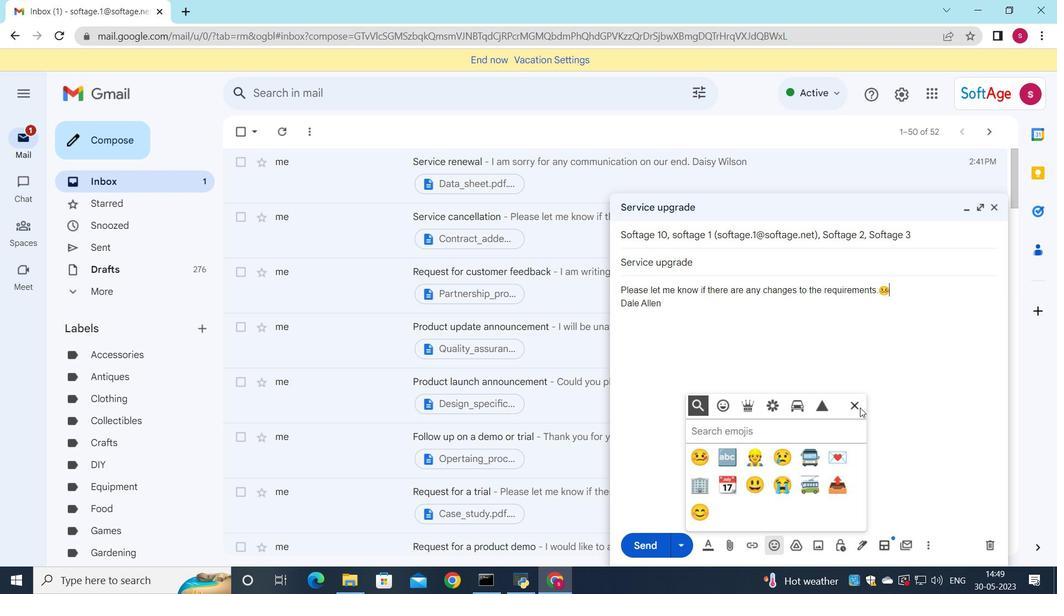 
Action: Mouse pressed left at (858, 404)
Screenshot: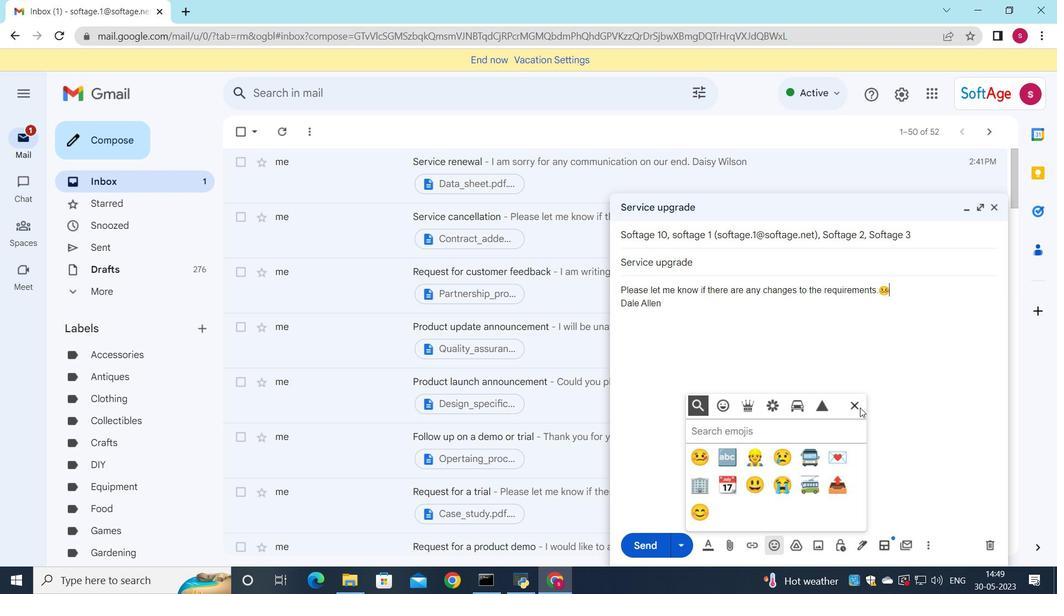 
Action: Mouse moved to (731, 544)
Screenshot: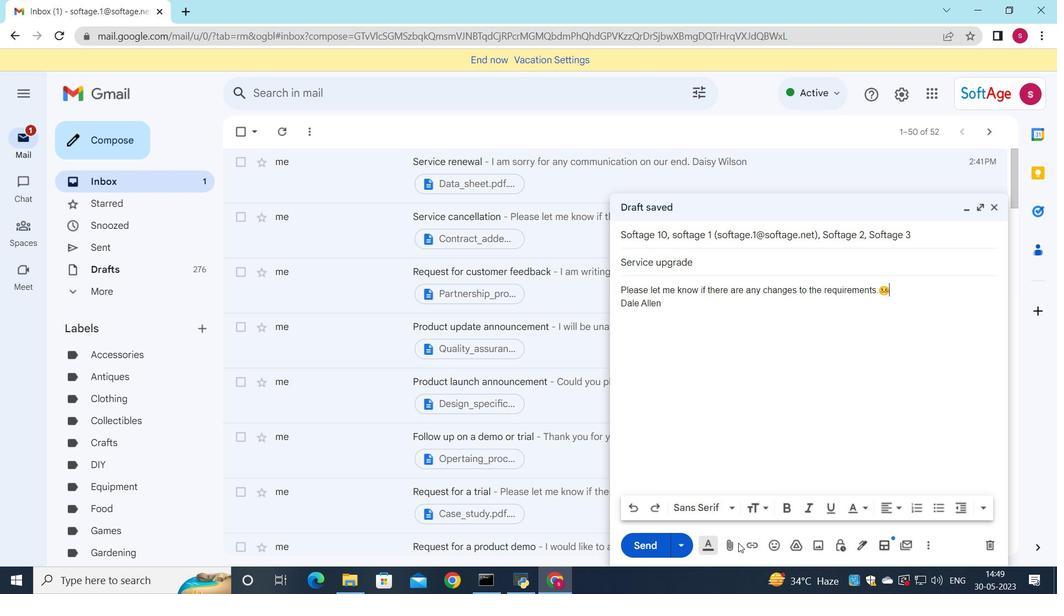 
Action: Mouse pressed left at (731, 544)
Screenshot: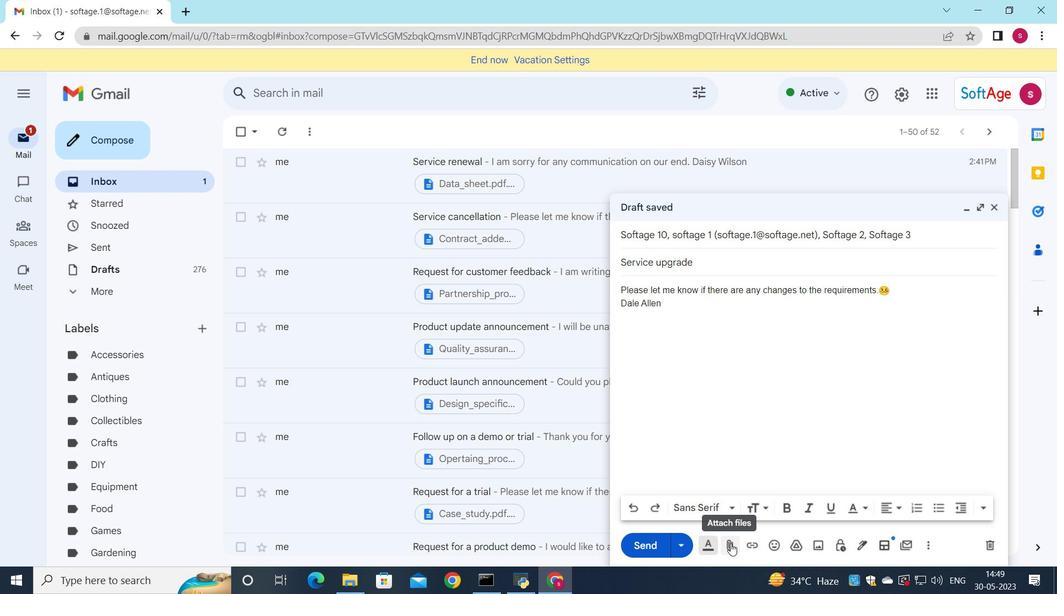 
Action: Mouse moved to (251, 101)
Screenshot: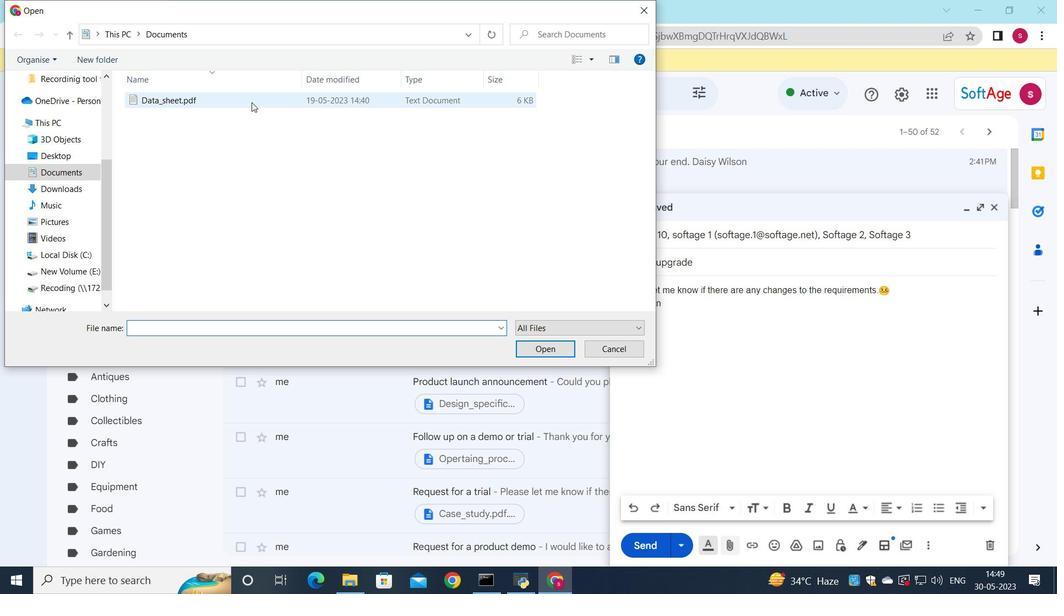 
Action: Mouse pressed left at (251, 101)
Screenshot: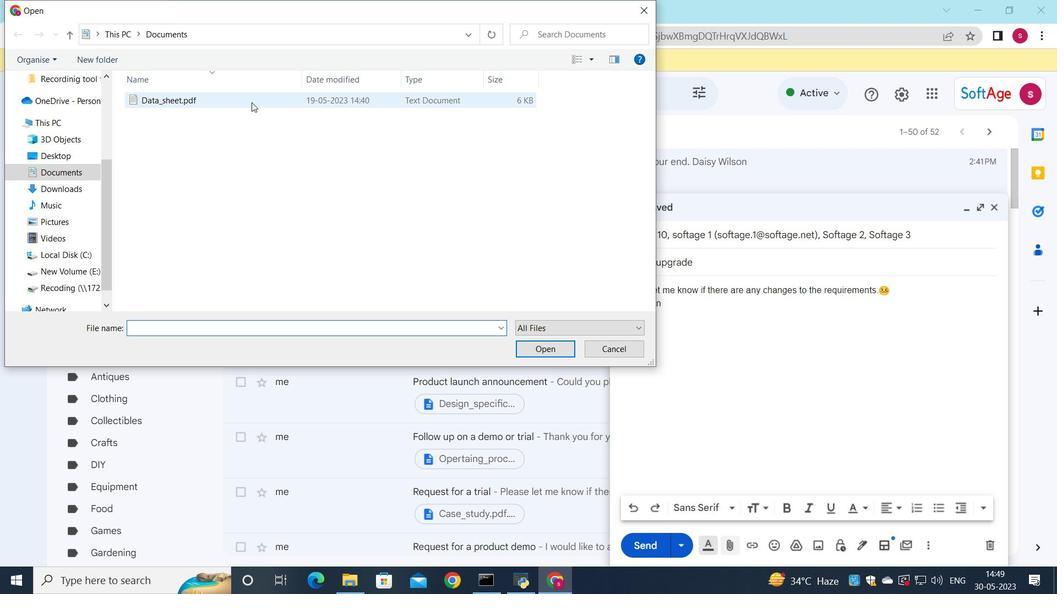 
Action: Mouse moved to (289, 102)
Screenshot: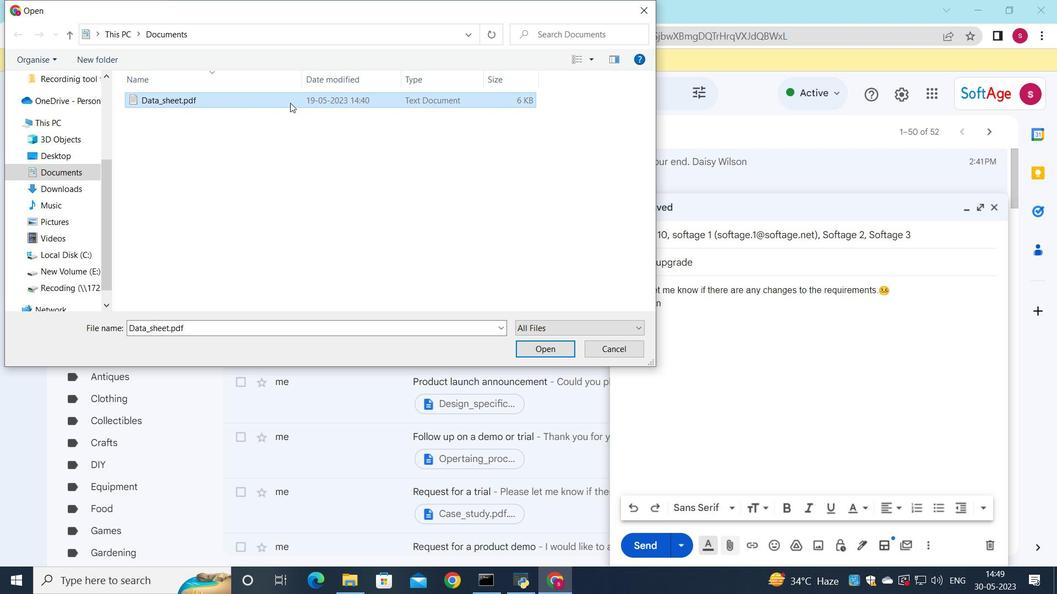 
Action: Mouse pressed left at (289, 102)
Screenshot: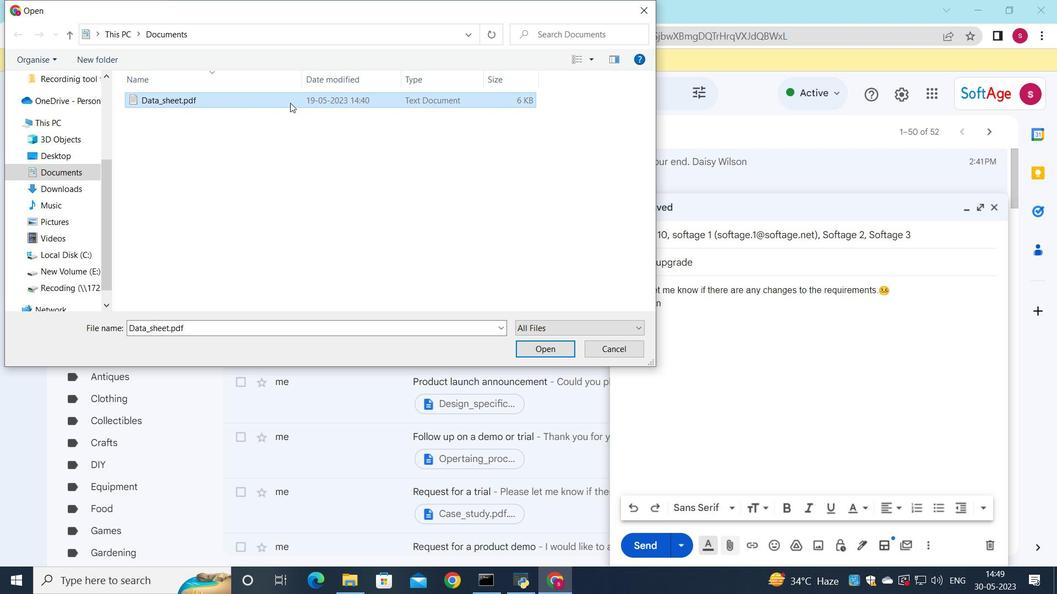 
Action: Mouse moved to (451, 136)
Screenshot: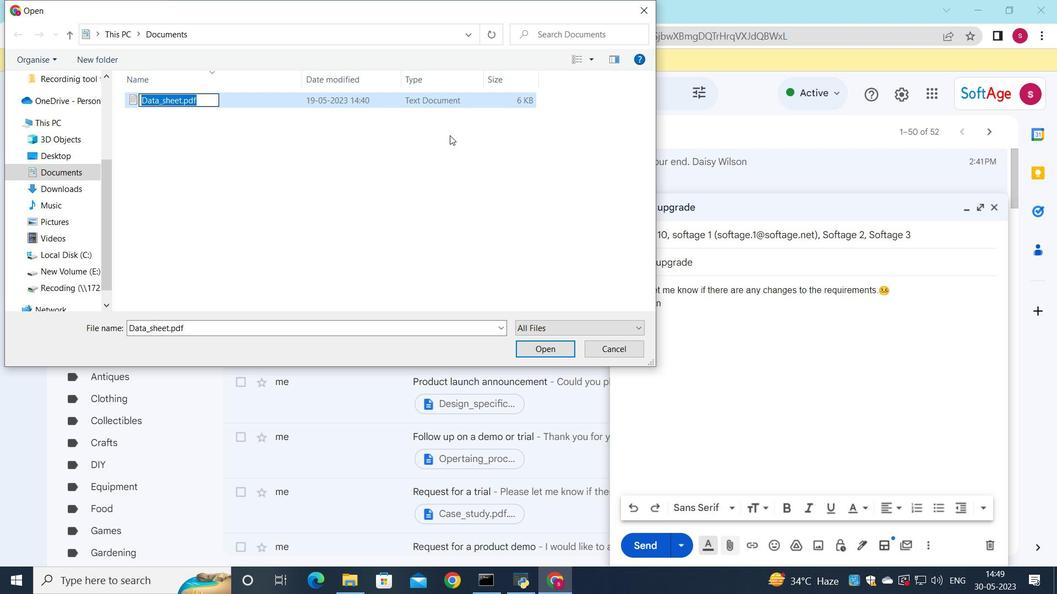 
Action: Key pressed <Key.shift>Policy<Key.shift>_manual.docx
Screenshot: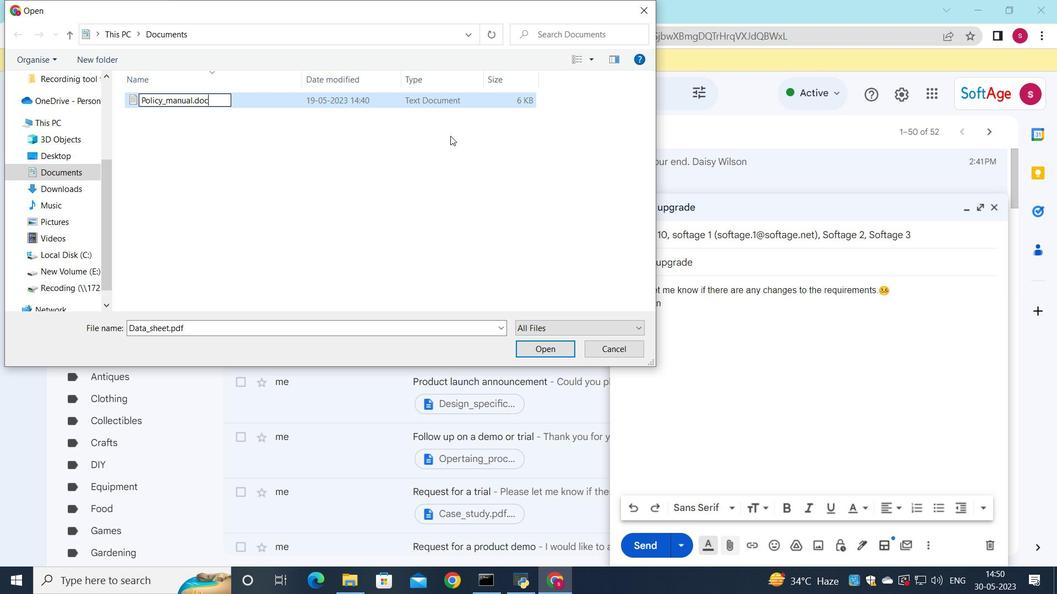 
Action: Mouse moved to (408, 107)
Screenshot: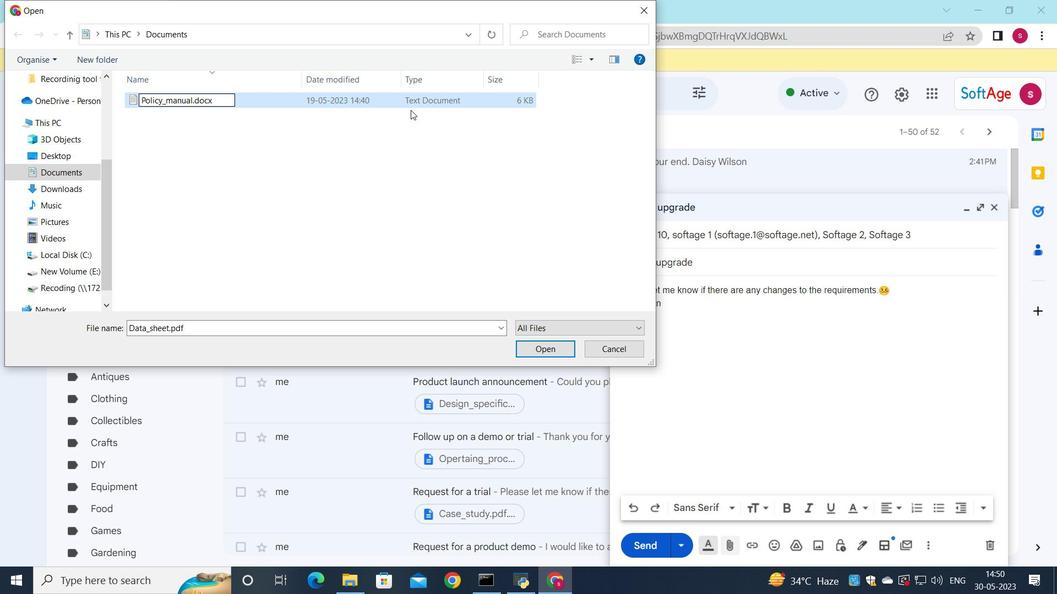 
Action: Mouse pressed left at (408, 107)
Screenshot: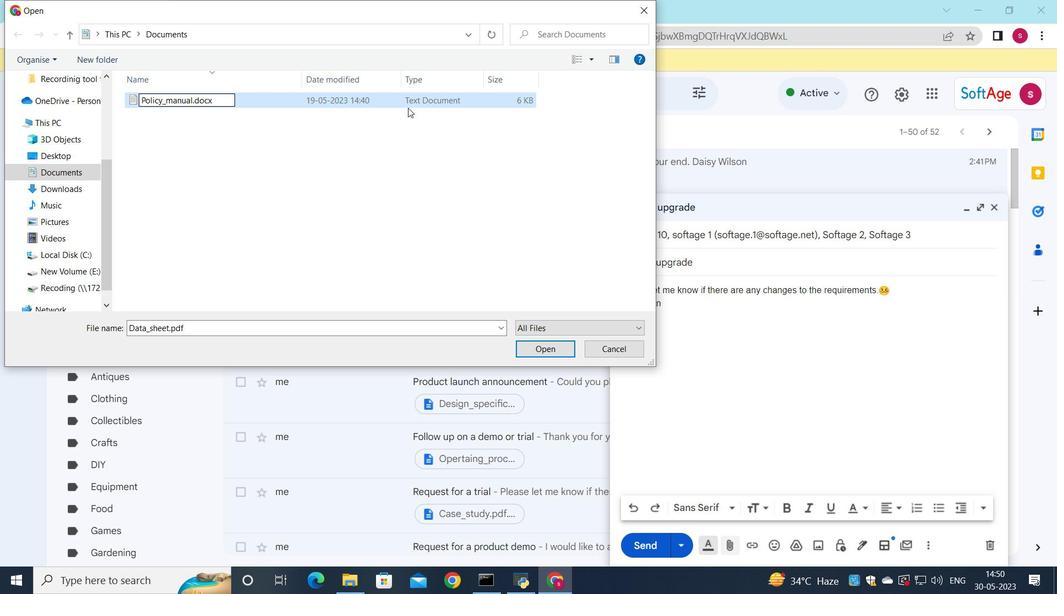 
Action: Mouse moved to (324, 96)
Screenshot: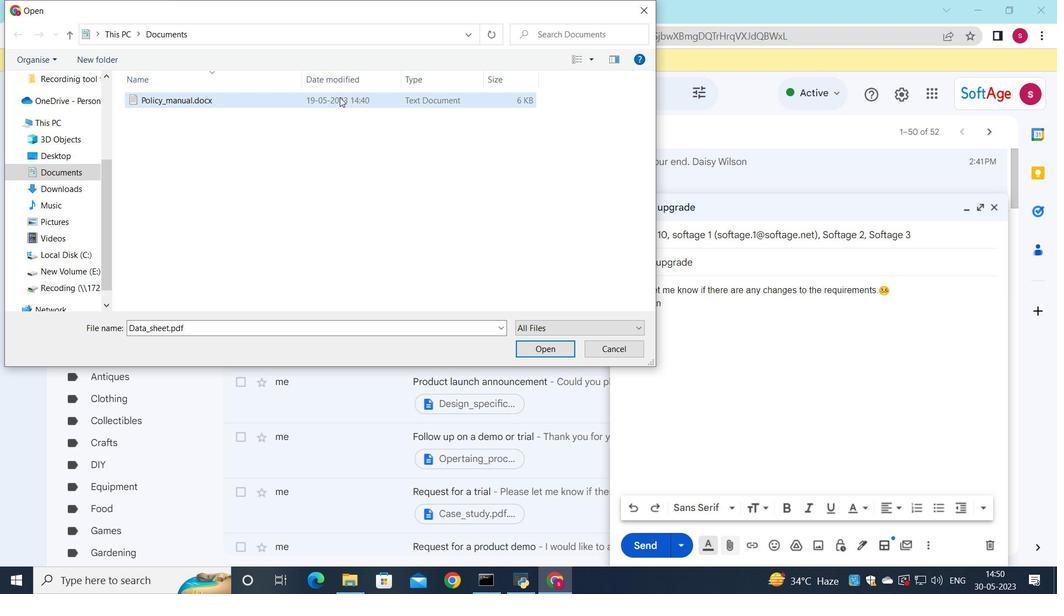 
Action: Mouse pressed left at (324, 96)
Screenshot: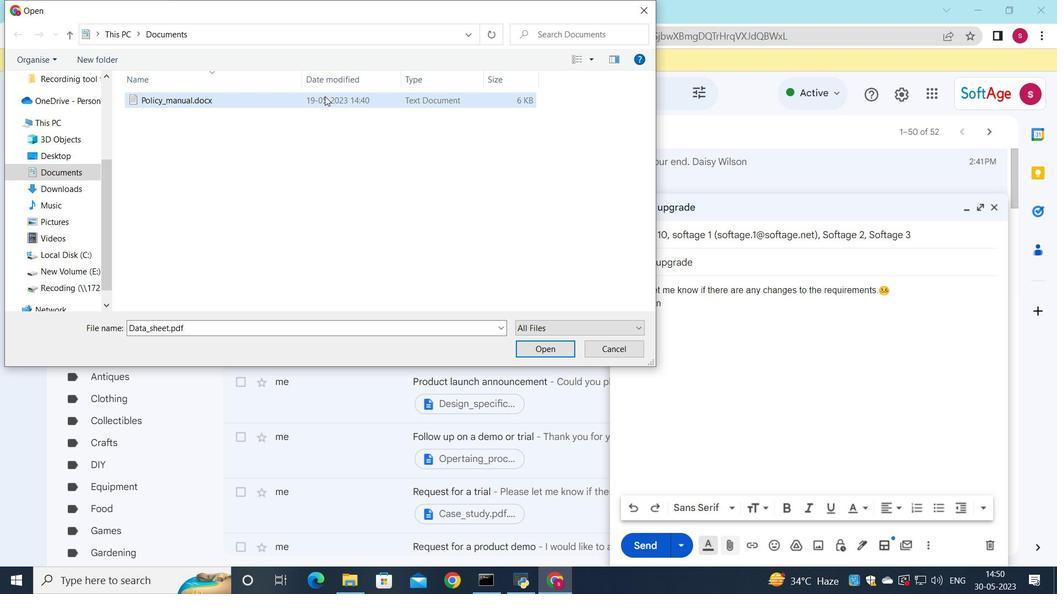 
Action: Mouse moved to (549, 355)
Screenshot: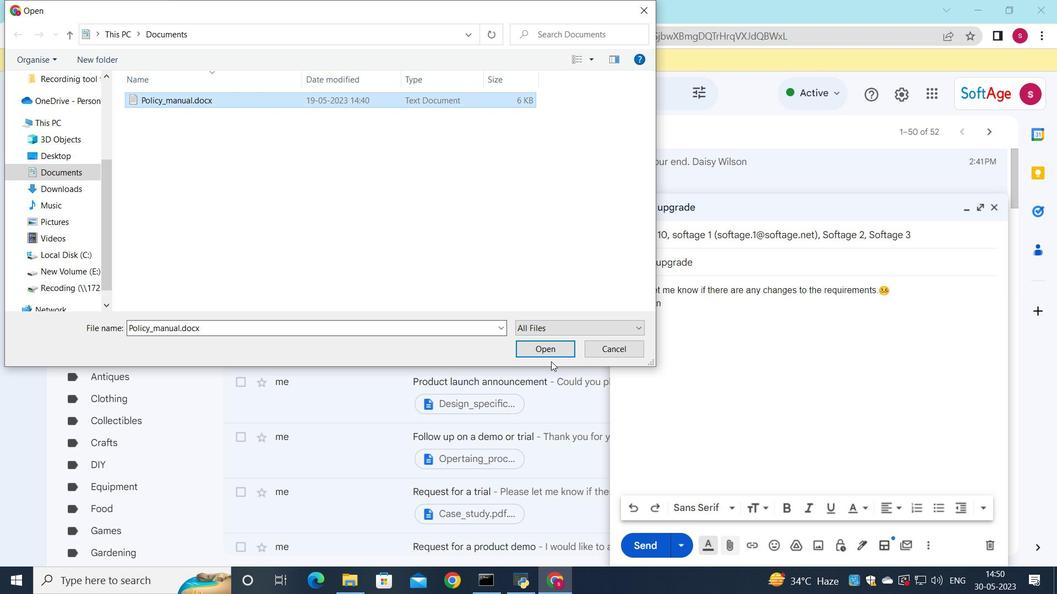 
Action: Mouse pressed left at (549, 355)
Screenshot: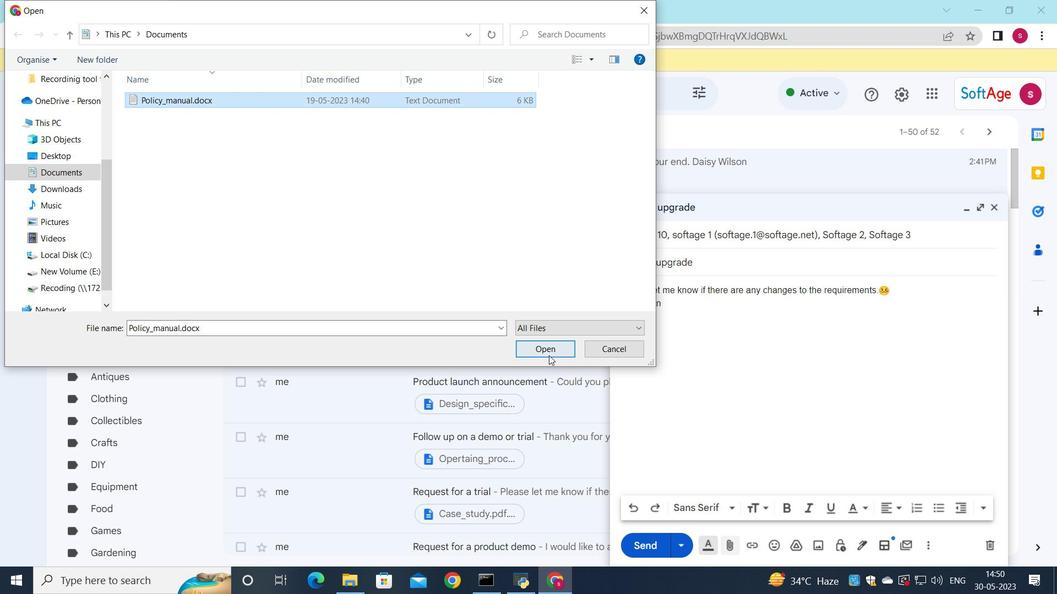 
Action: Mouse moved to (641, 547)
Screenshot: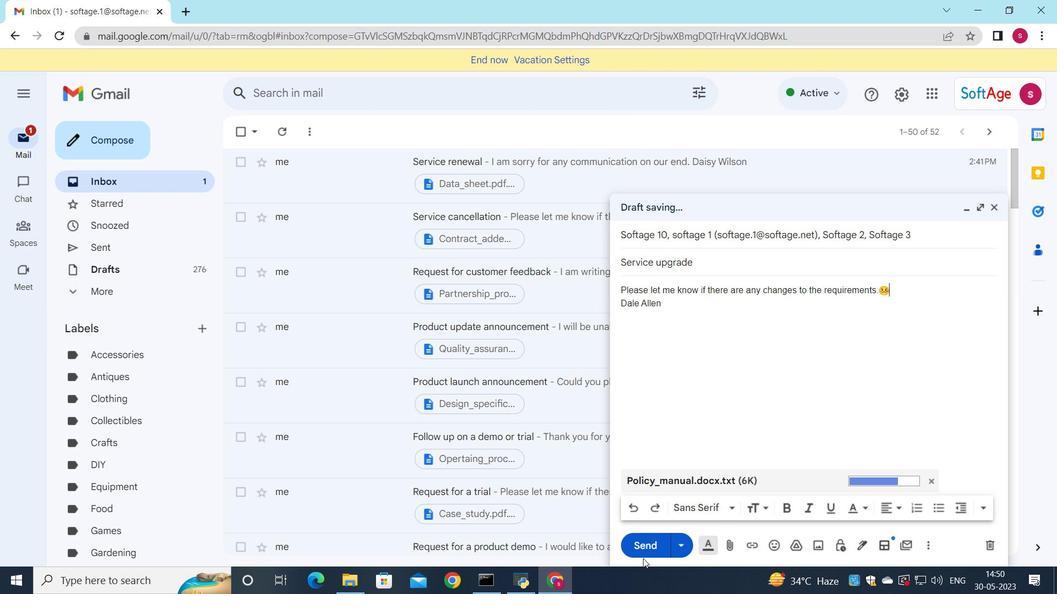 
Action: Mouse pressed left at (641, 547)
Screenshot: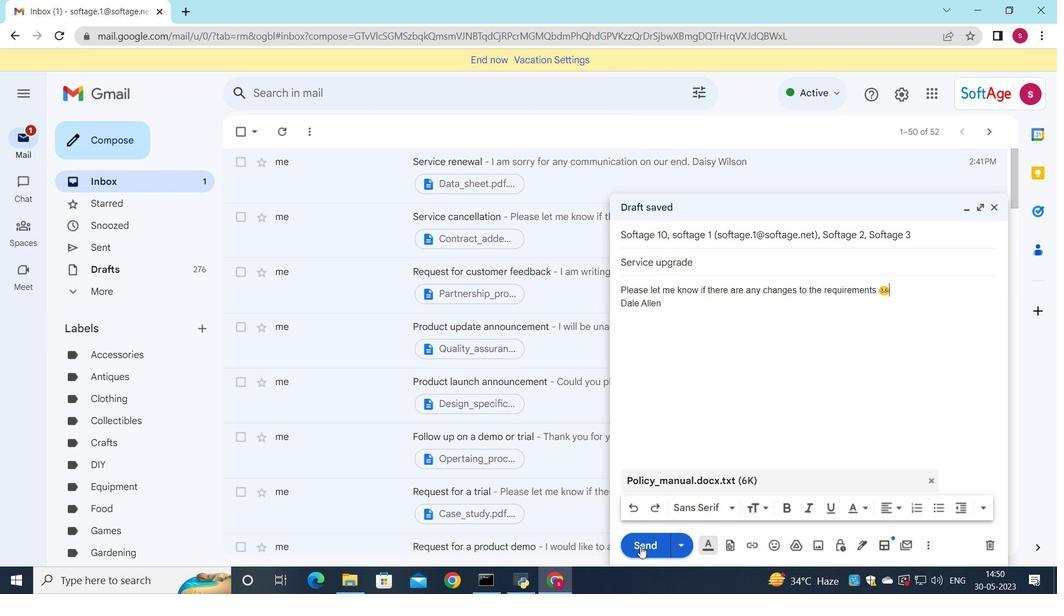 
Action: Mouse moved to (526, 172)
Screenshot: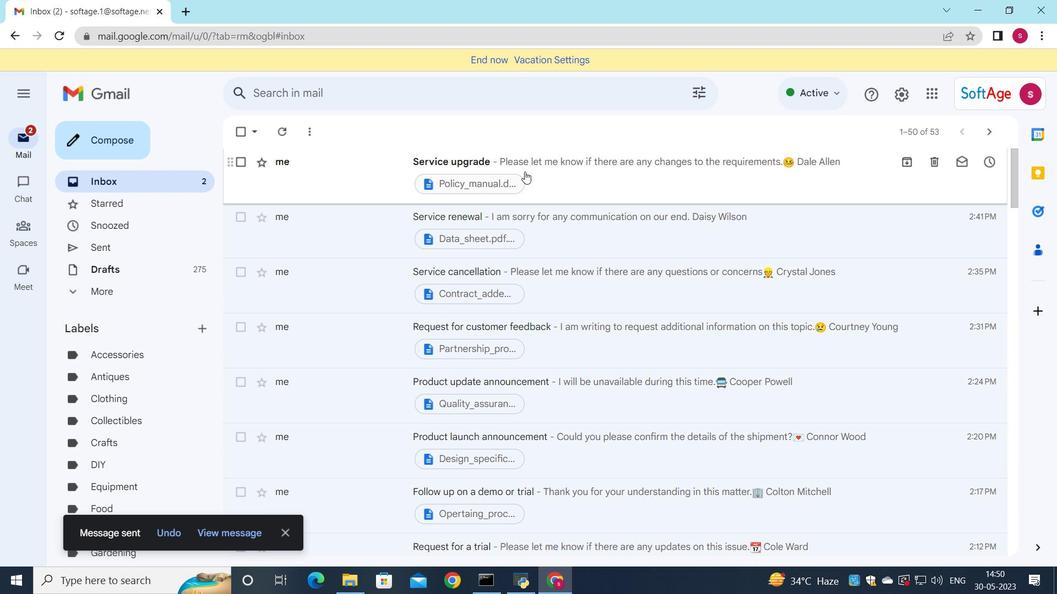 
Action: Mouse pressed left at (526, 172)
Screenshot: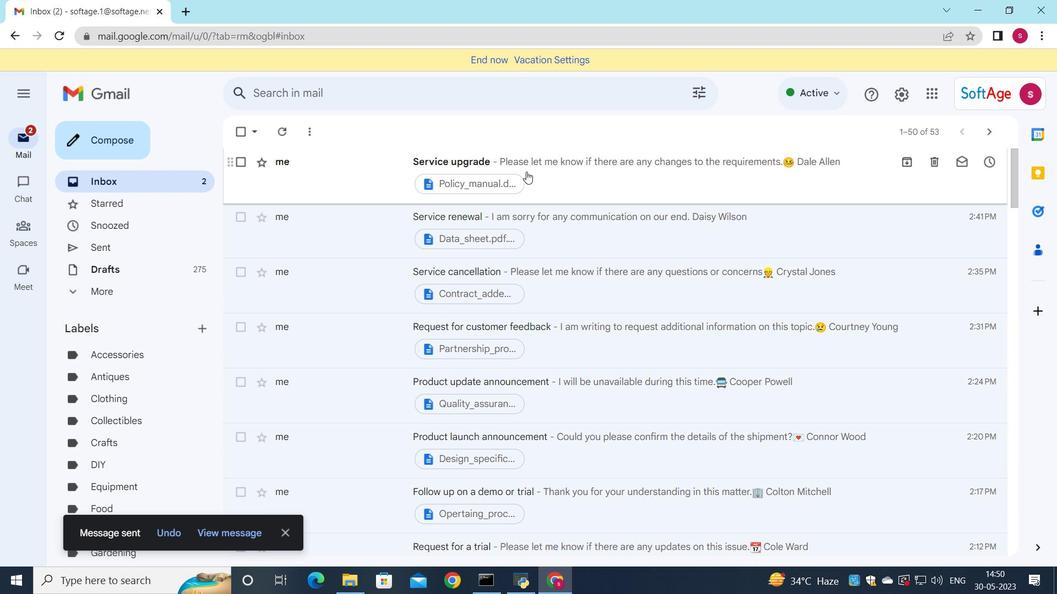 
Action: Mouse moved to (671, 210)
Screenshot: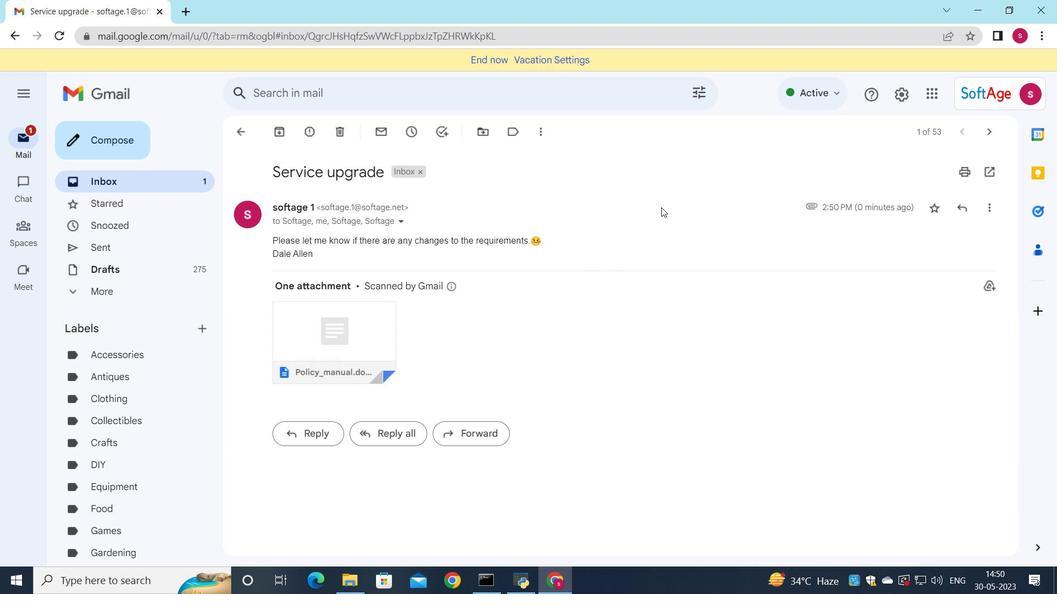 
